 Task: Look for space in Roanne, France from 6th September, 2023 to 15th September, 2023 for 6 adults in price range Rs.8000 to Rs.12000. Place can be entire place or private room with 6 bedrooms having 6 beds and 6 bathrooms. Property type can be house, flat, guest house. Amenities needed are: wifi, TV, free parkinig on premises, gym, breakfast. Booking option can be shelf check-in. Required host language is English.
Action: Mouse pressed left at (400, 168)
Screenshot: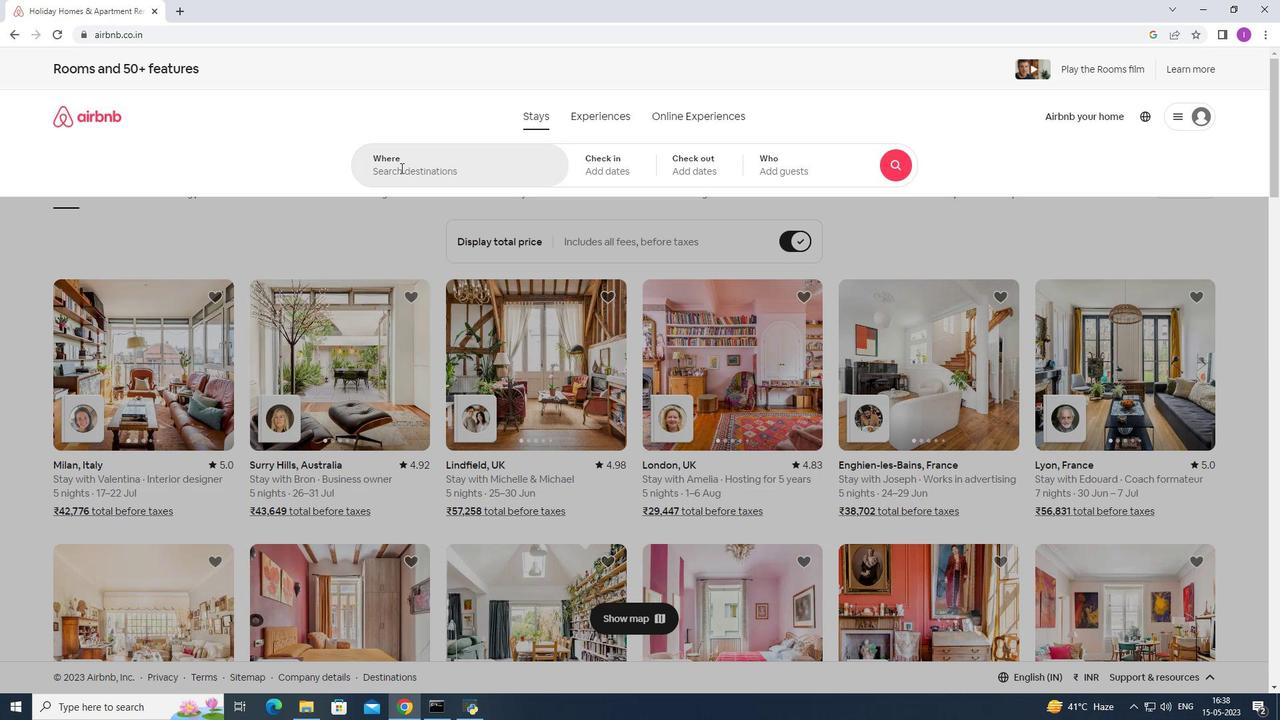 
Action: Mouse moved to (402, 168)
Screenshot: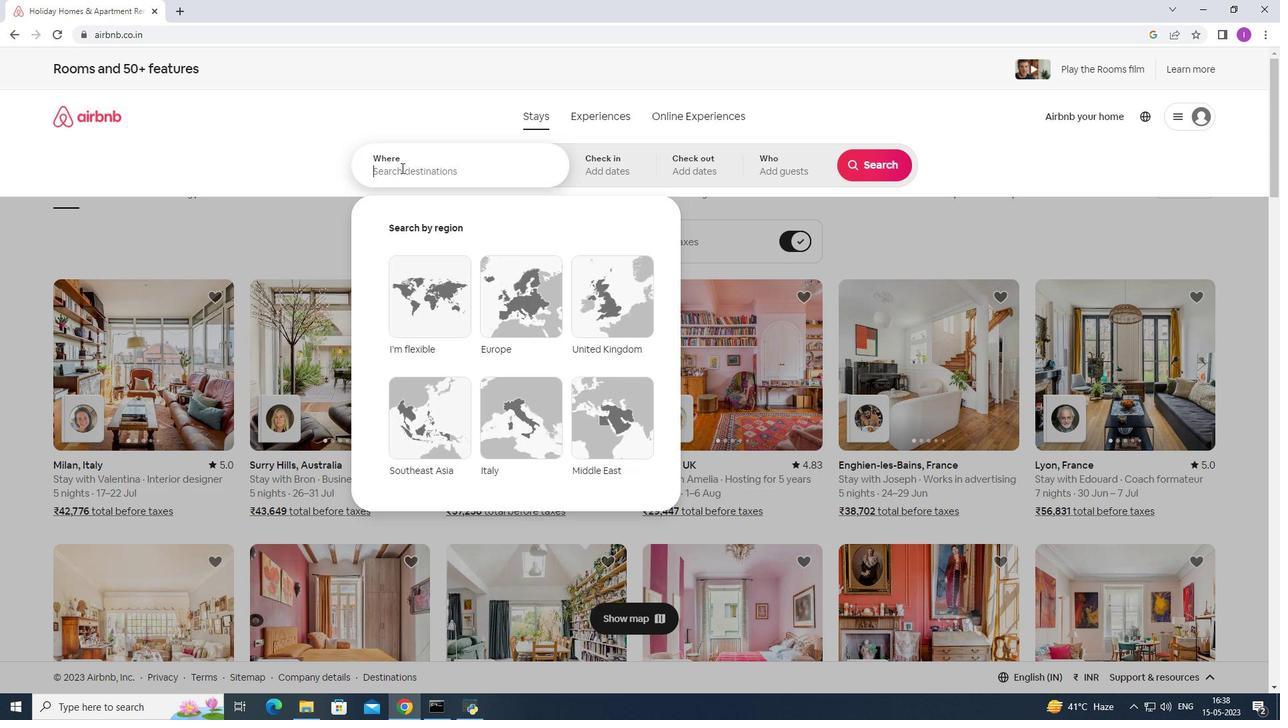 
Action: Key pressed <Key.shift><Key.shift><Key.shift><Key.shift>Roanne,<Key.shift><Key.shift>france
Screenshot: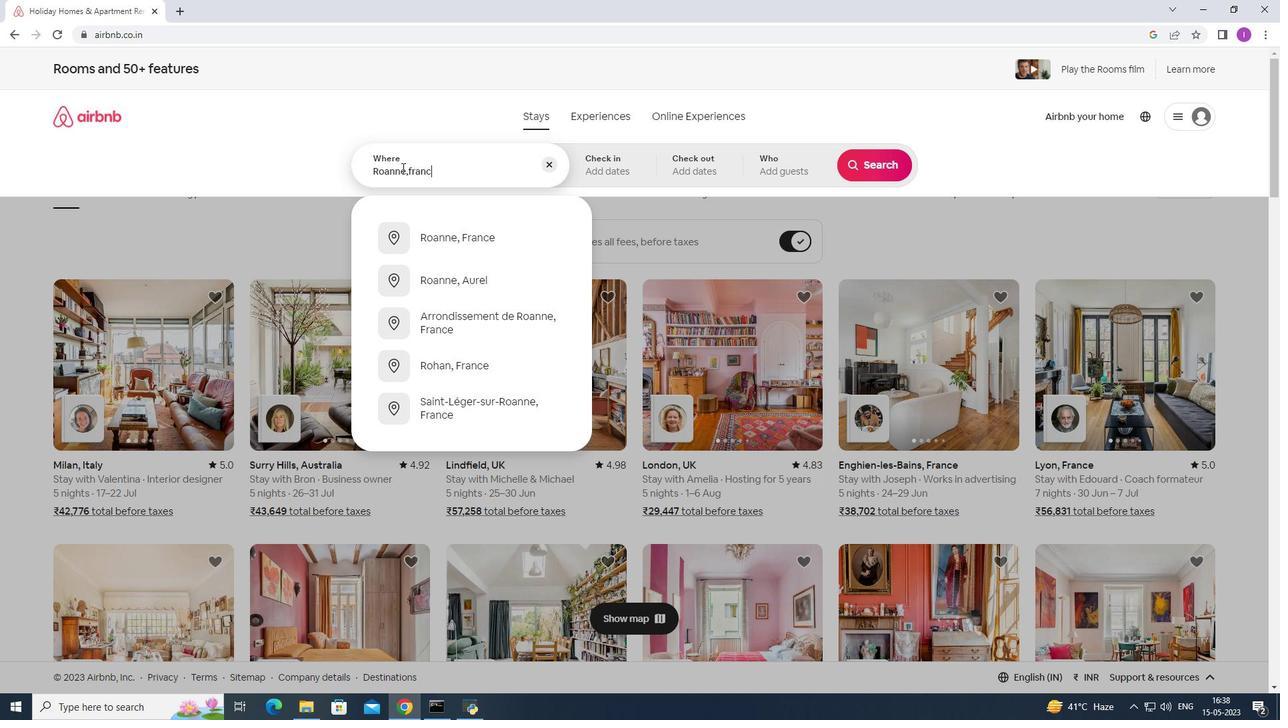 
Action: Mouse moved to (440, 236)
Screenshot: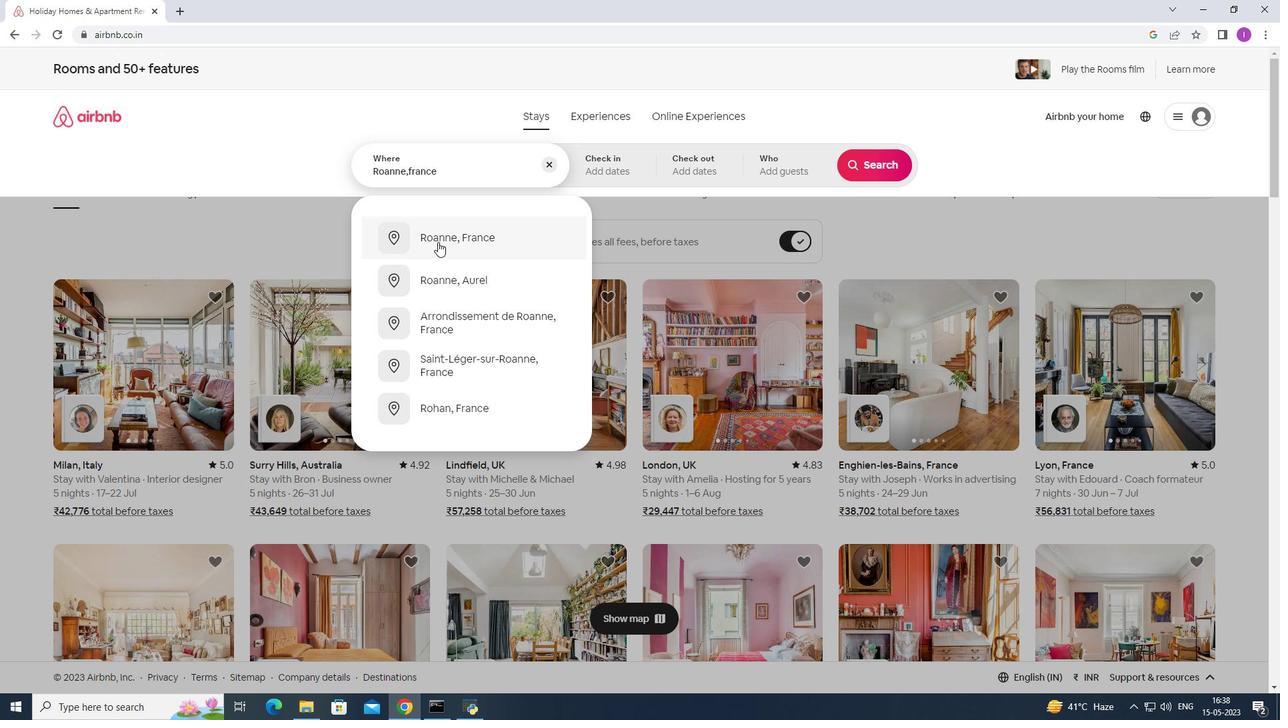 
Action: Mouse pressed left at (440, 236)
Screenshot: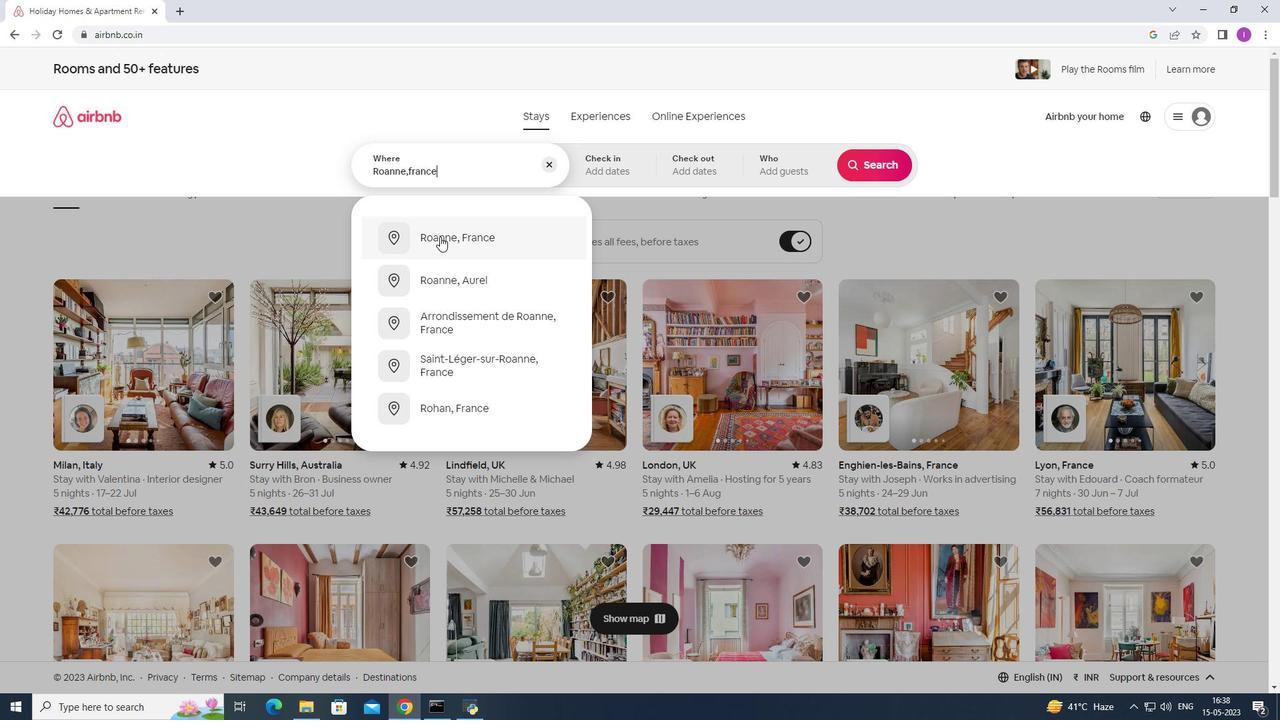 
Action: Mouse moved to (876, 274)
Screenshot: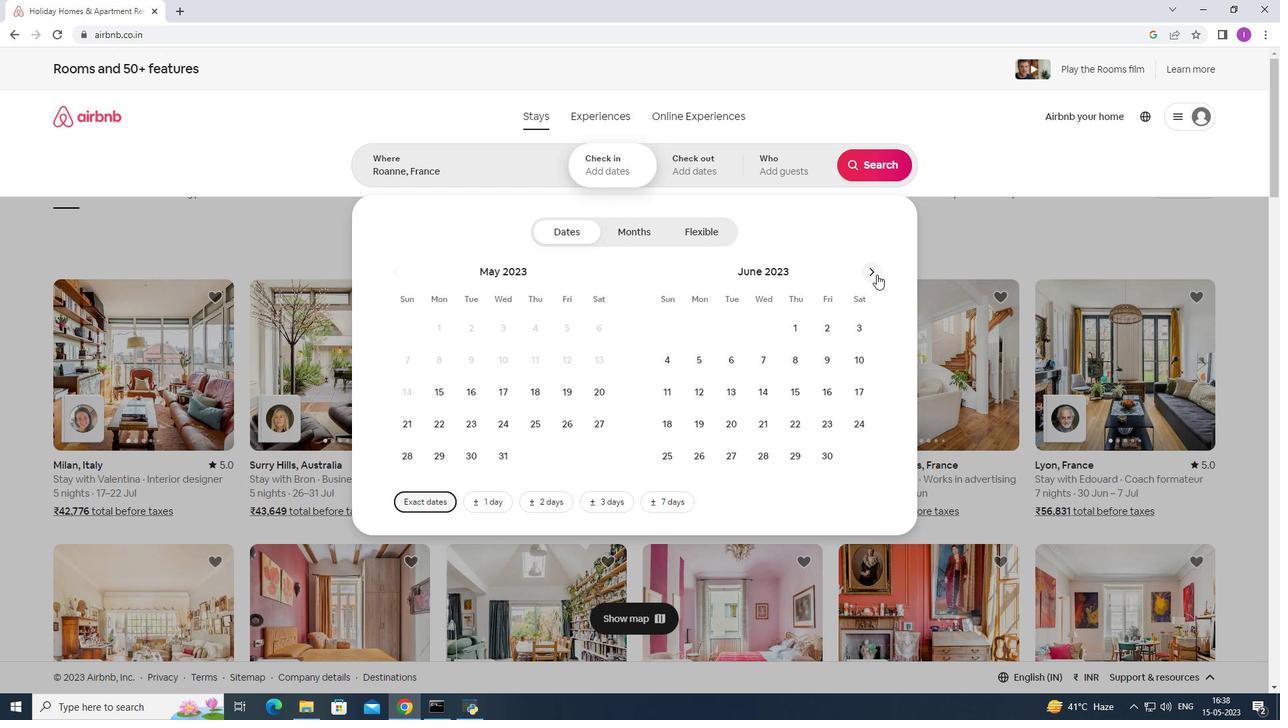 
Action: Mouse pressed left at (876, 274)
Screenshot: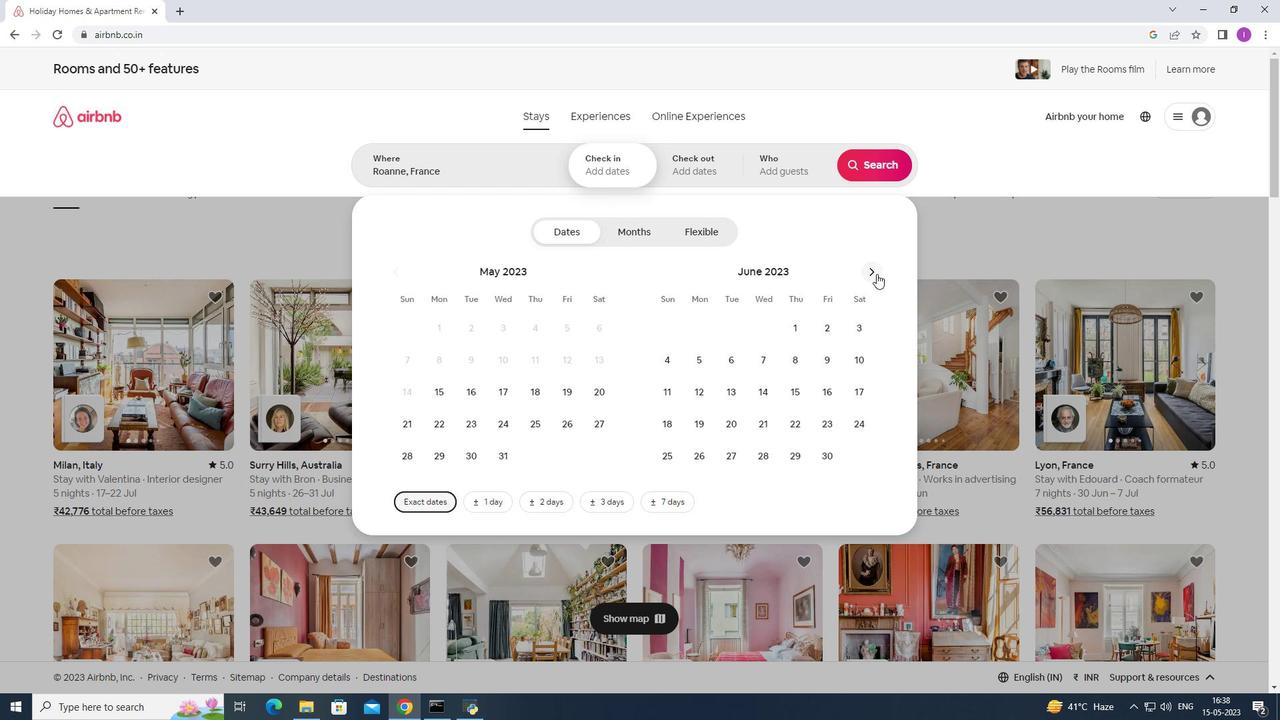 
Action: Mouse moved to (872, 272)
Screenshot: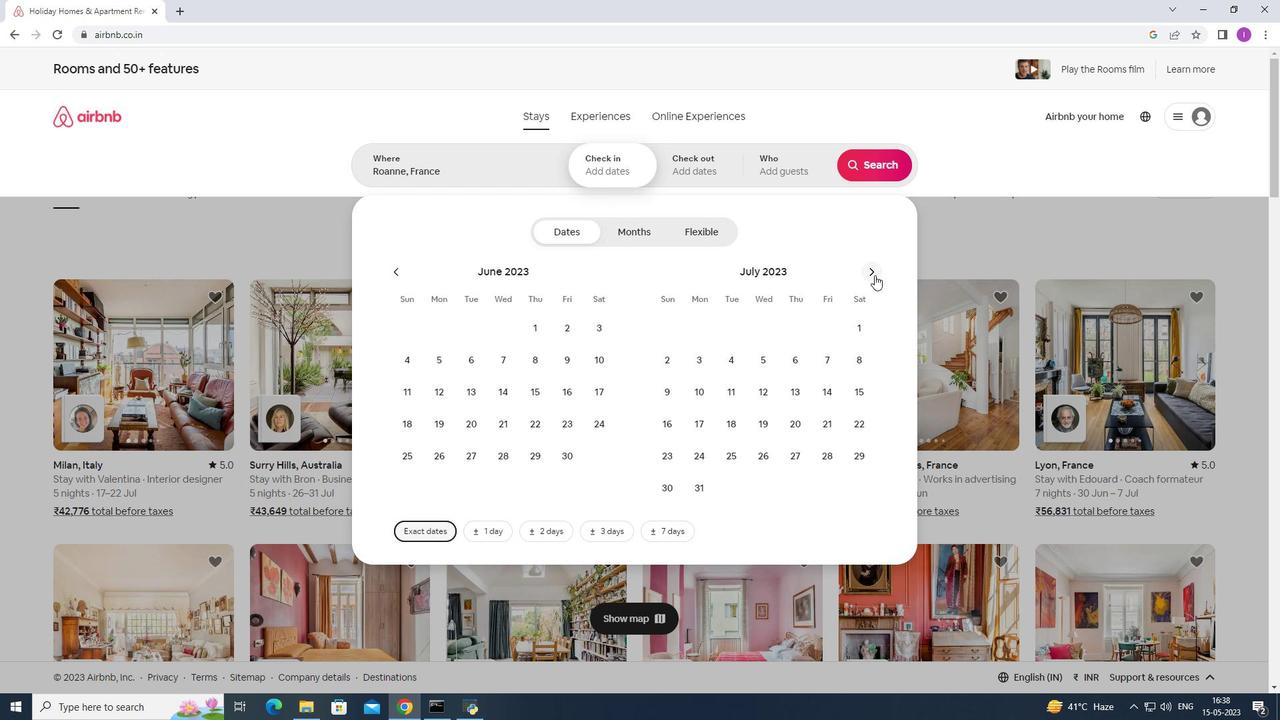 
Action: Mouse pressed left at (872, 272)
Screenshot: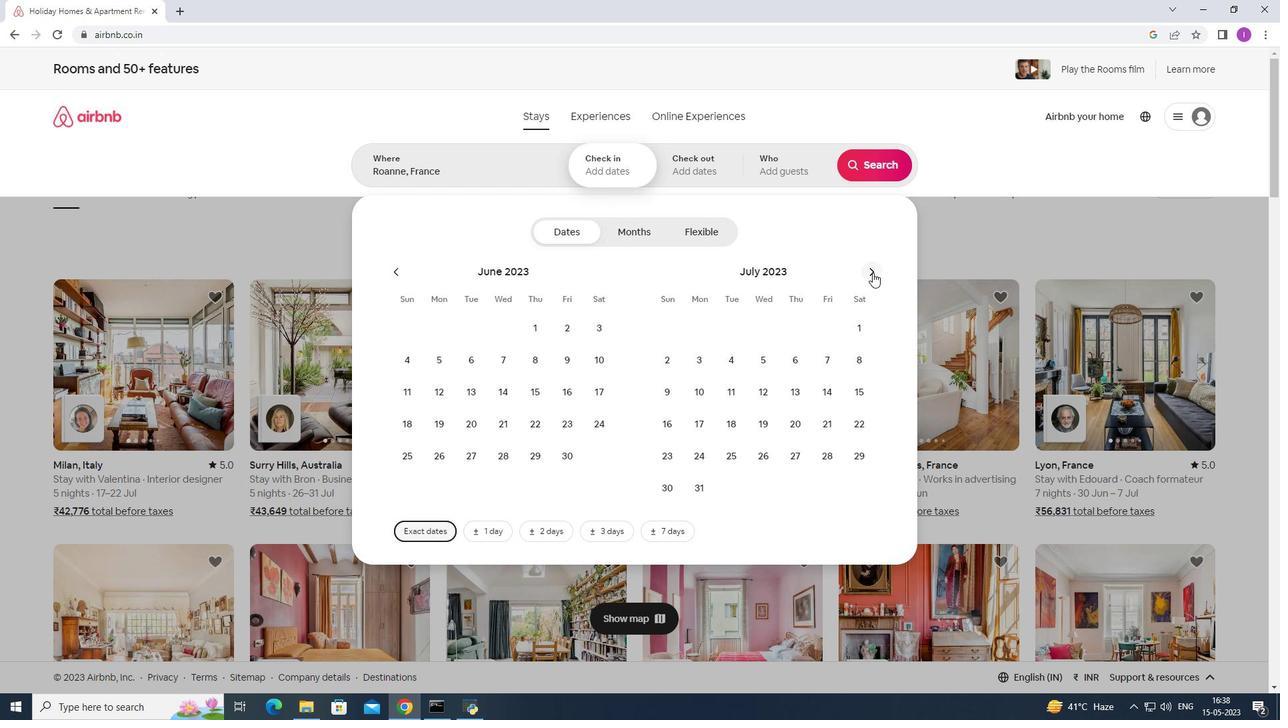 
Action: Mouse pressed left at (872, 272)
Screenshot: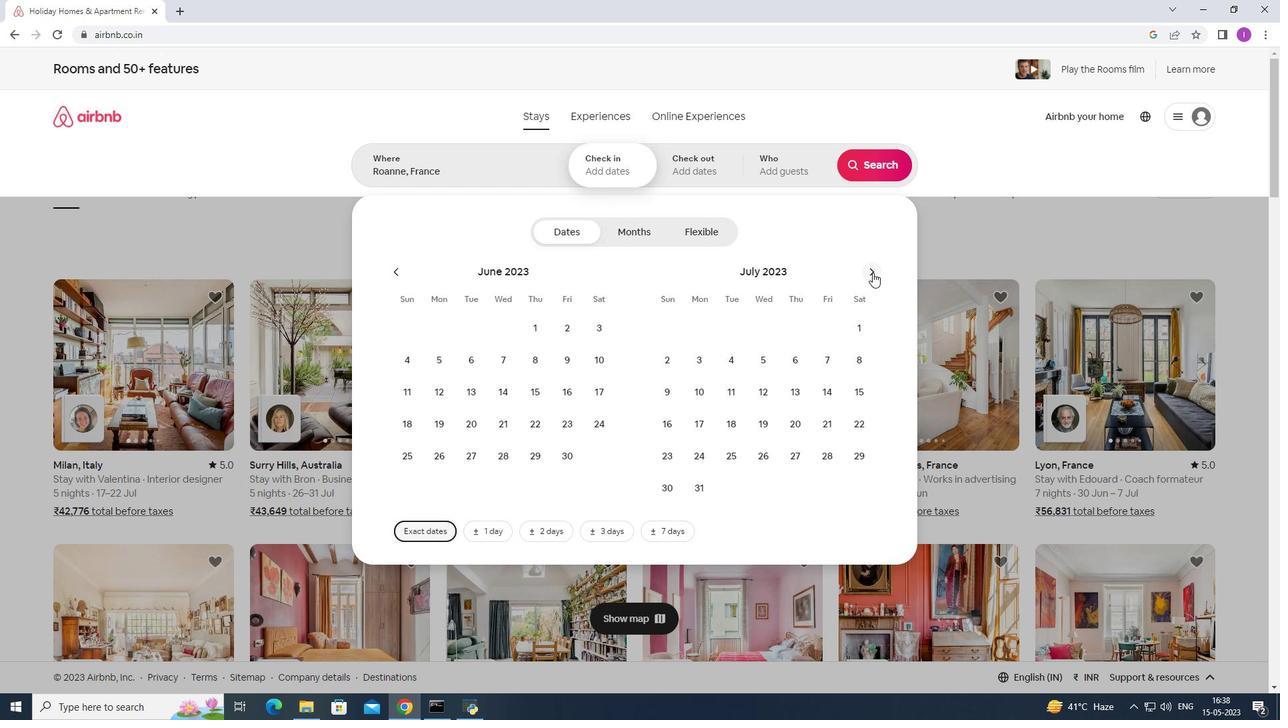 
Action: Mouse moved to (766, 358)
Screenshot: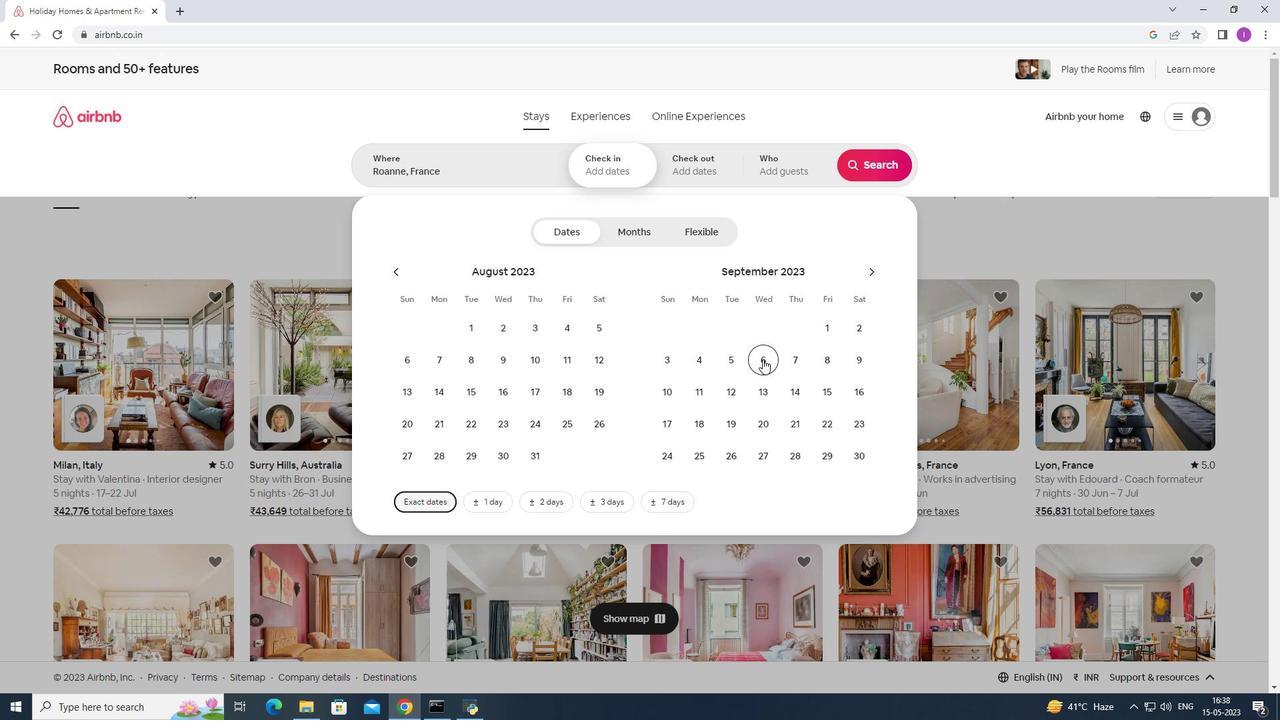 
Action: Mouse pressed left at (766, 358)
Screenshot: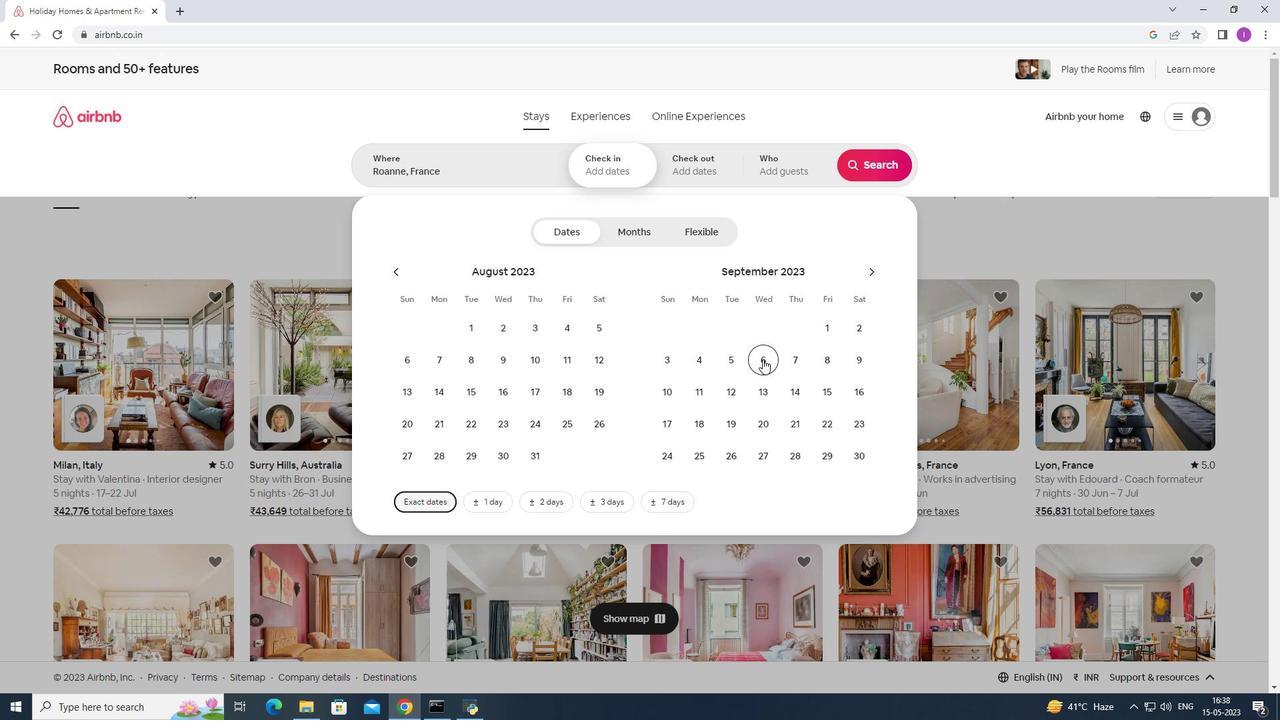 
Action: Mouse moved to (827, 386)
Screenshot: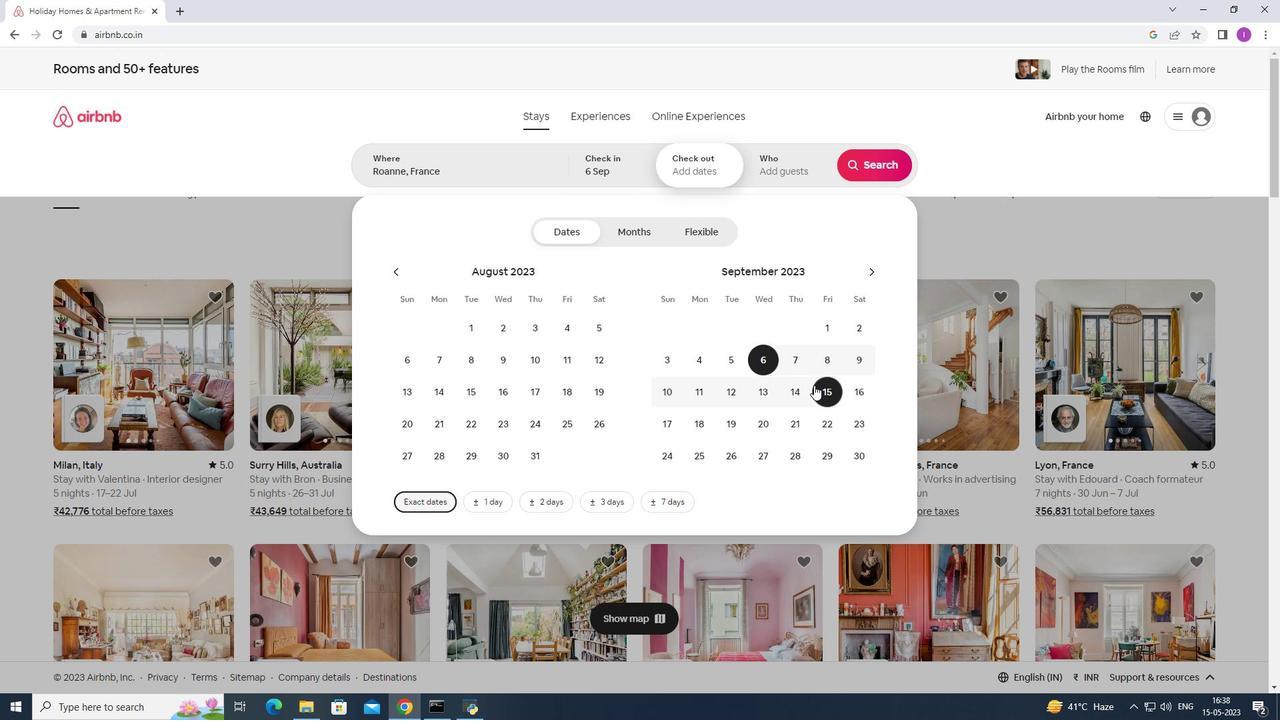 
Action: Mouse pressed left at (827, 386)
Screenshot: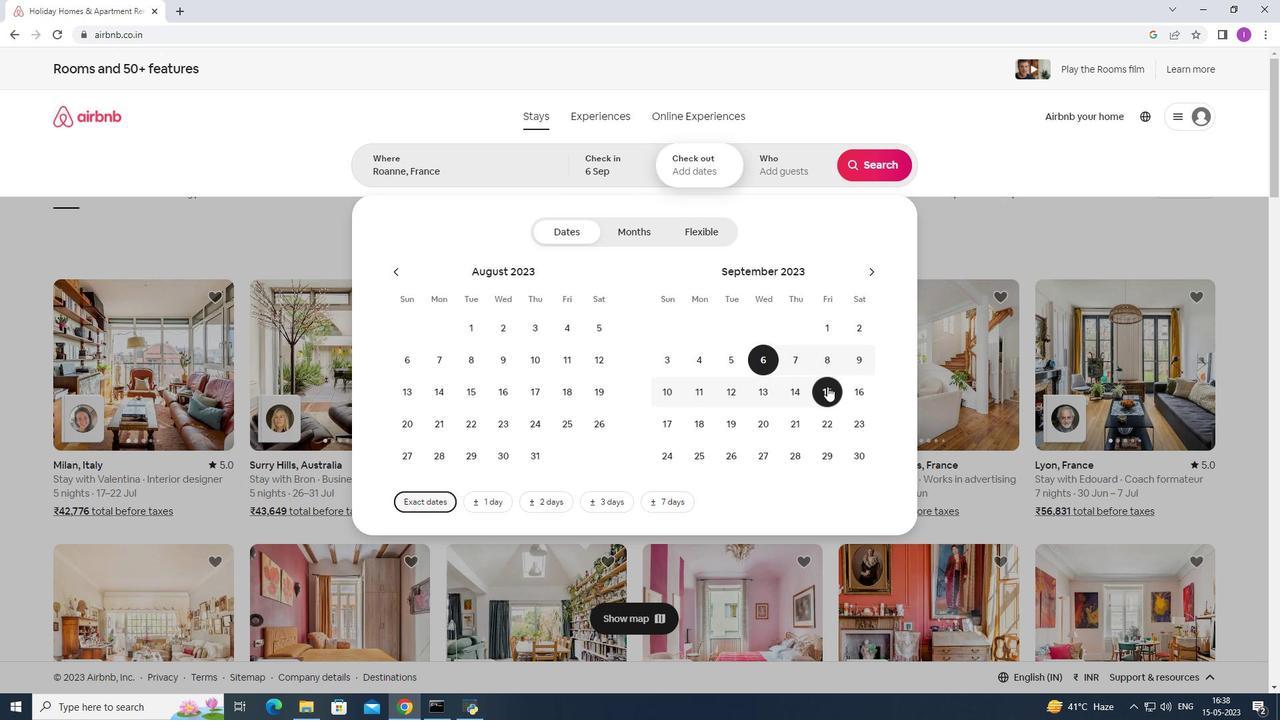 
Action: Mouse moved to (797, 174)
Screenshot: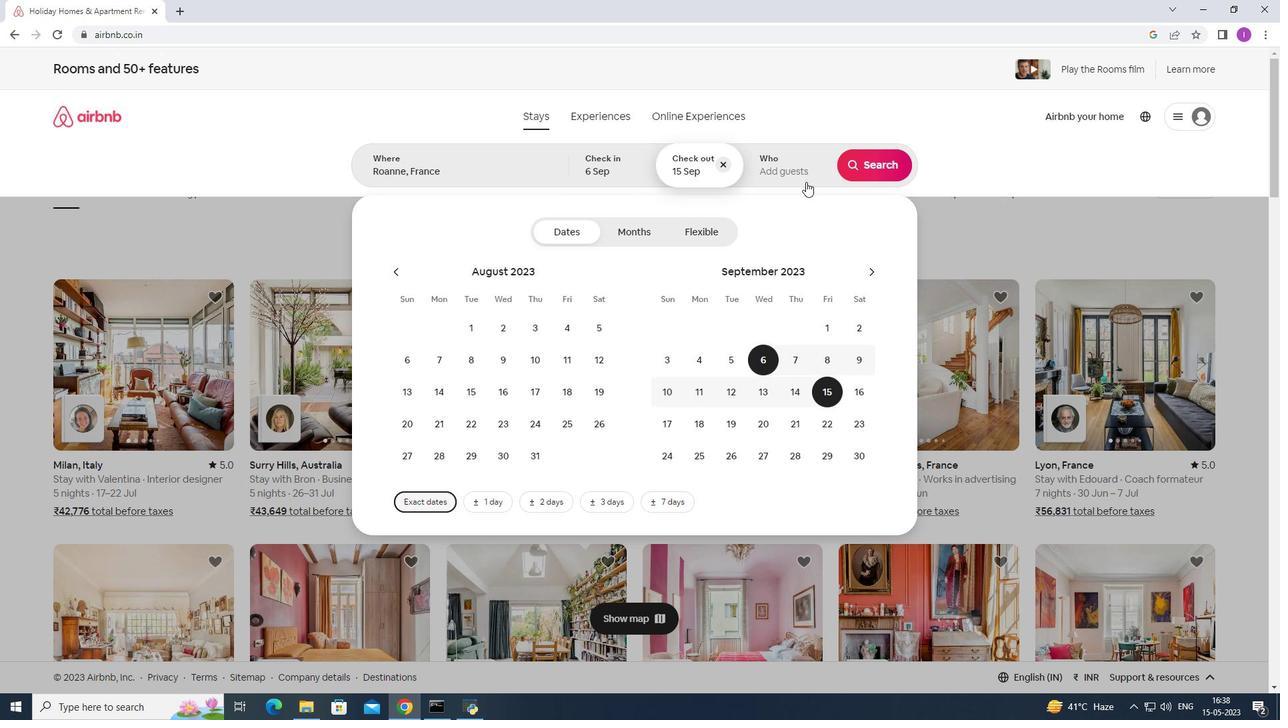 
Action: Mouse pressed left at (797, 174)
Screenshot: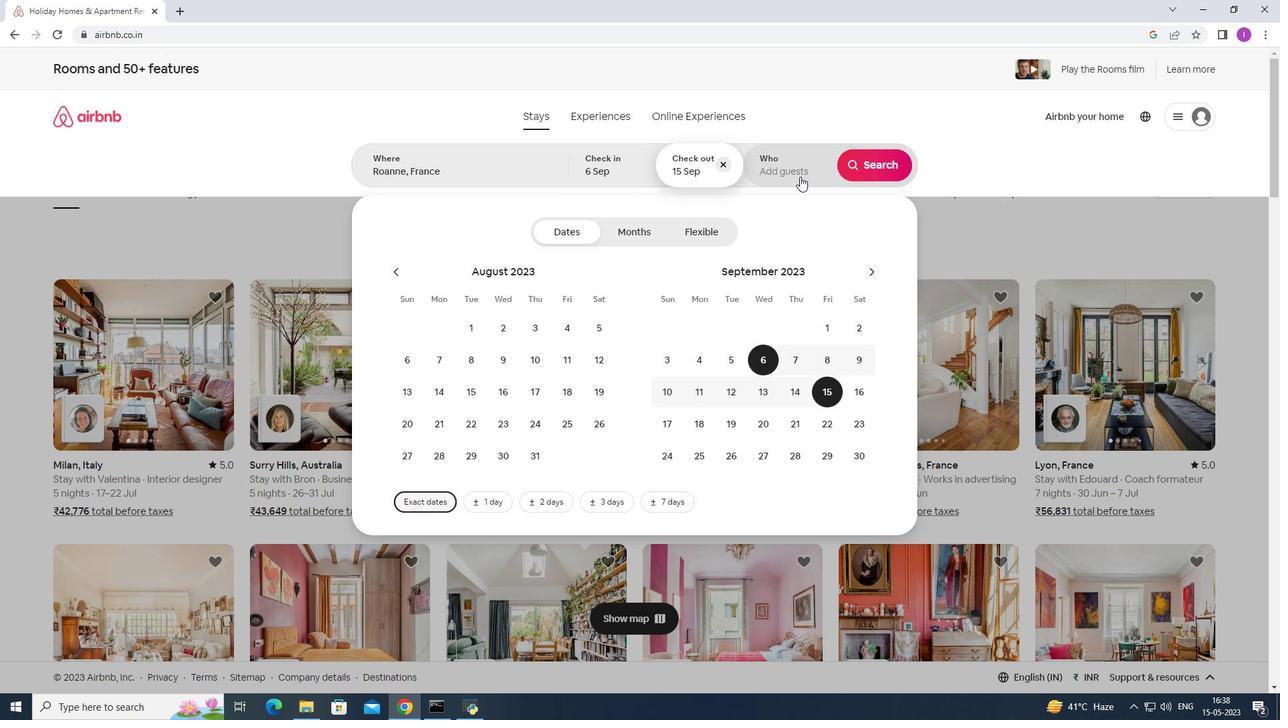 
Action: Mouse moved to (882, 236)
Screenshot: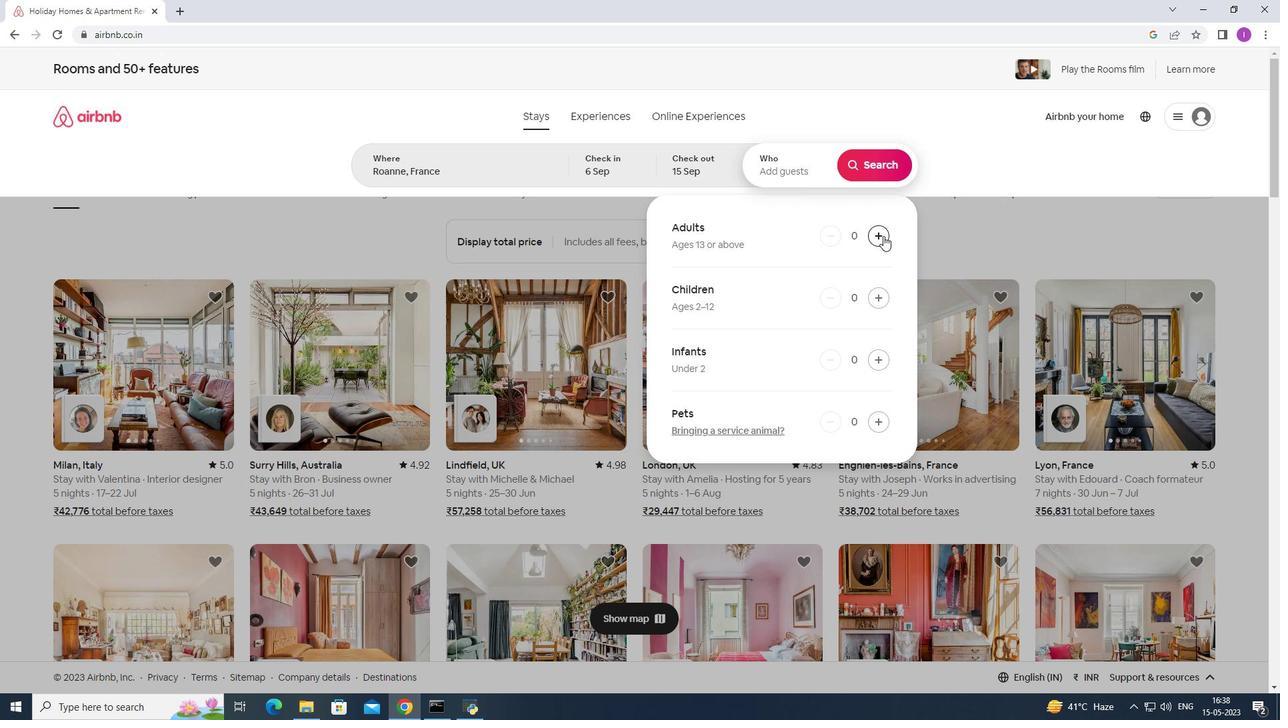 
Action: Mouse pressed left at (882, 236)
Screenshot: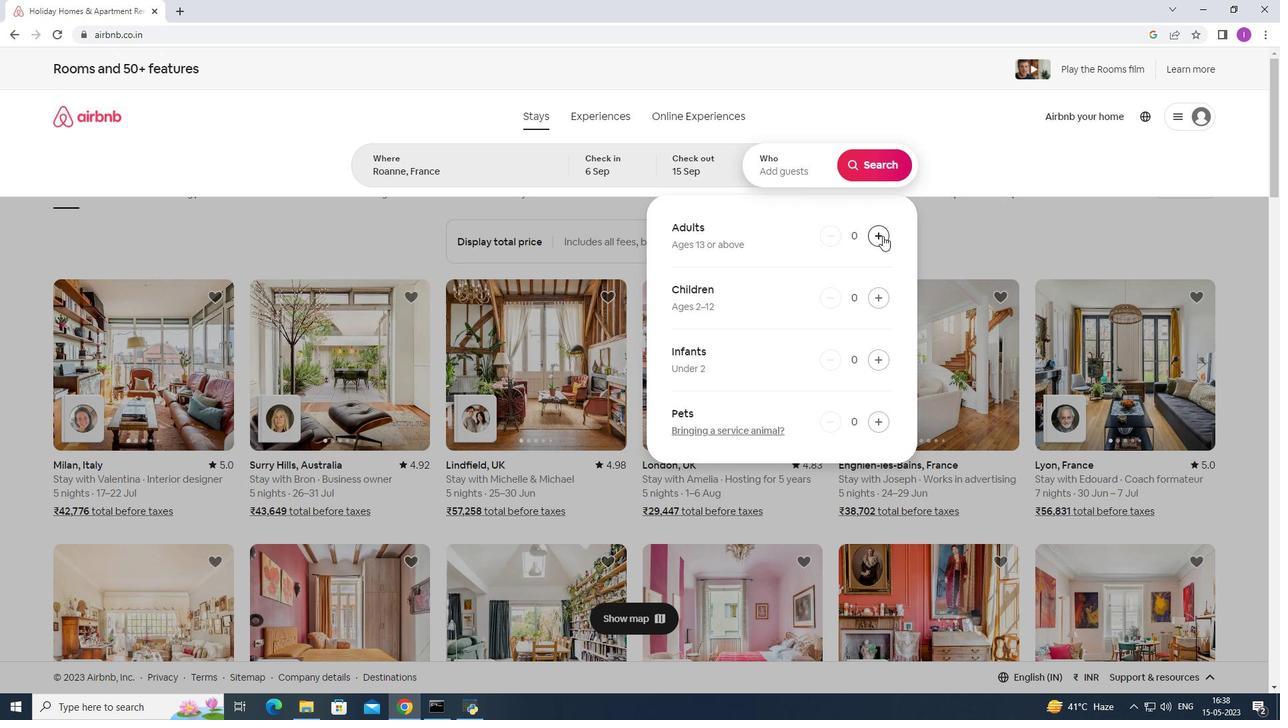 
Action: Mouse pressed left at (882, 236)
Screenshot: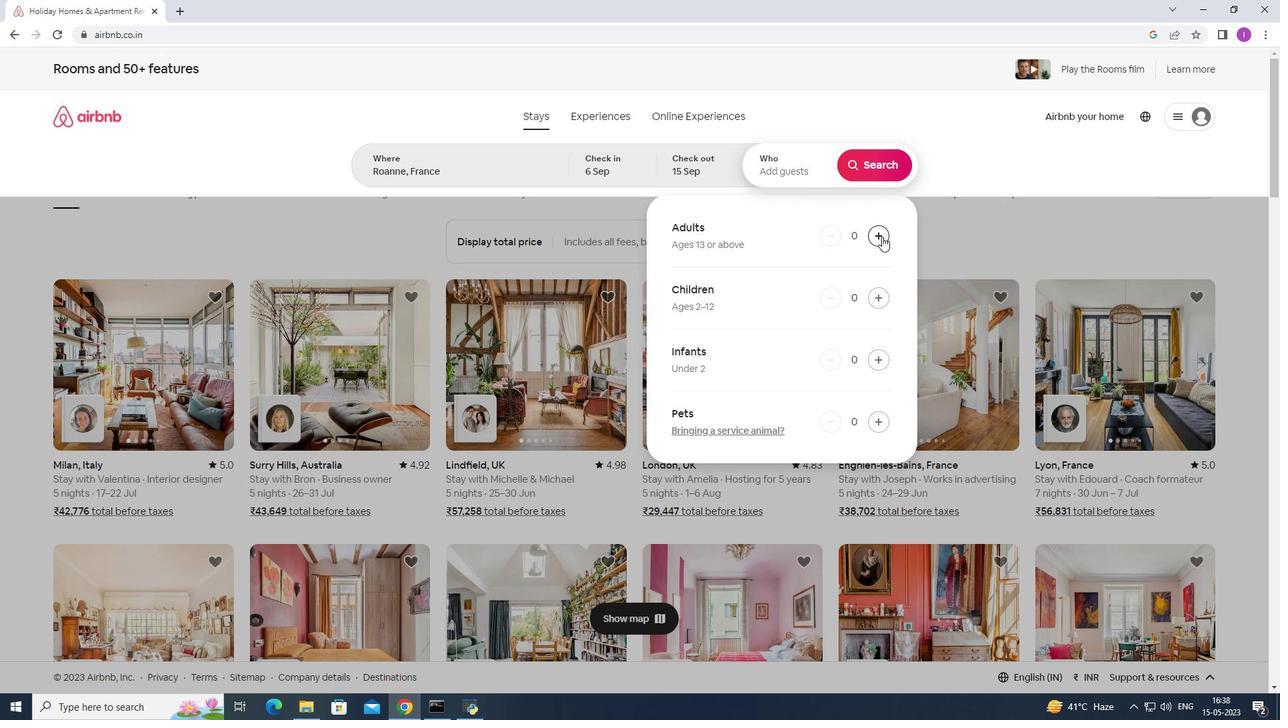 
Action: Mouse pressed left at (882, 236)
Screenshot: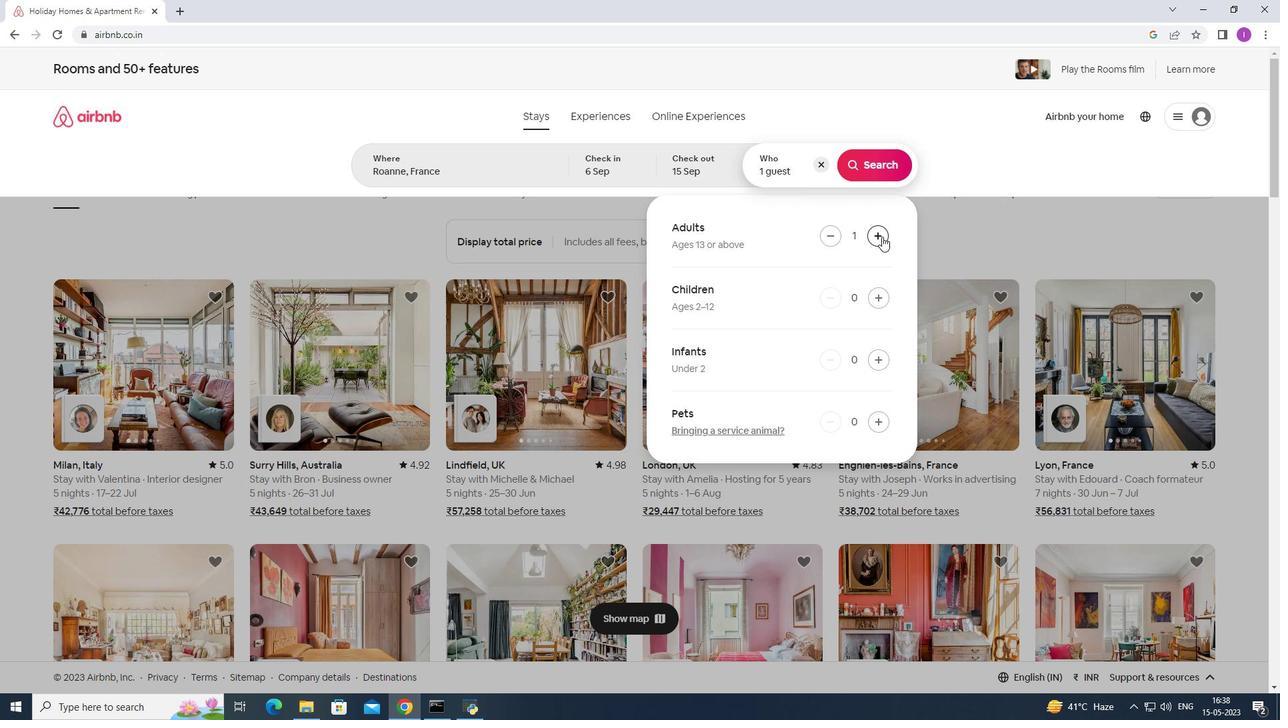 
Action: Mouse moved to (882, 238)
Screenshot: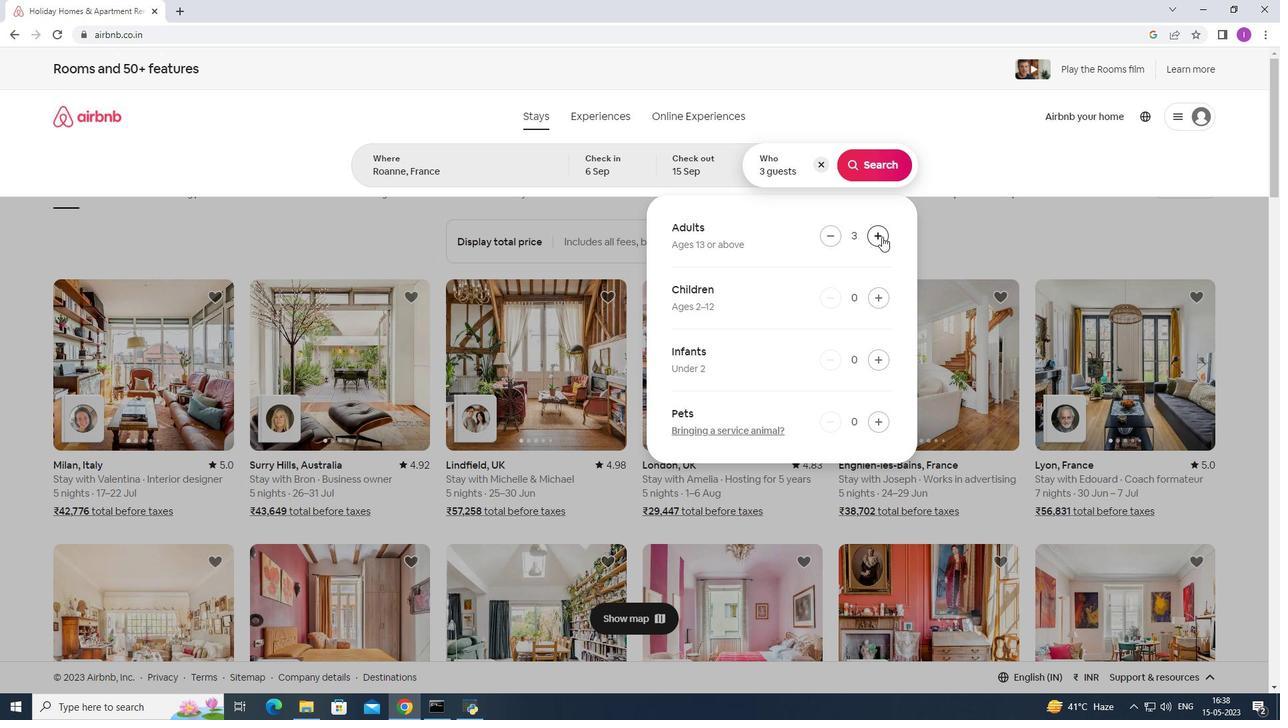 
Action: Mouse pressed left at (882, 238)
Screenshot: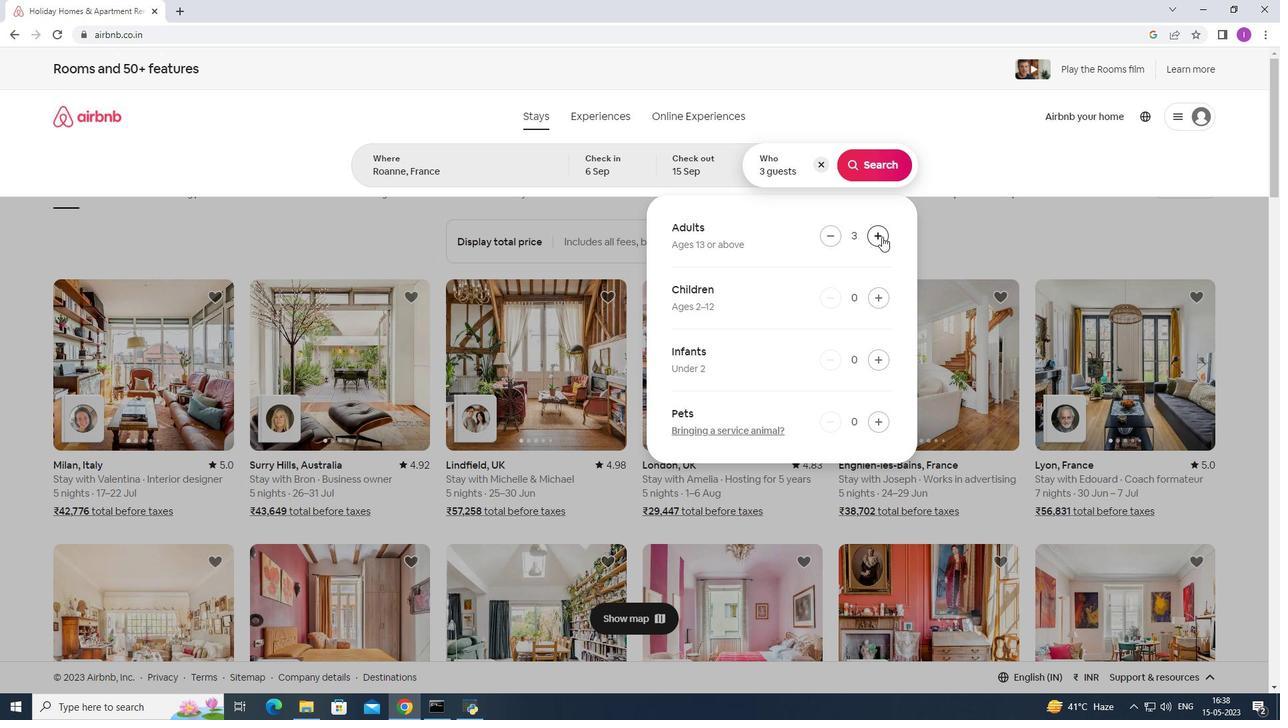 
Action: Mouse moved to (882, 240)
Screenshot: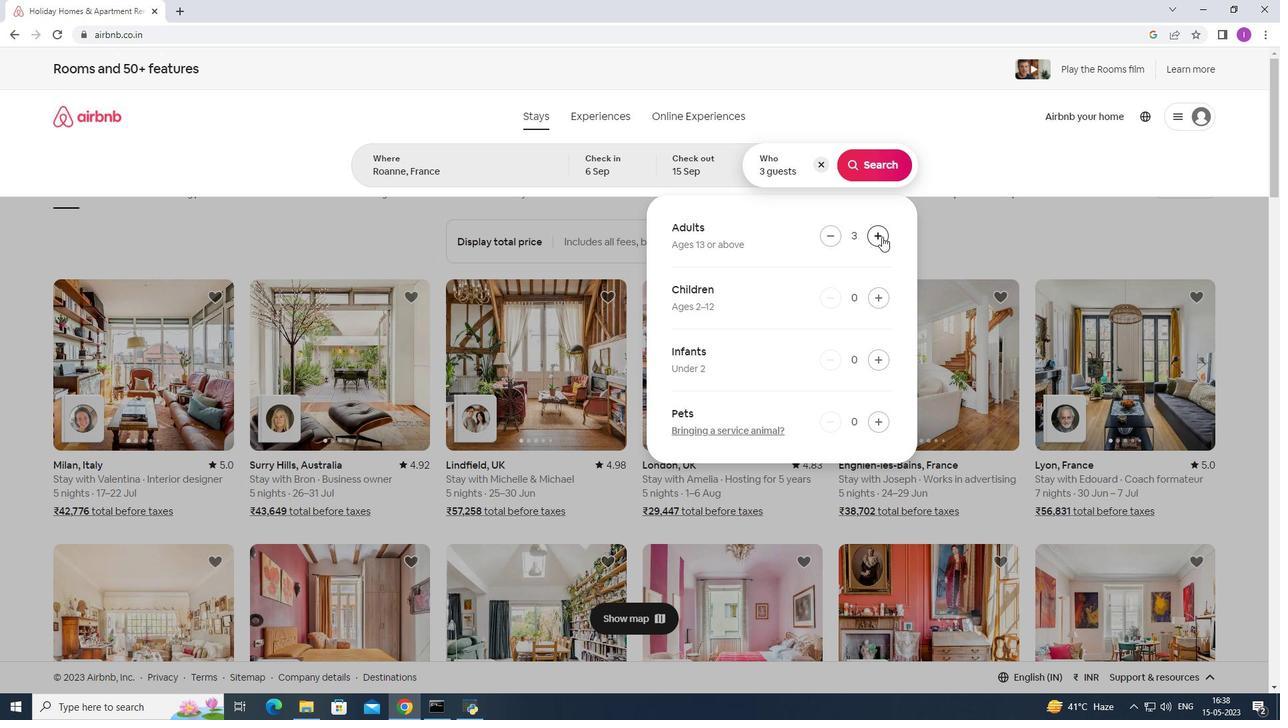
Action: Mouse pressed left at (882, 240)
Screenshot: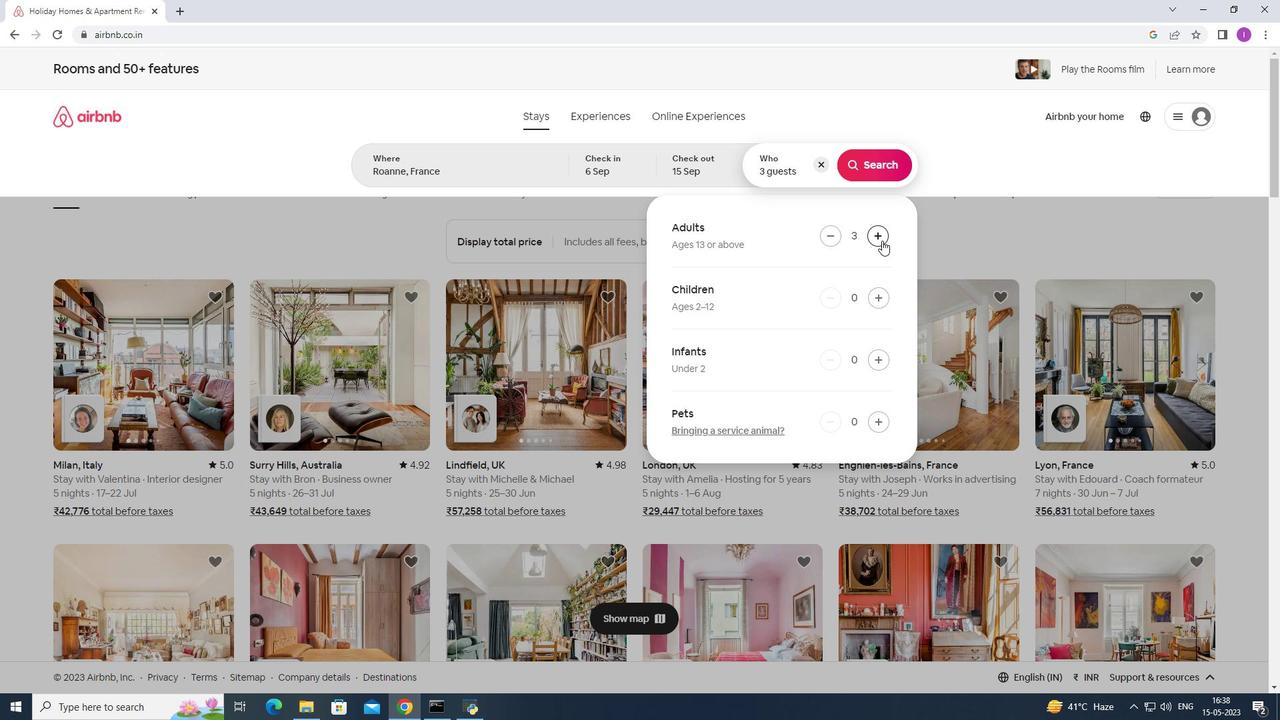 
Action: Mouse pressed left at (882, 240)
Screenshot: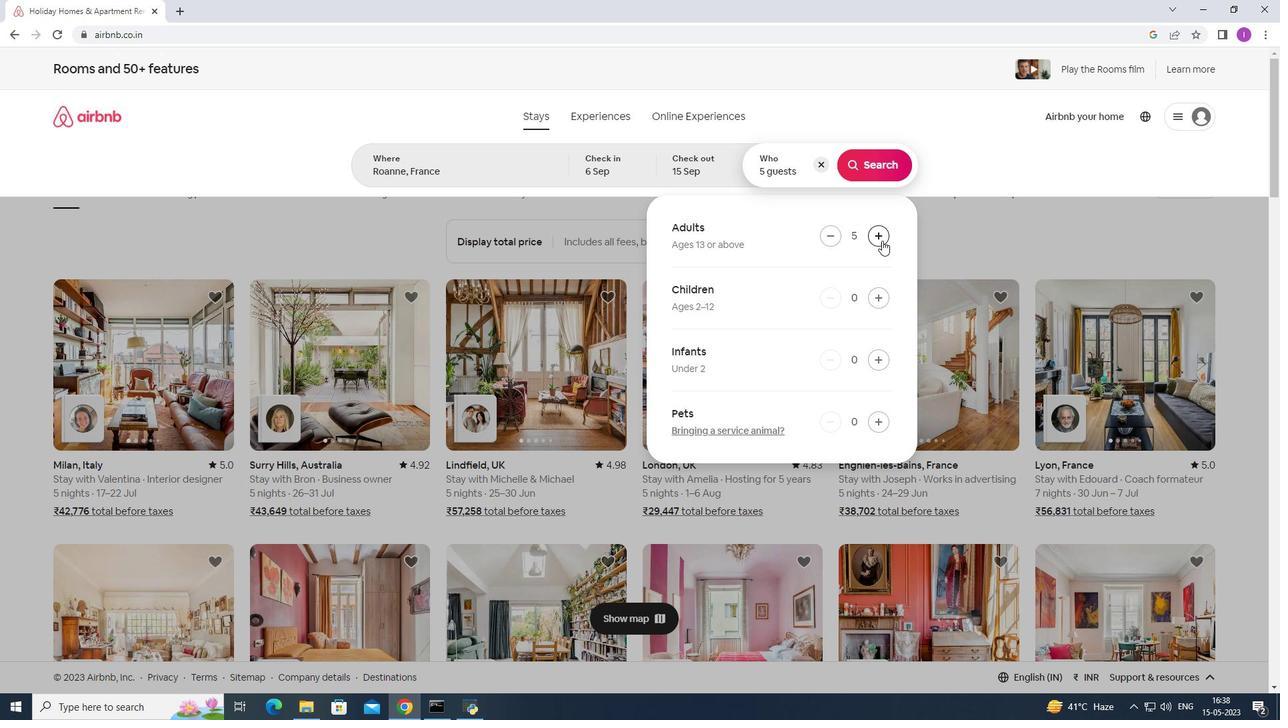 
Action: Mouse moved to (854, 176)
Screenshot: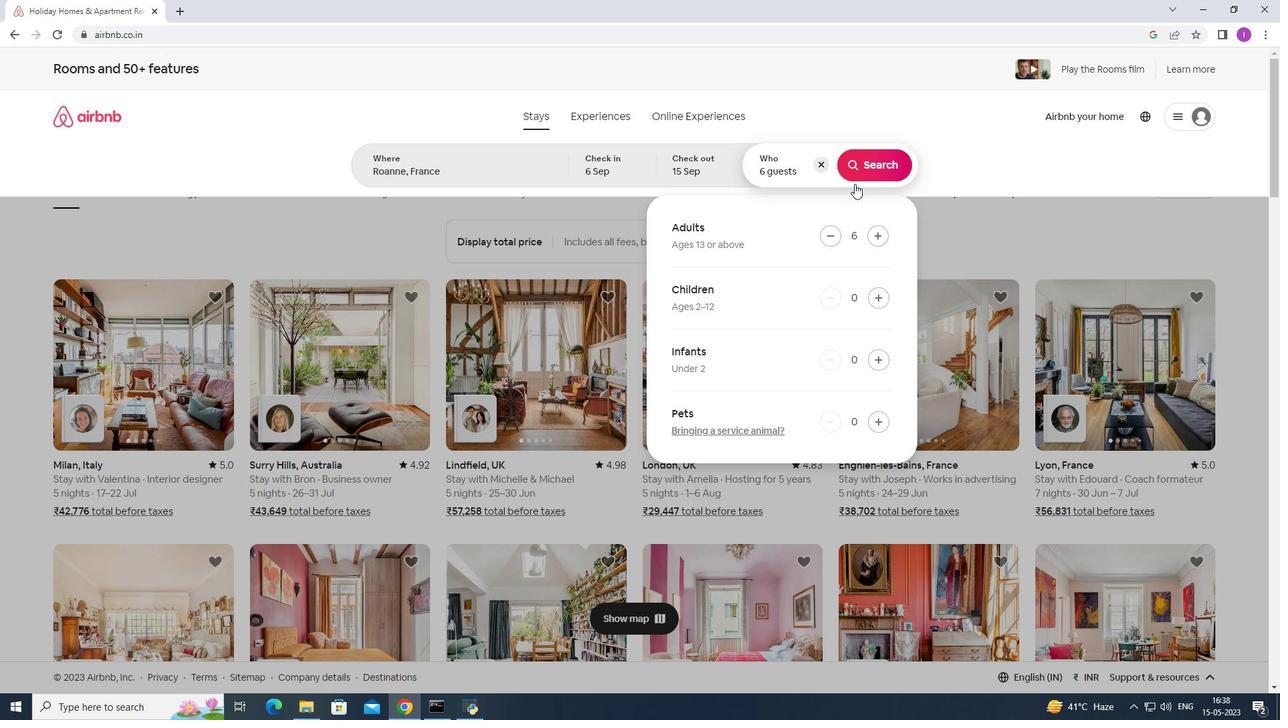 
Action: Mouse pressed left at (854, 176)
Screenshot: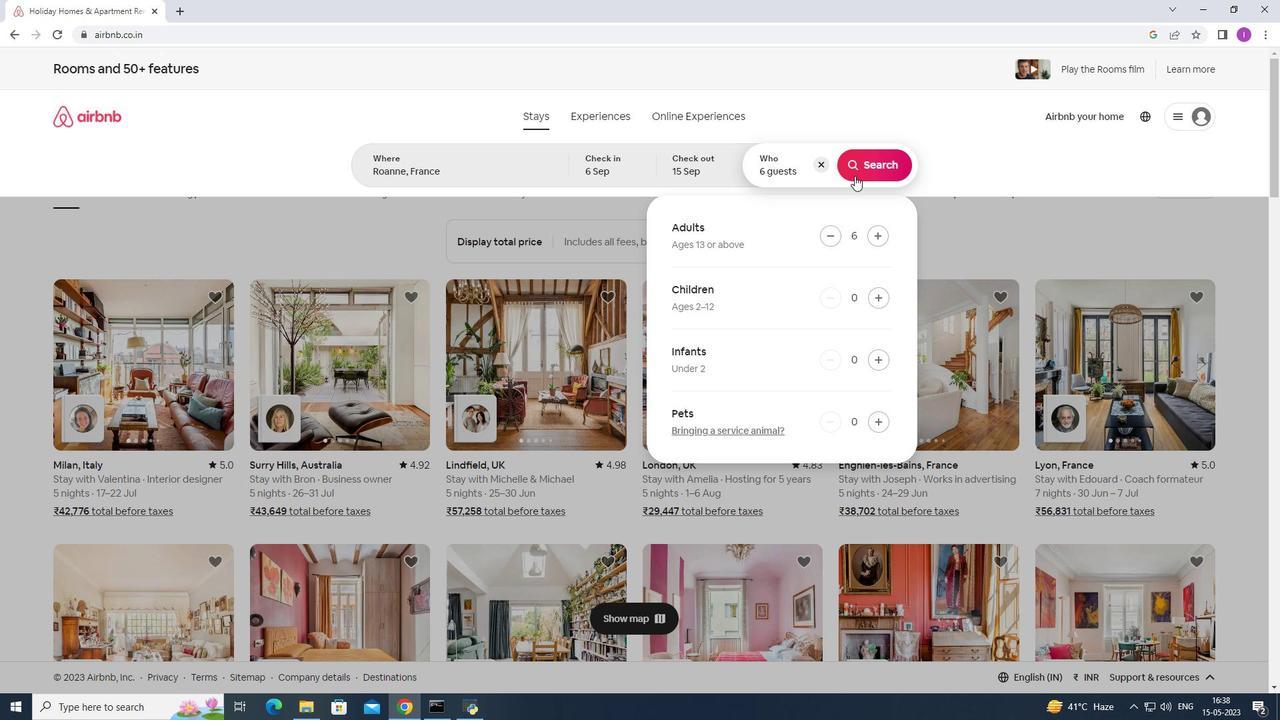 
Action: Mouse moved to (1221, 131)
Screenshot: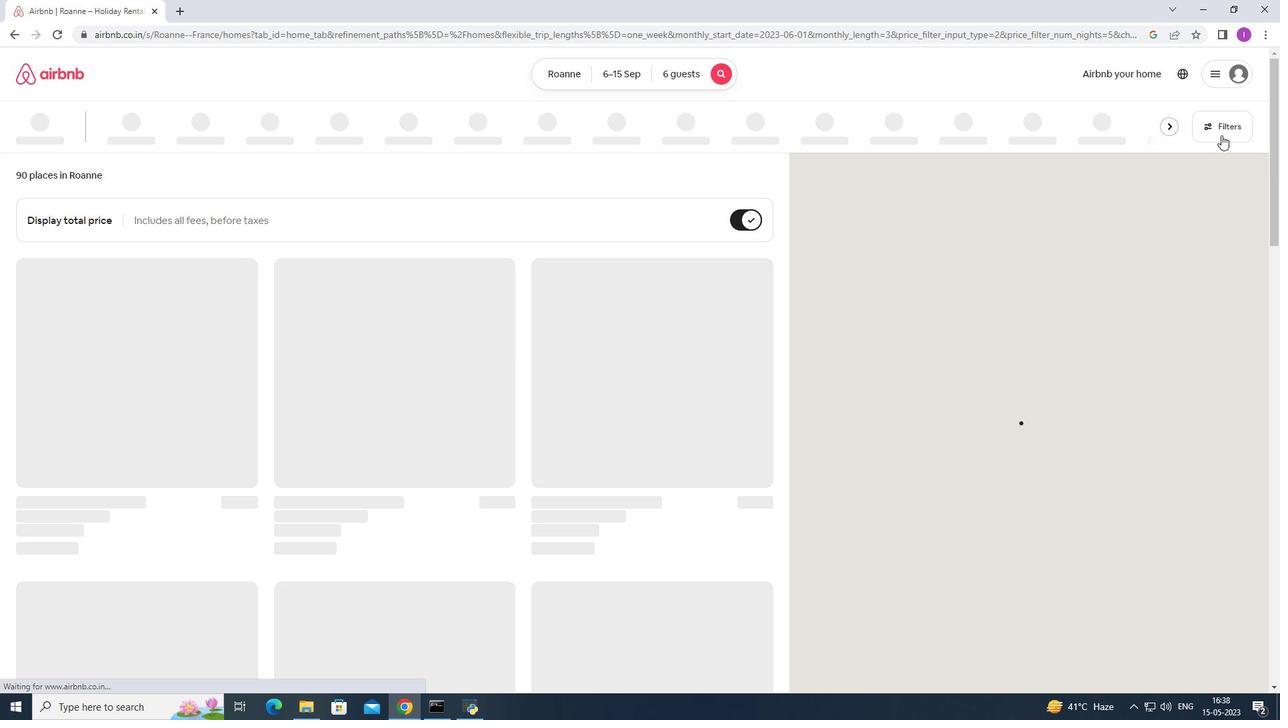 
Action: Mouse pressed left at (1221, 131)
Screenshot: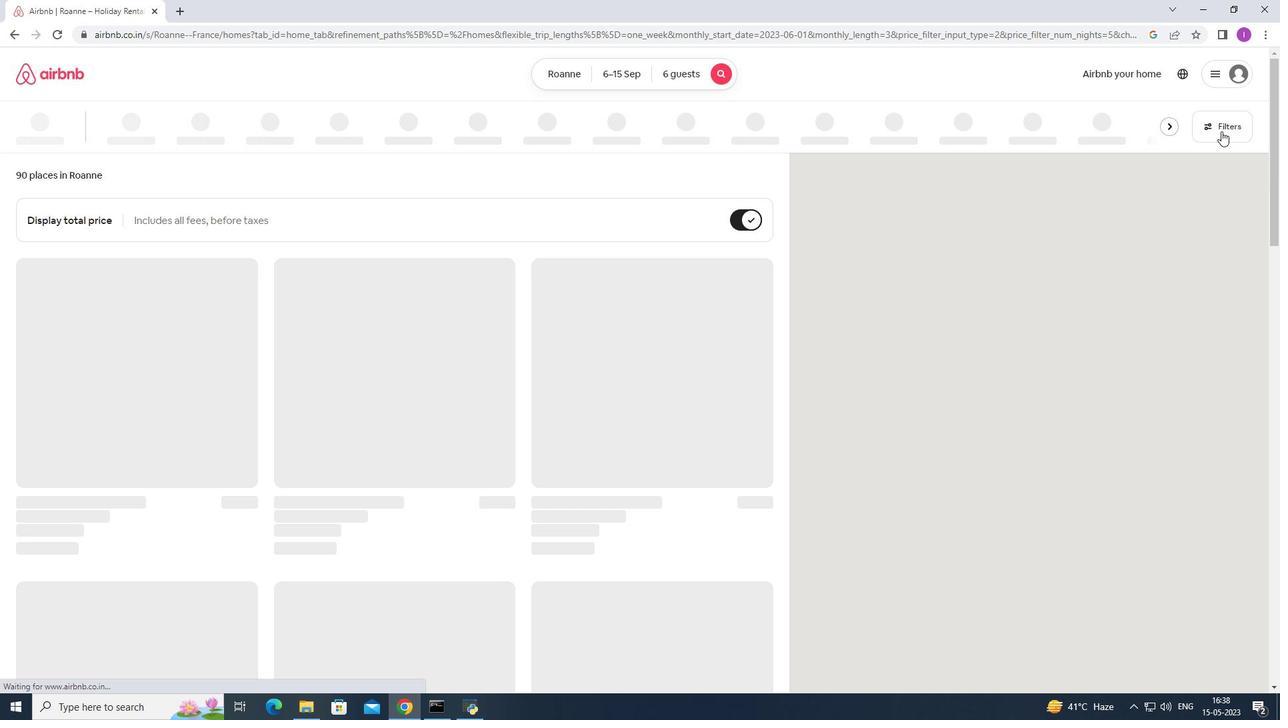 
Action: Mouse moved to (742, 454)
Screenshot: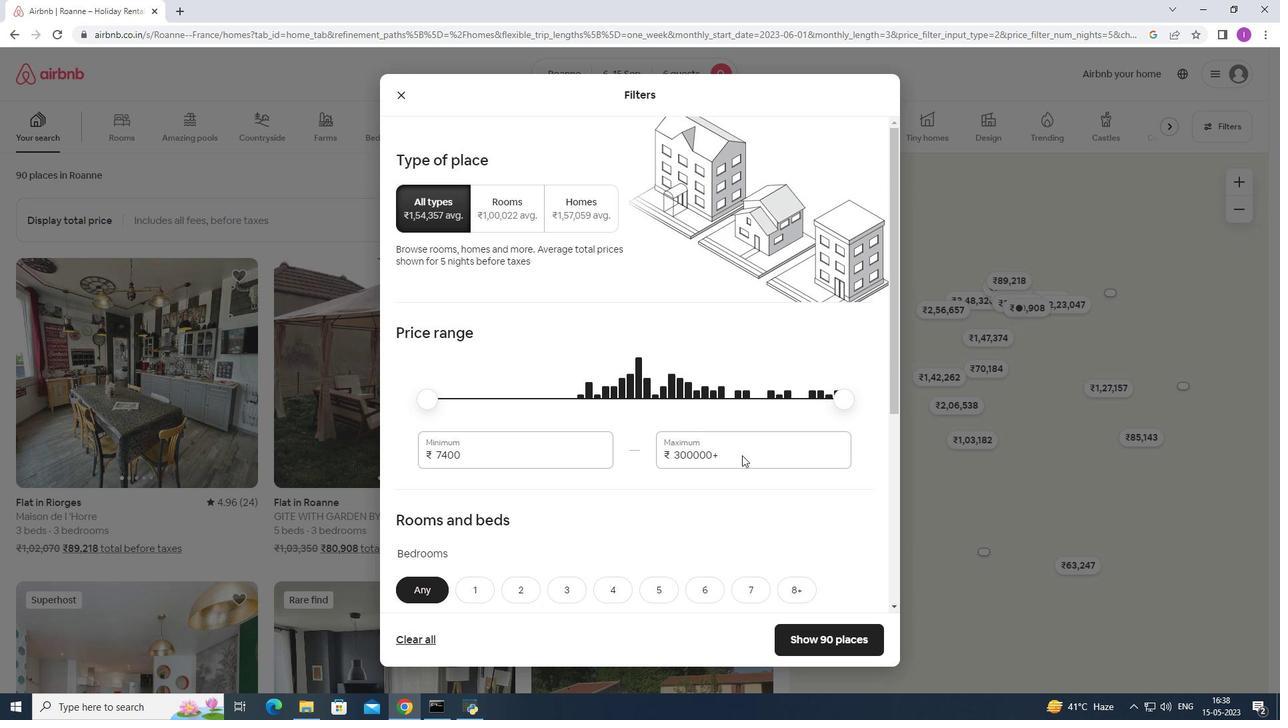 
Action: Mouse pressed left at (742, 454)
Screenshot: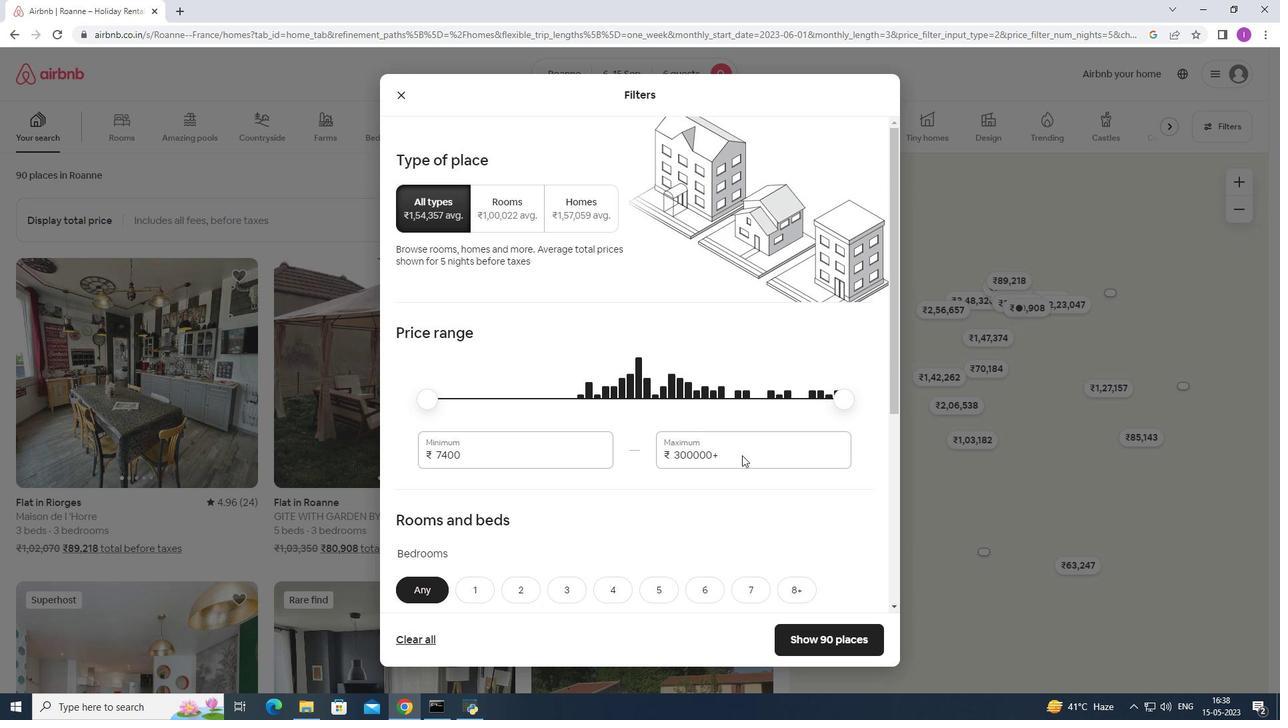
Action: Mouse moved to (732, 450)
Screenshot: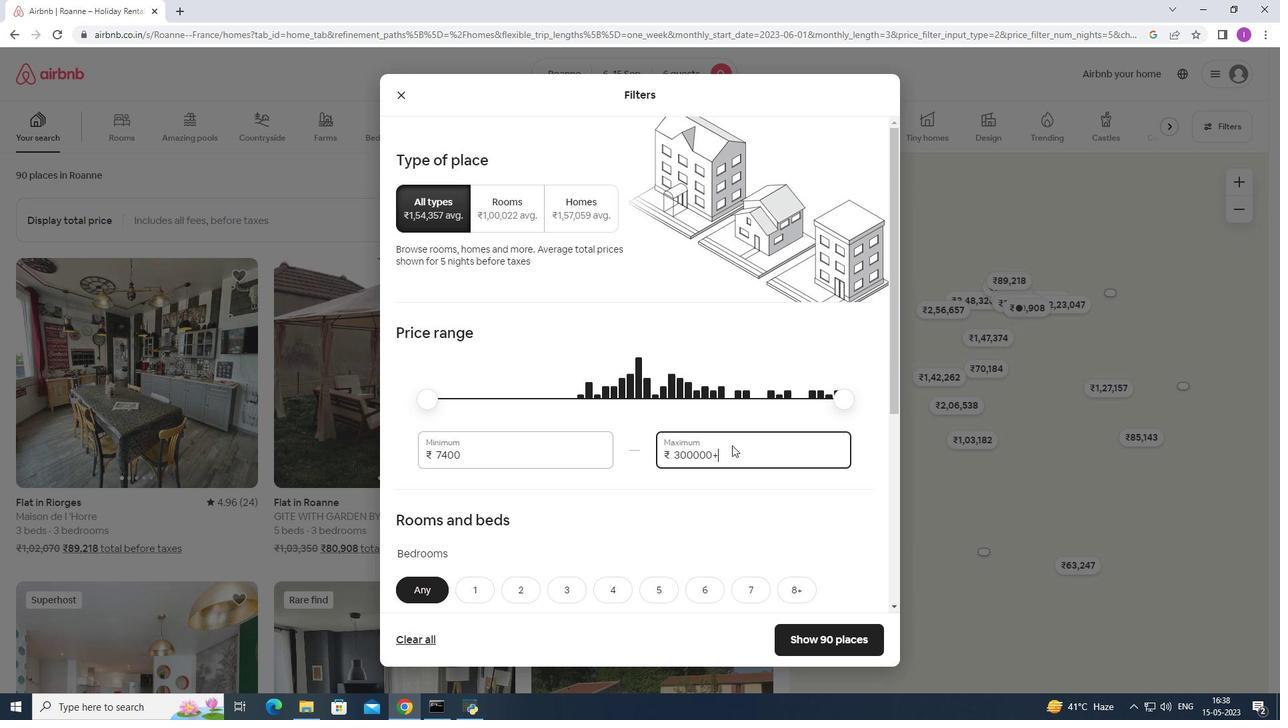 
Action: Mouse pressed left at (732, 450)
Screenshot: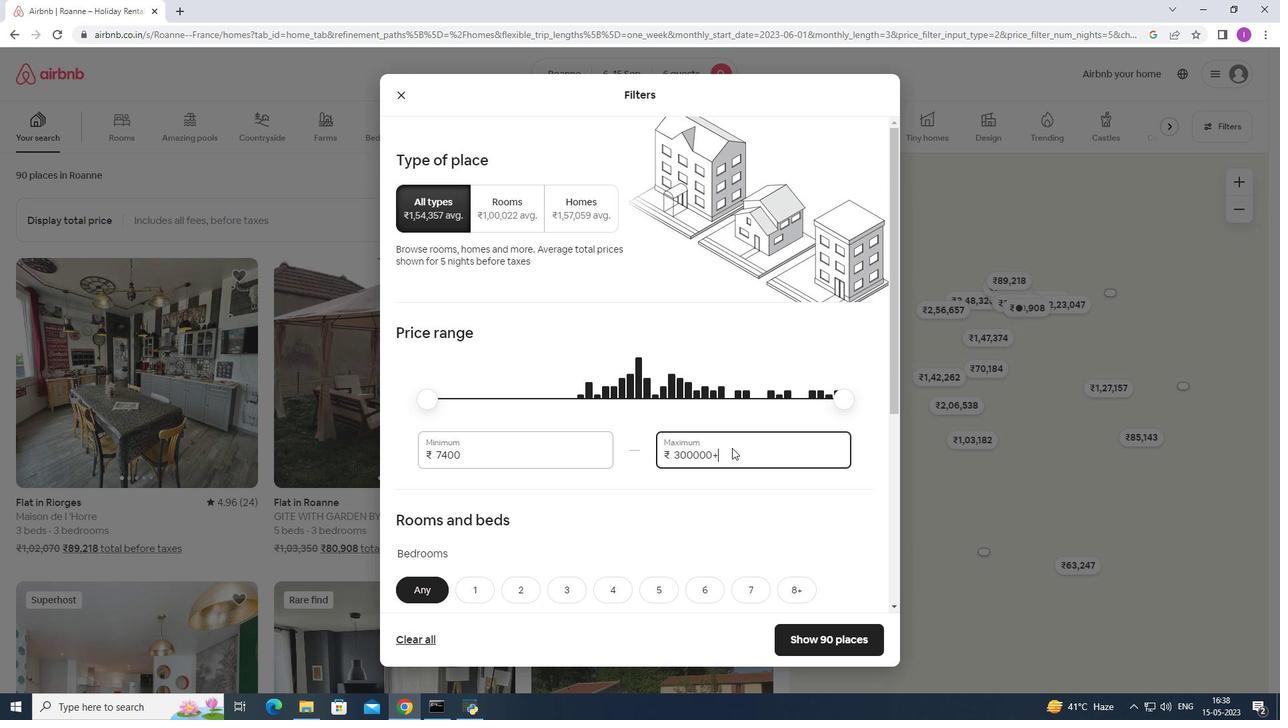
Action: Mouse moved to (669, 447)
Screenshot: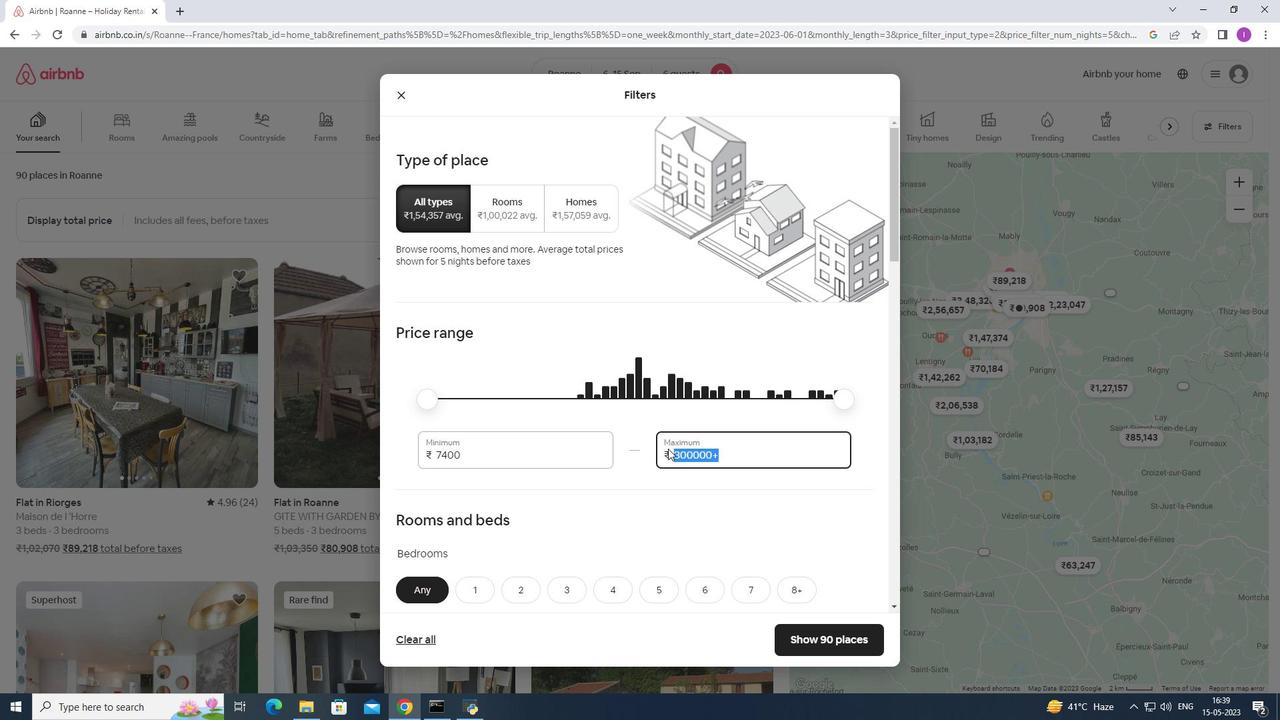 
Action: Key pressed 1
Screenshot: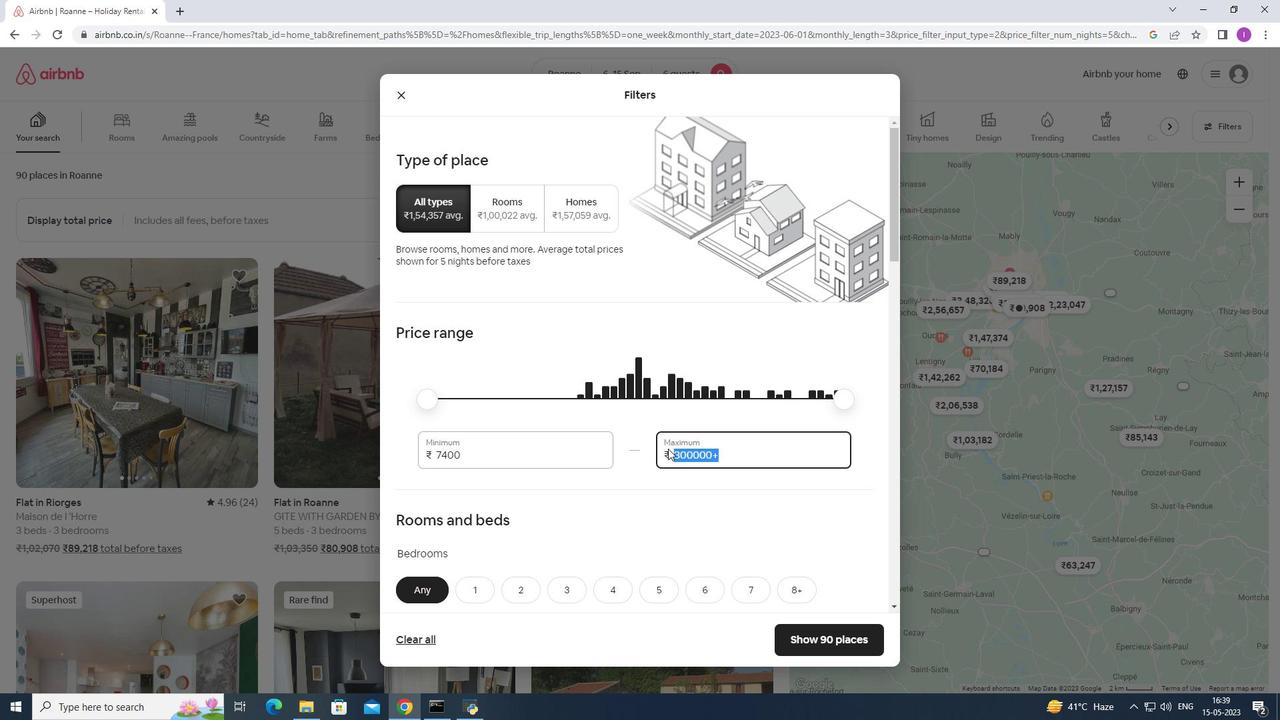 
Action: Mouse moved to (670, 446)
Screenshot: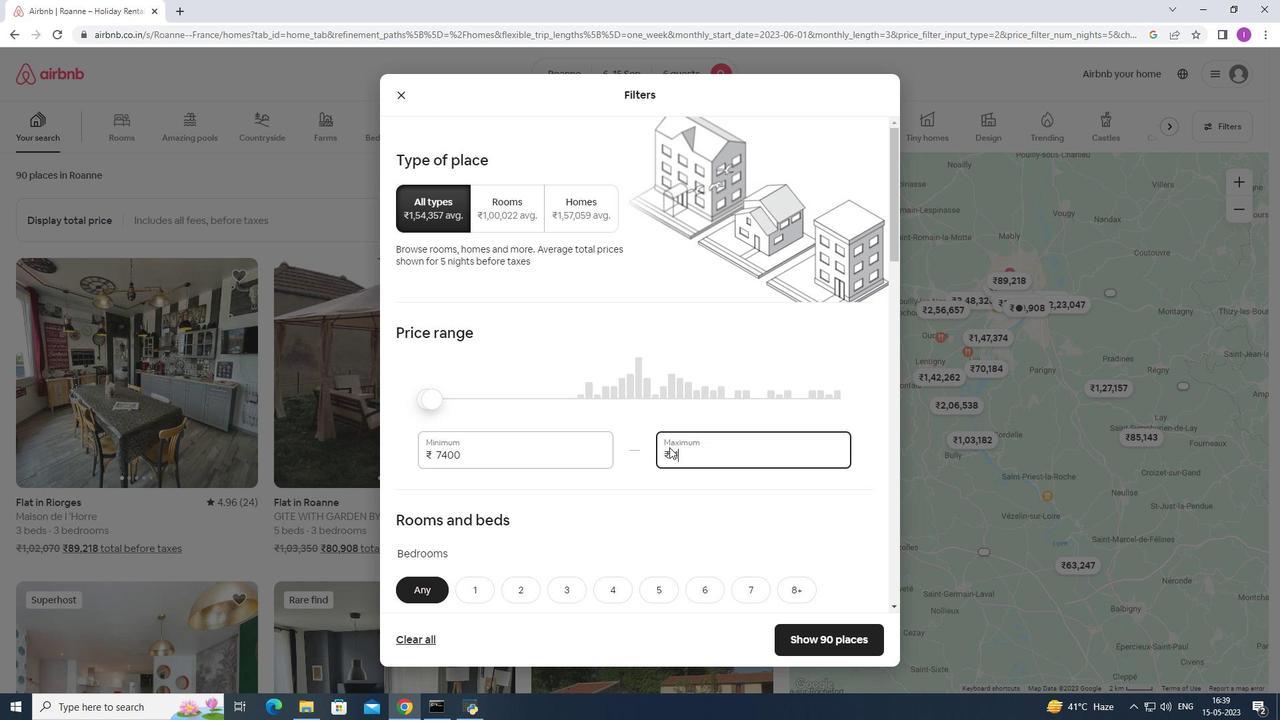 
Action: Key pressed 2
Screenshot: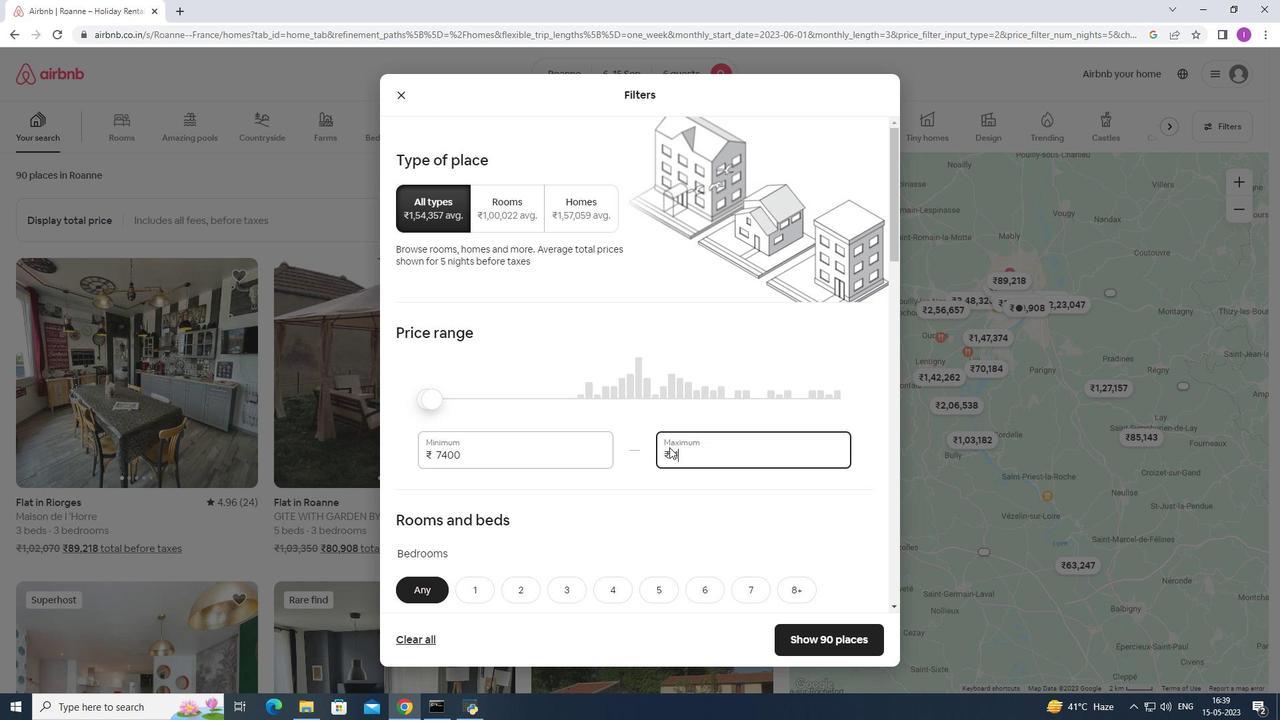 
Action: Mouse moved to (671, 446)
Screenshot: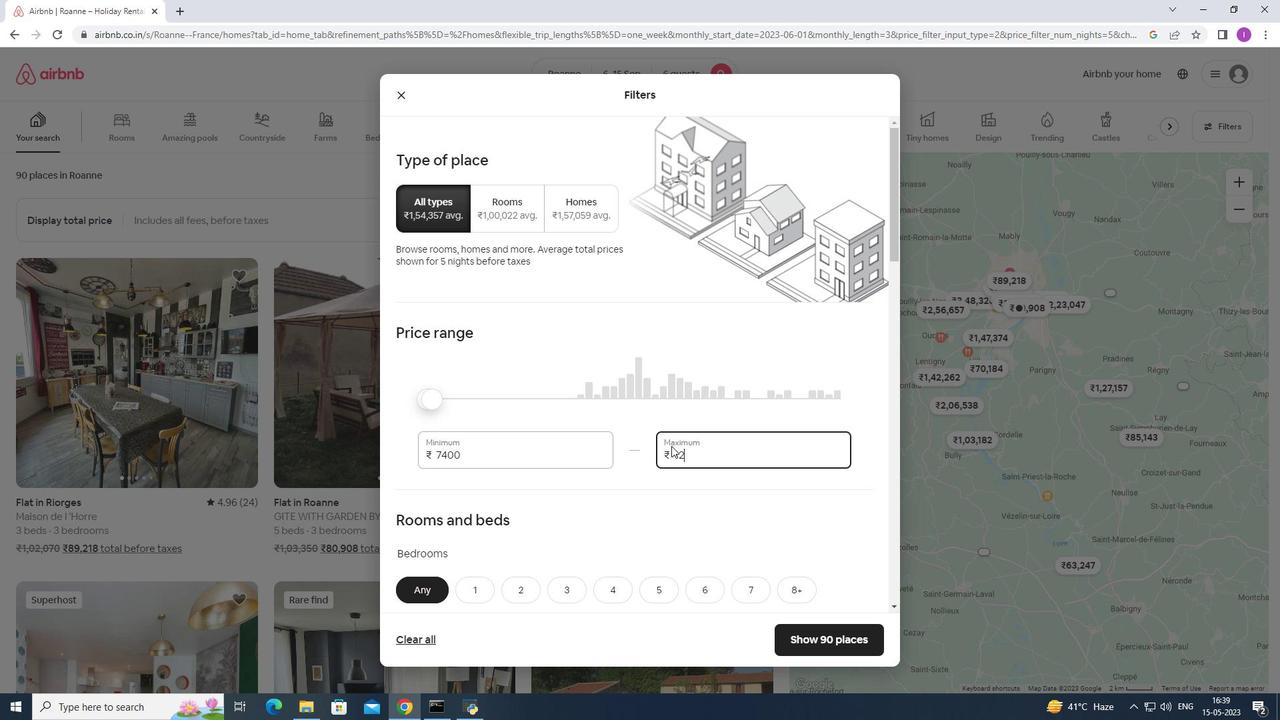 
Action: Key pressed 000
Screenshot: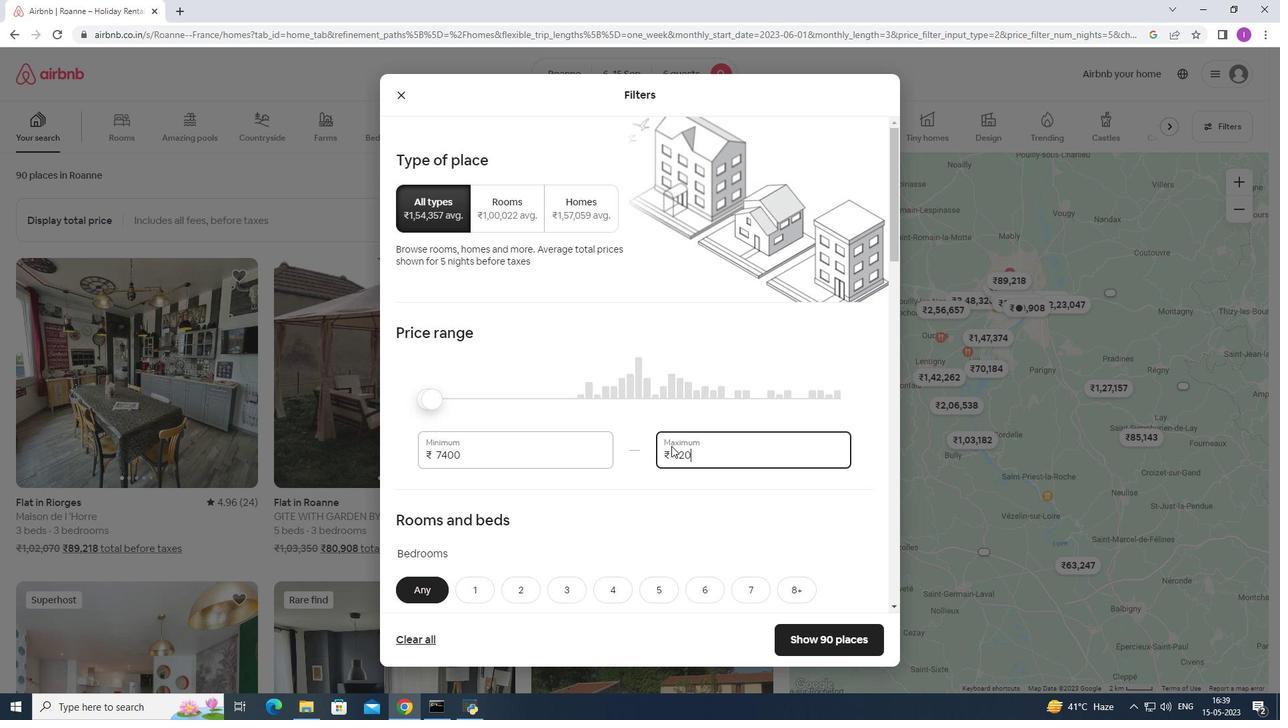 
Action: Mouse moved to (474, 458)
Screenshot: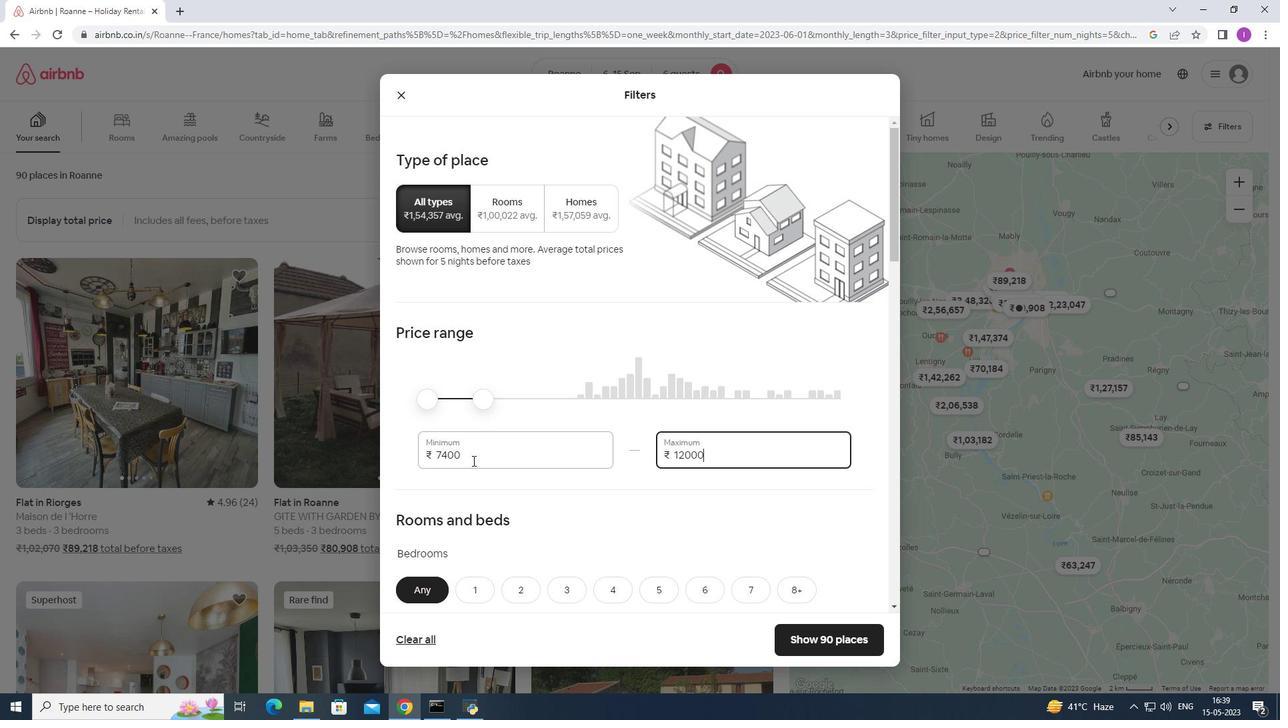 
Action: Mouse pressed left at (474, 458)
Screenshot: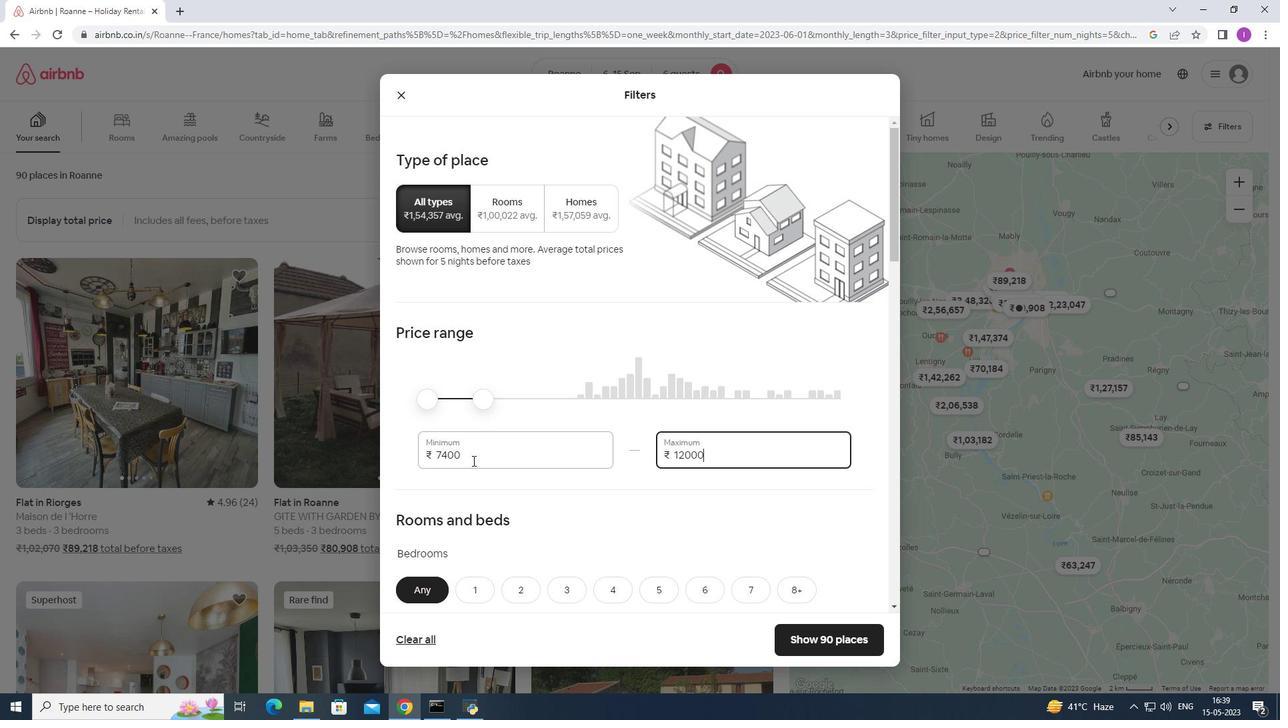 
Action: Mouse moved to (454, 452)
Screenshot: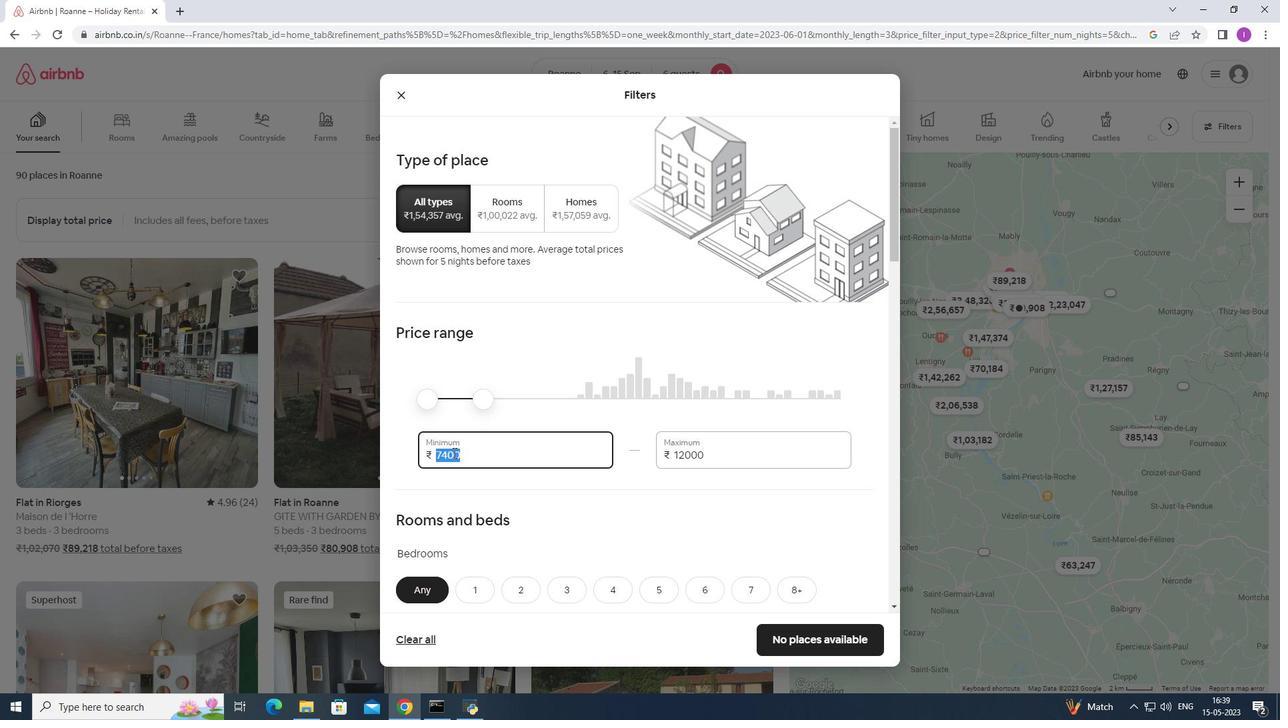 
Action: Key pressed 8
Screenshot: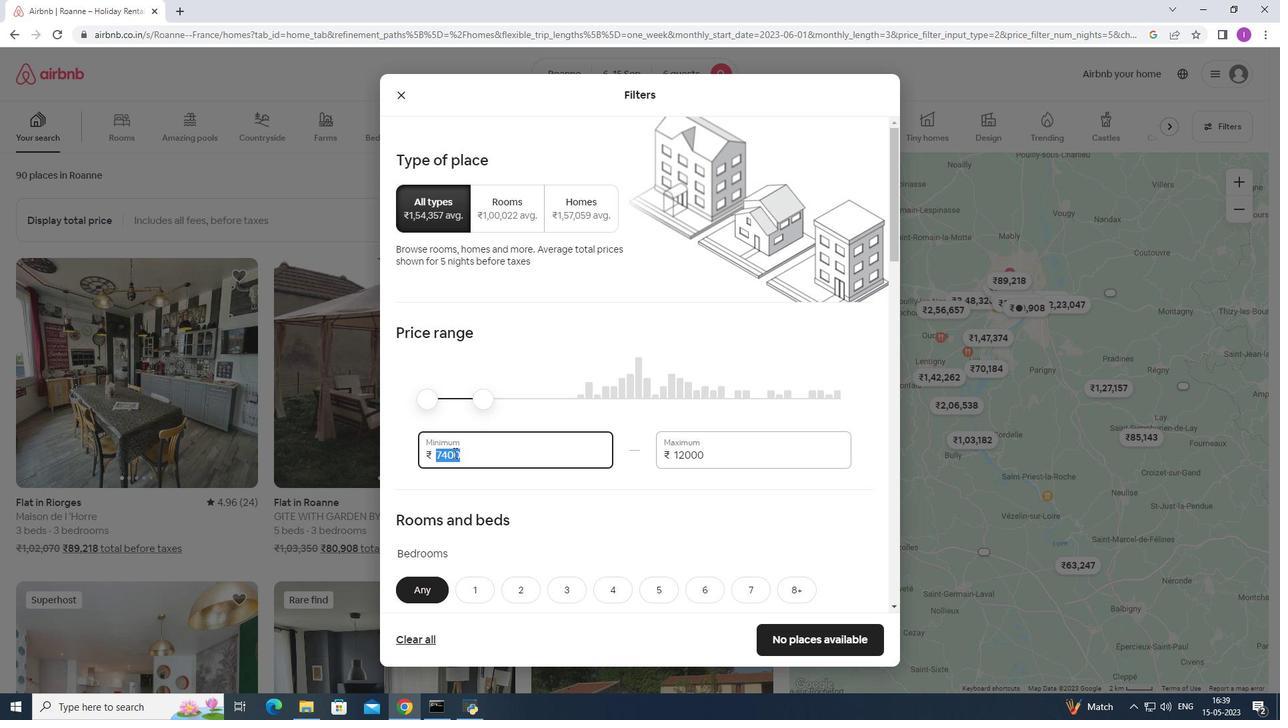 
Action: Mouse moved to (456, 450)
Screenshot: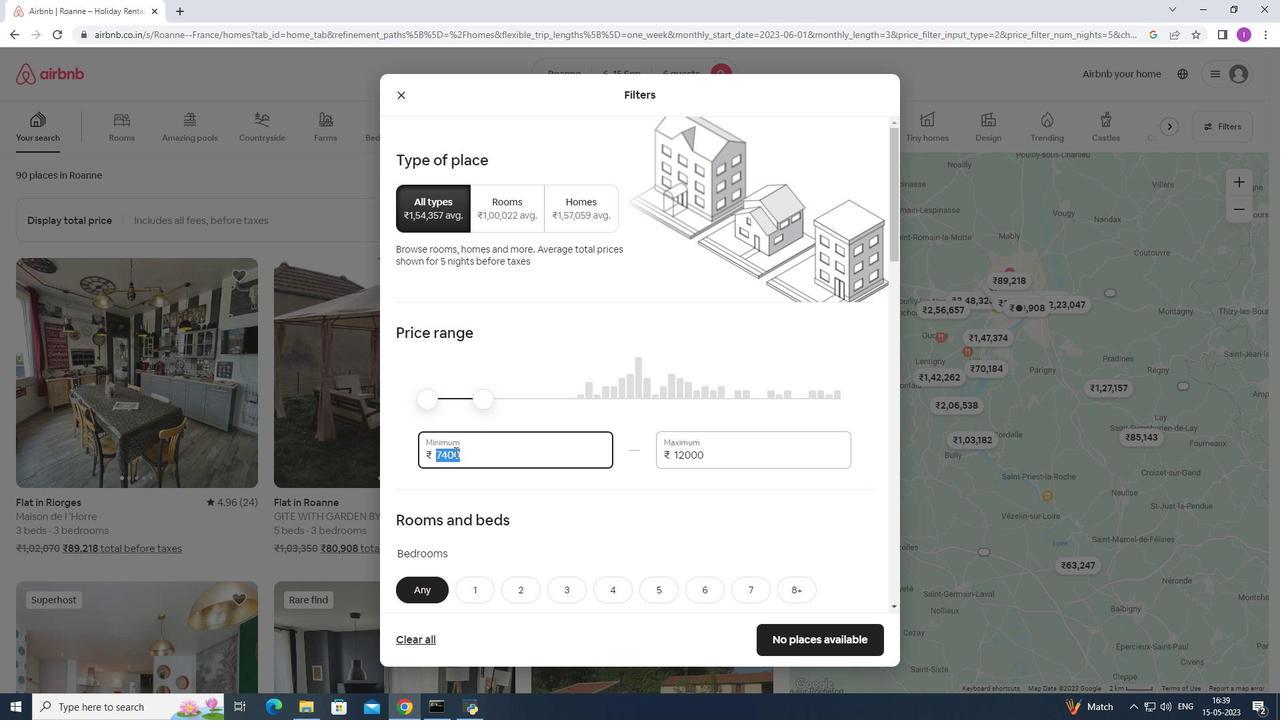 
Action: Key pressed 000
Screenshot: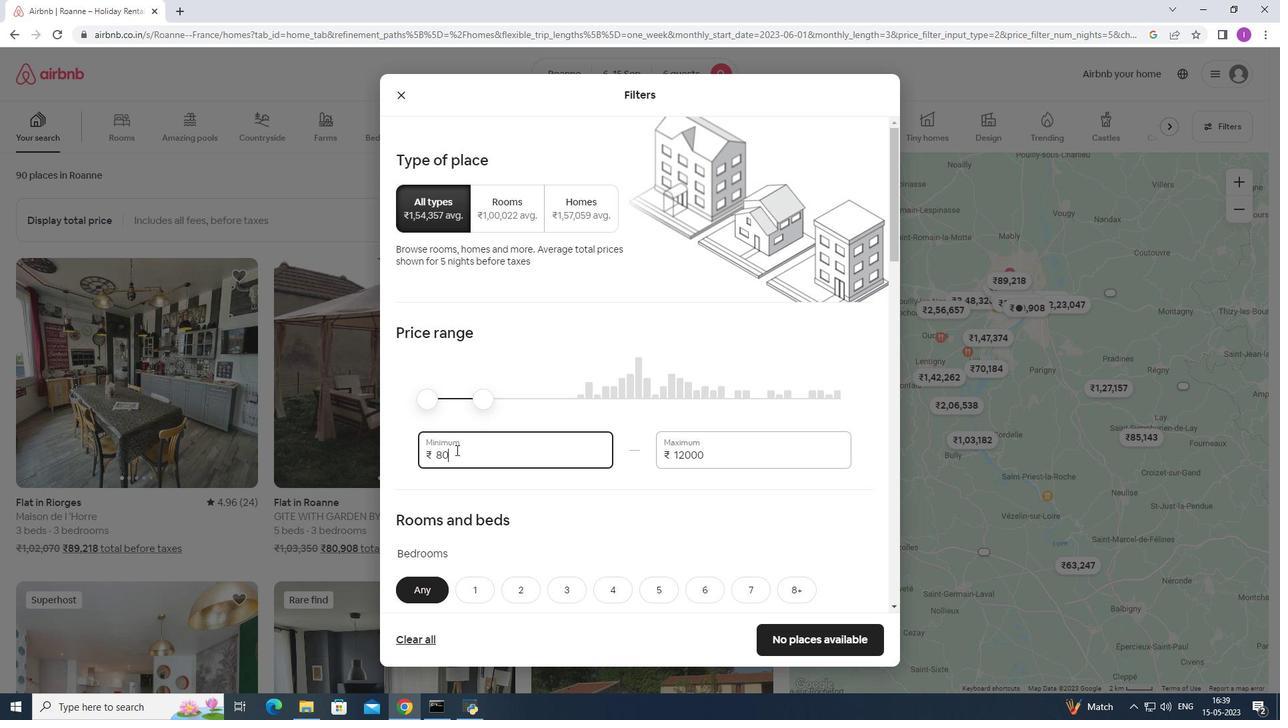 
Action: Mouse moved to (526, 477)
Screenshot: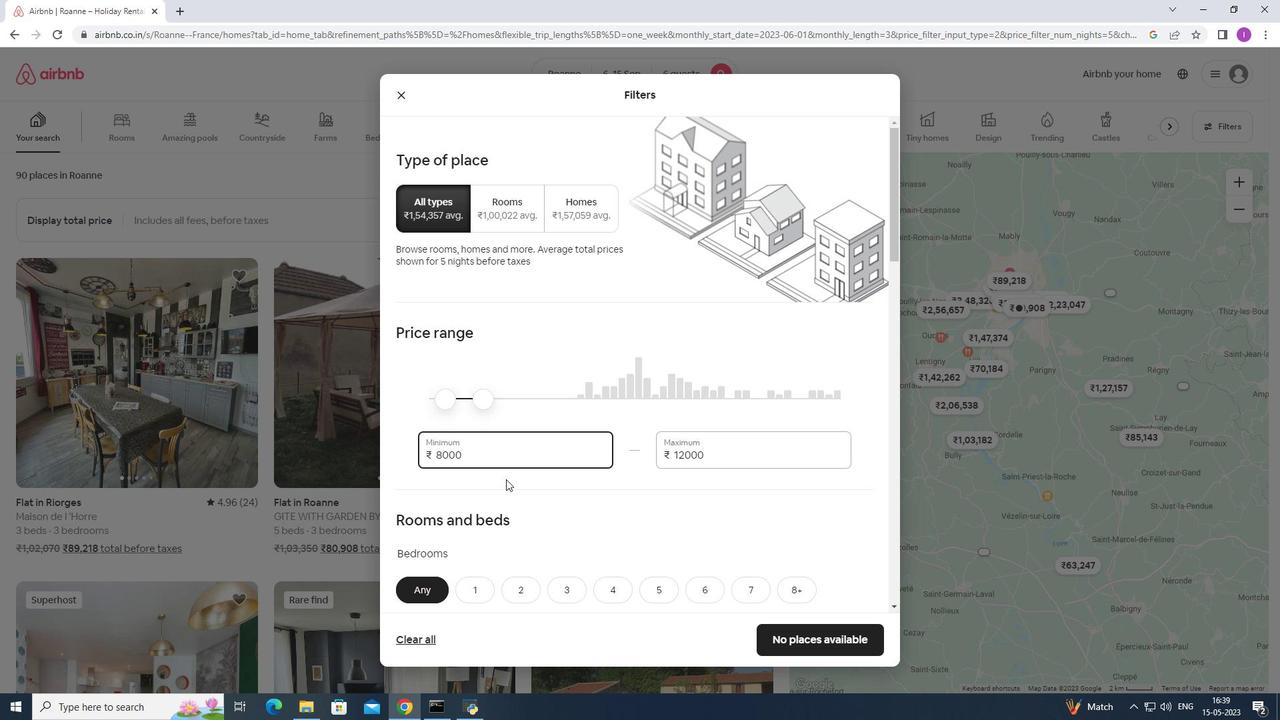 
Action: Mouse scrolled (526, 476) with delta (0, 0)
Screenshot: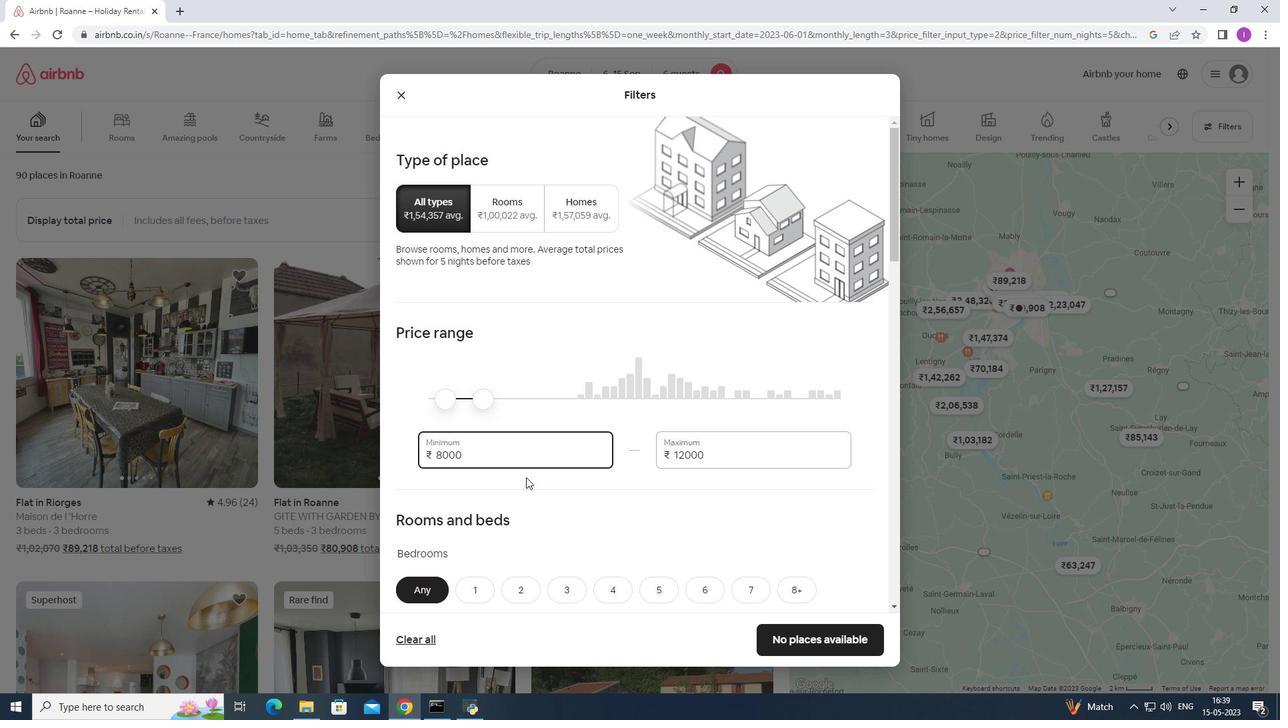 
Action: Mouse moved to (527, 477)
Screenshot: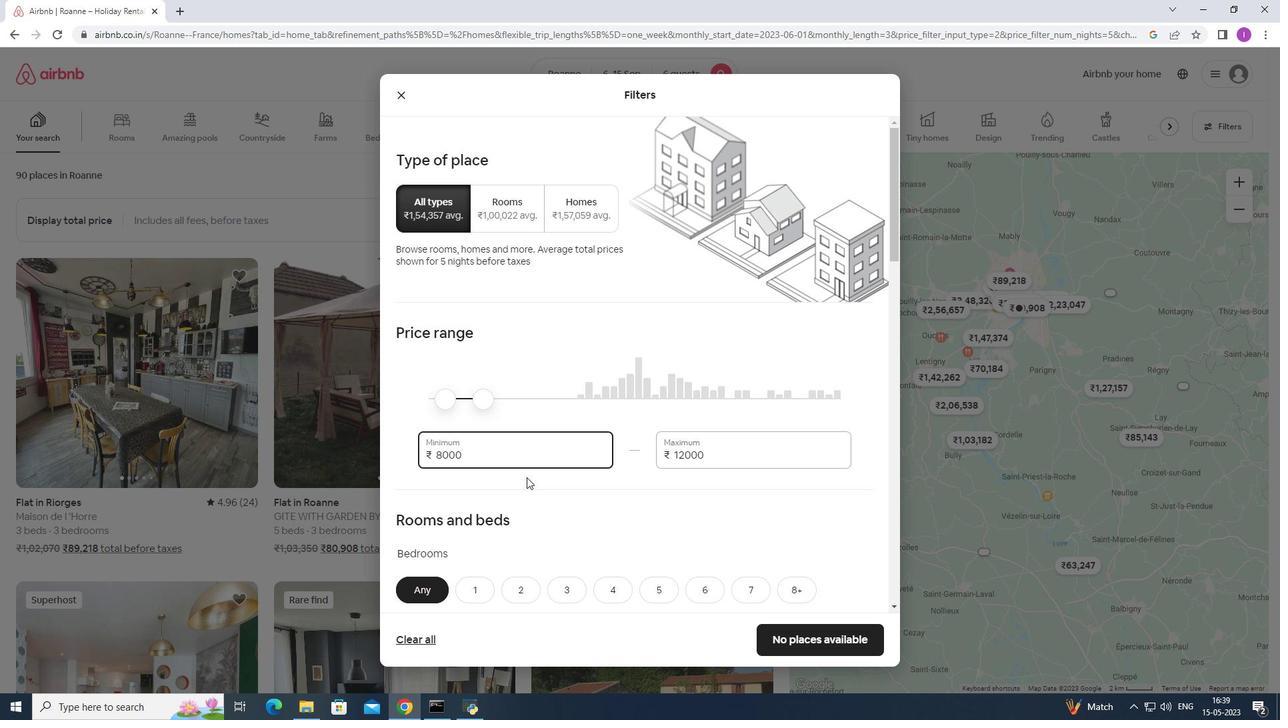 
Action: Mouse scrolled (527, 476) with delta (0, 0)
Screenshot: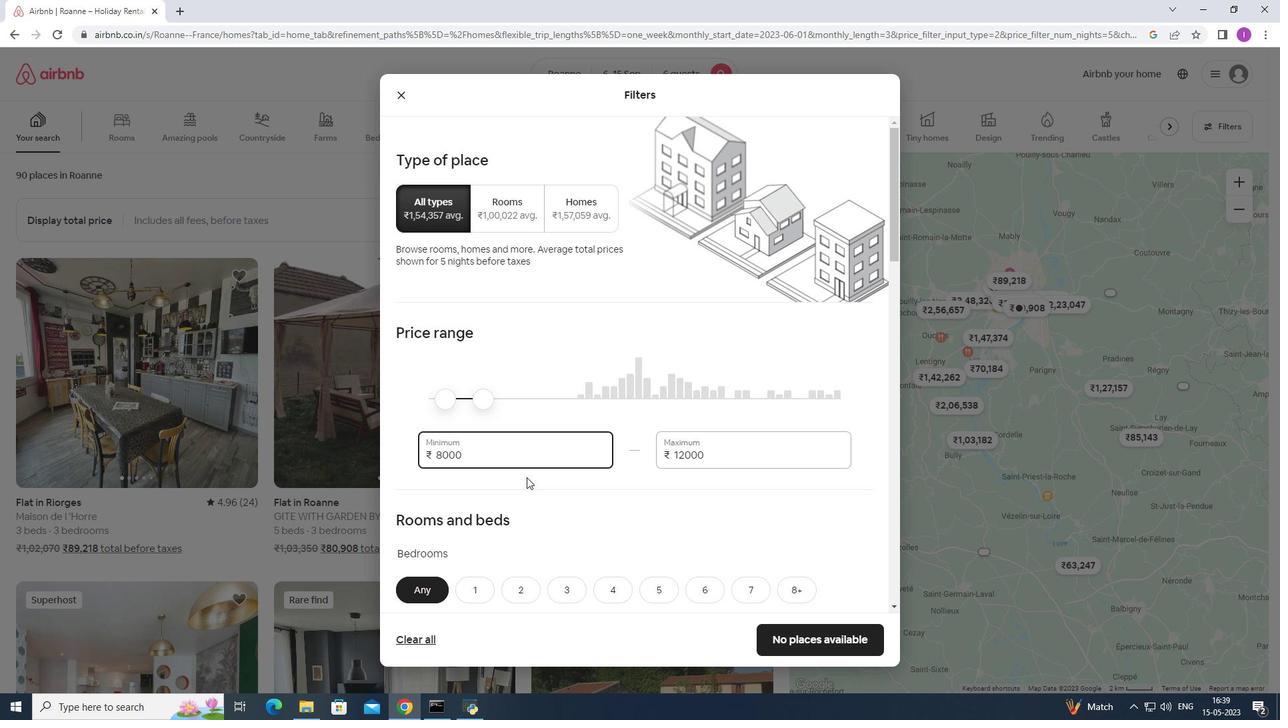 
Action: Mouse moved to (708, 456)
Screenshot: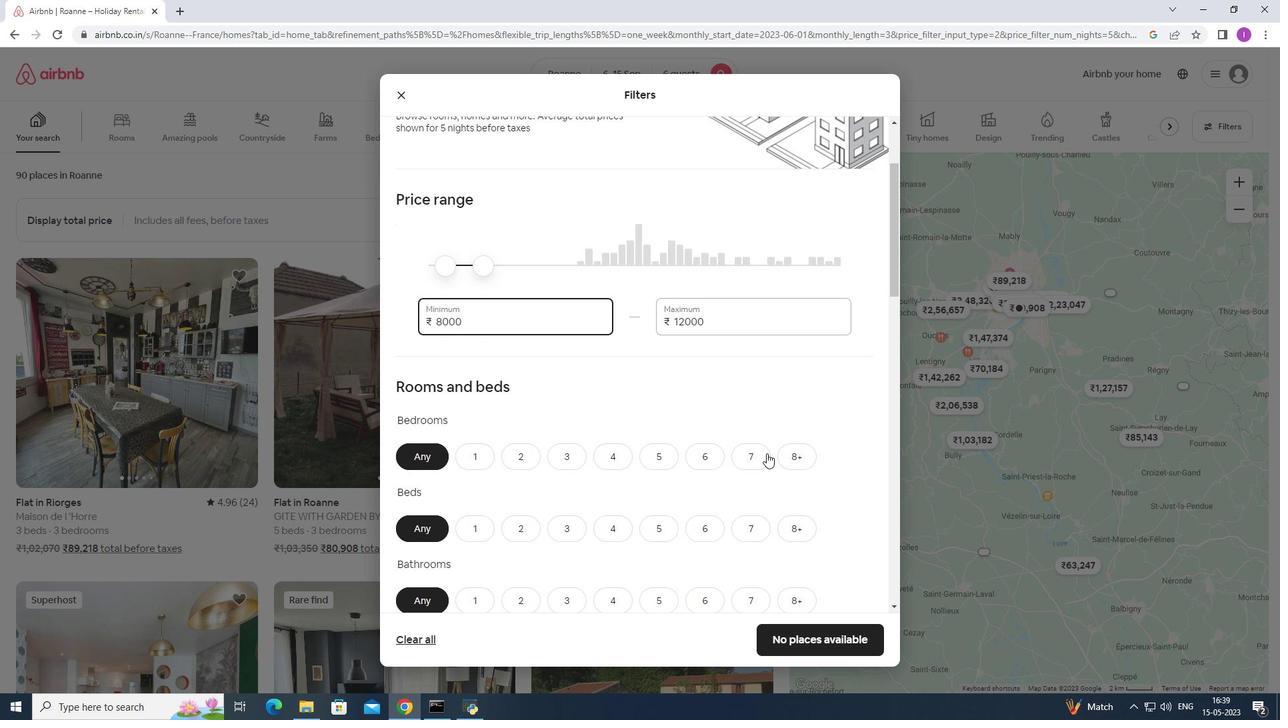 
Action: Mouse pressed left at (708, 456)
Screenshot: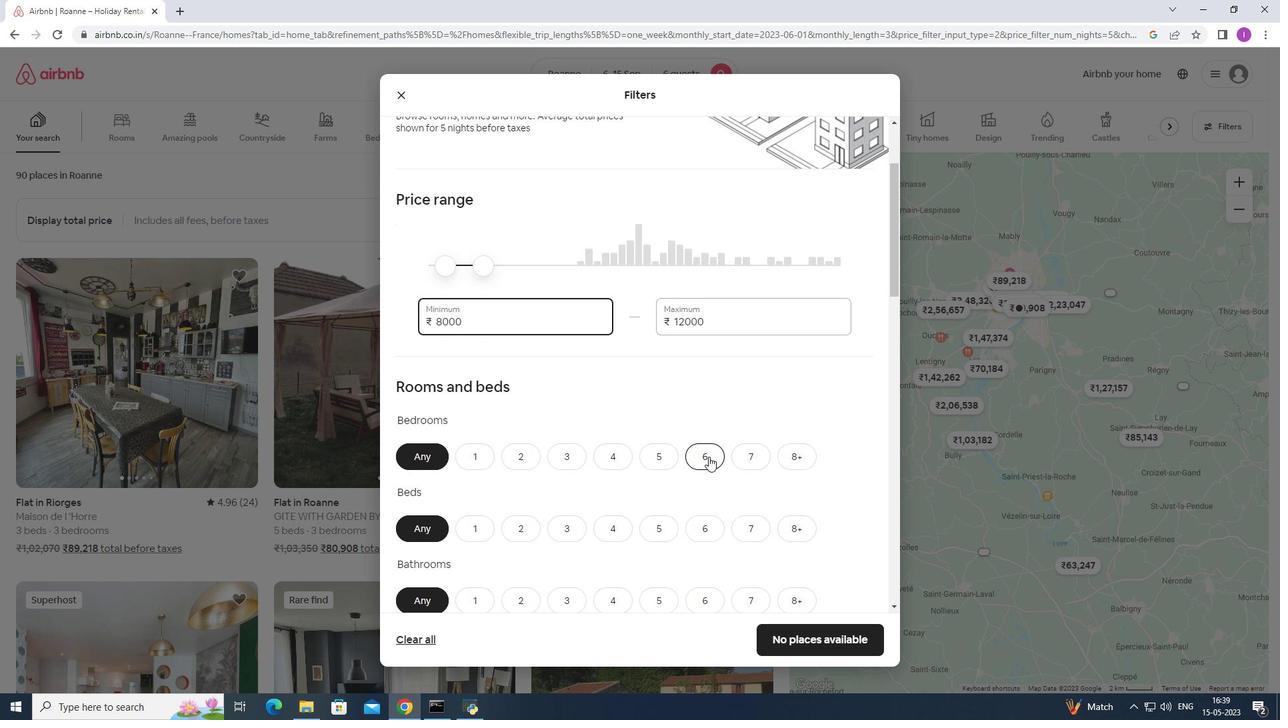 
Action: Mouse moved to (707, 520)
Screenshot: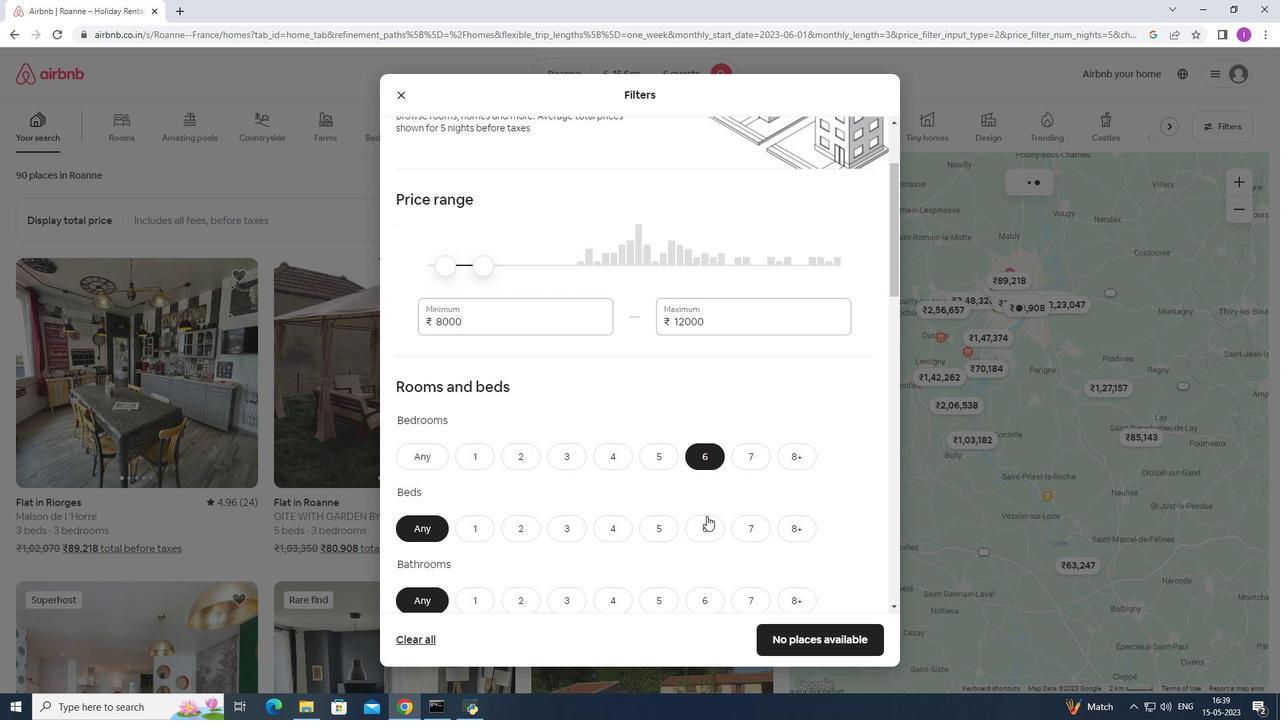 
Action: Mouse pressed left at (707, 520)
Screenshot: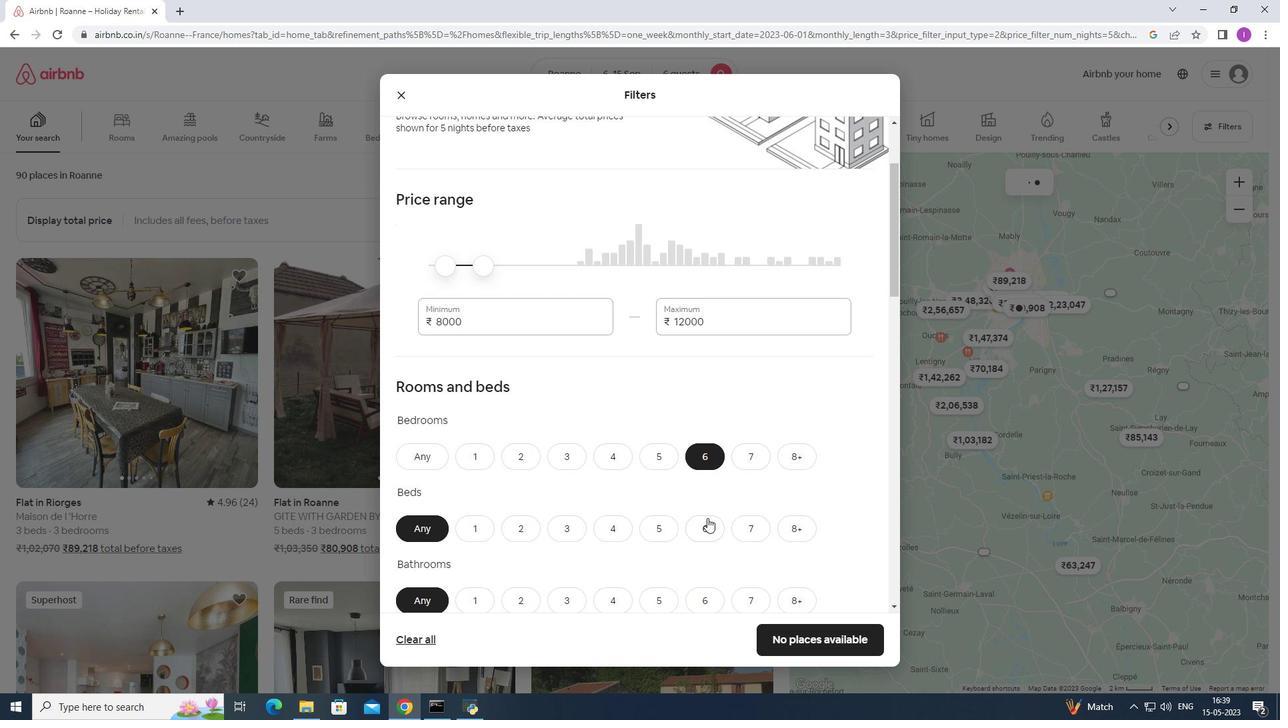
Action: Mouse moved to (703, 598)
Screenshot: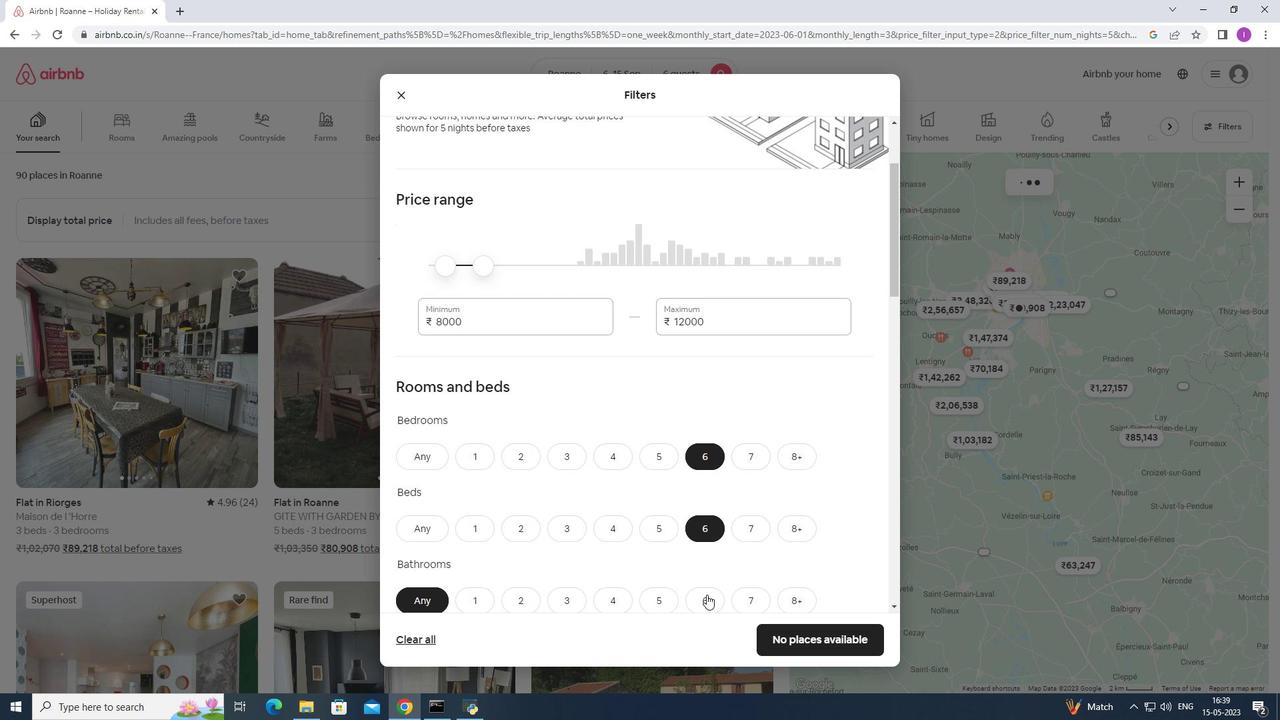 
Action: Mouse pressed left at (703, 598)
Screenshot: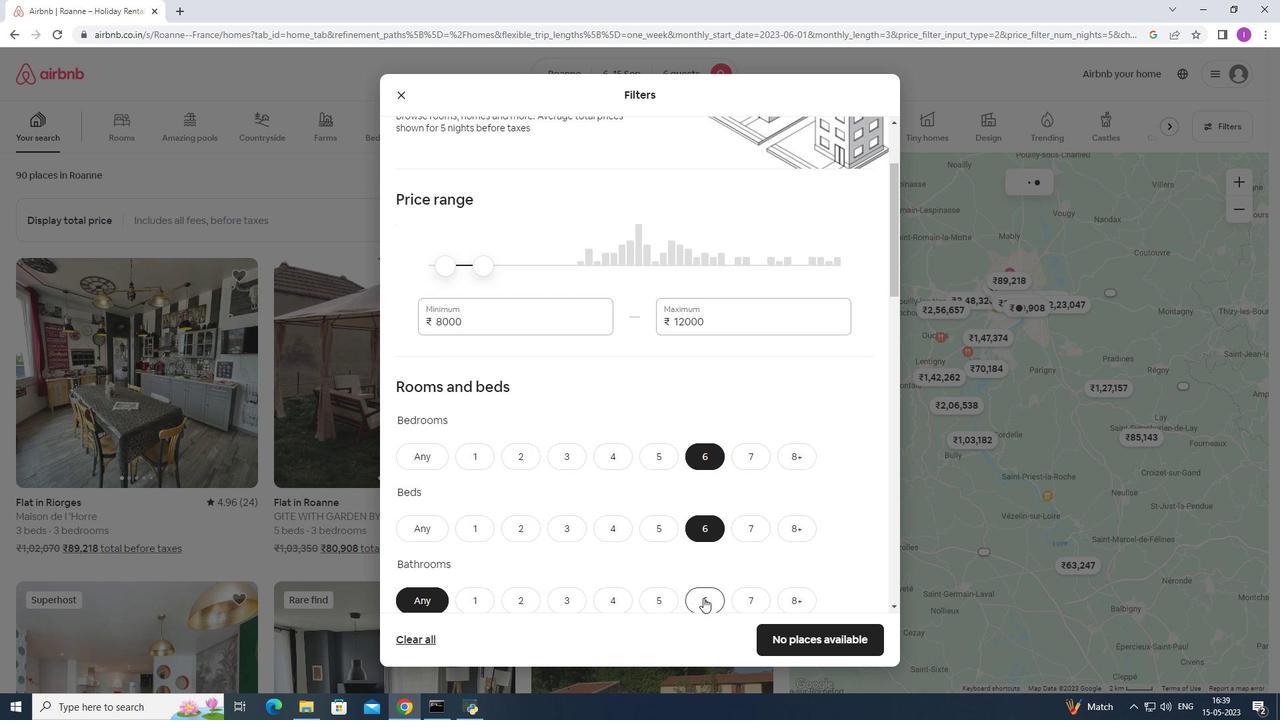 
Action: Mouse moved to (618, 478)
Screenshot: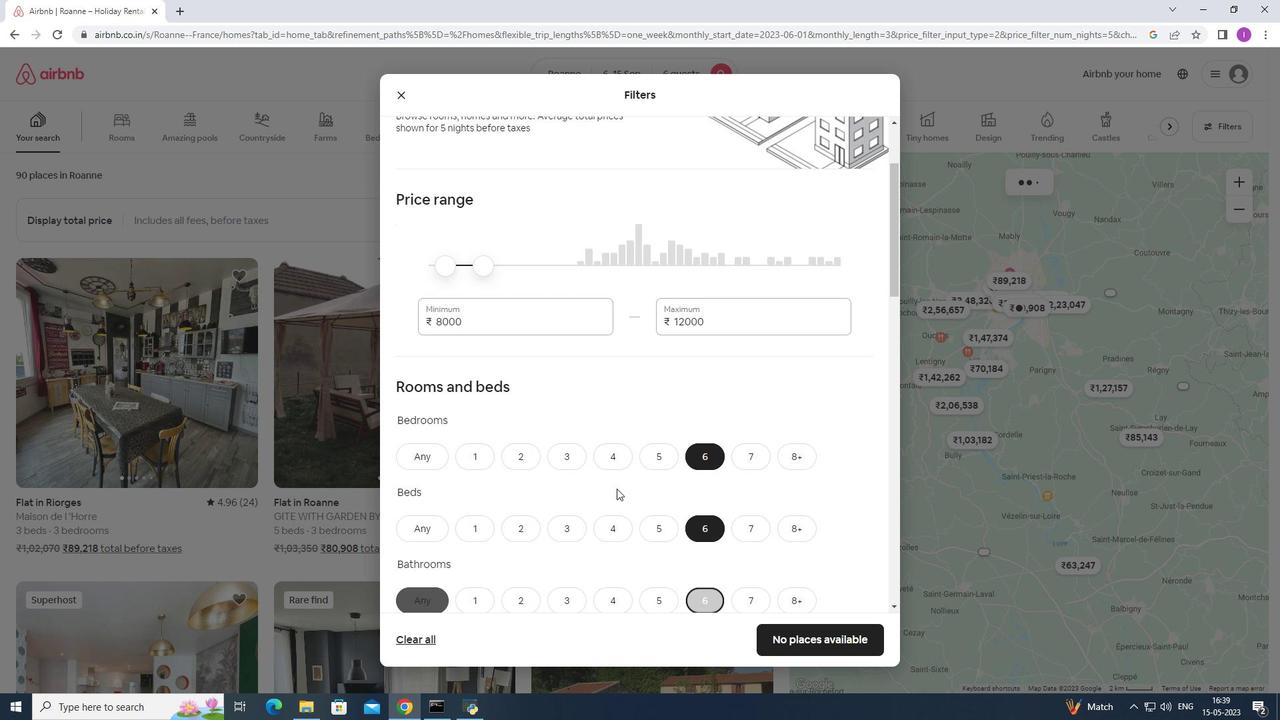 
Action: Mouse scrolled (618, 478) with delta (0, 0)
Screenshot: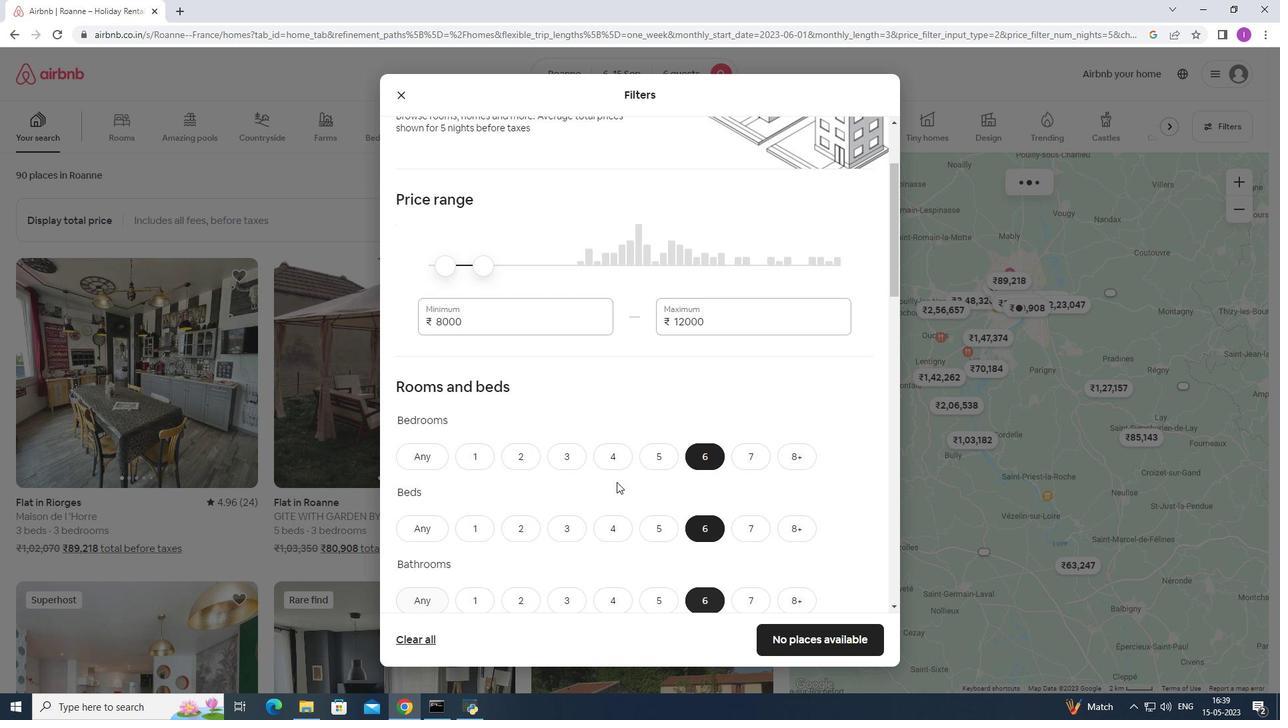 
Action: Mouse scrolled (618, 478) with delta (0, 0)
Screenshot: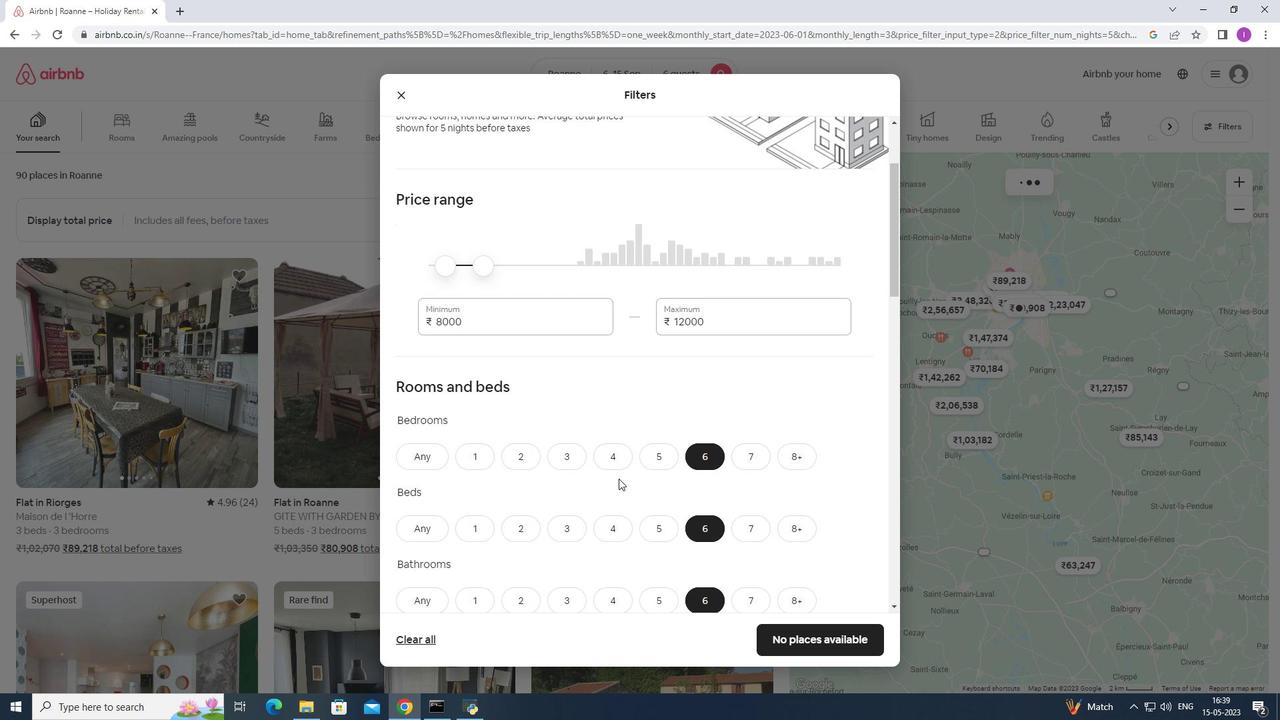 
Action: Mouse scrolled (618, 478) with delta (0, 0)
Screenshot: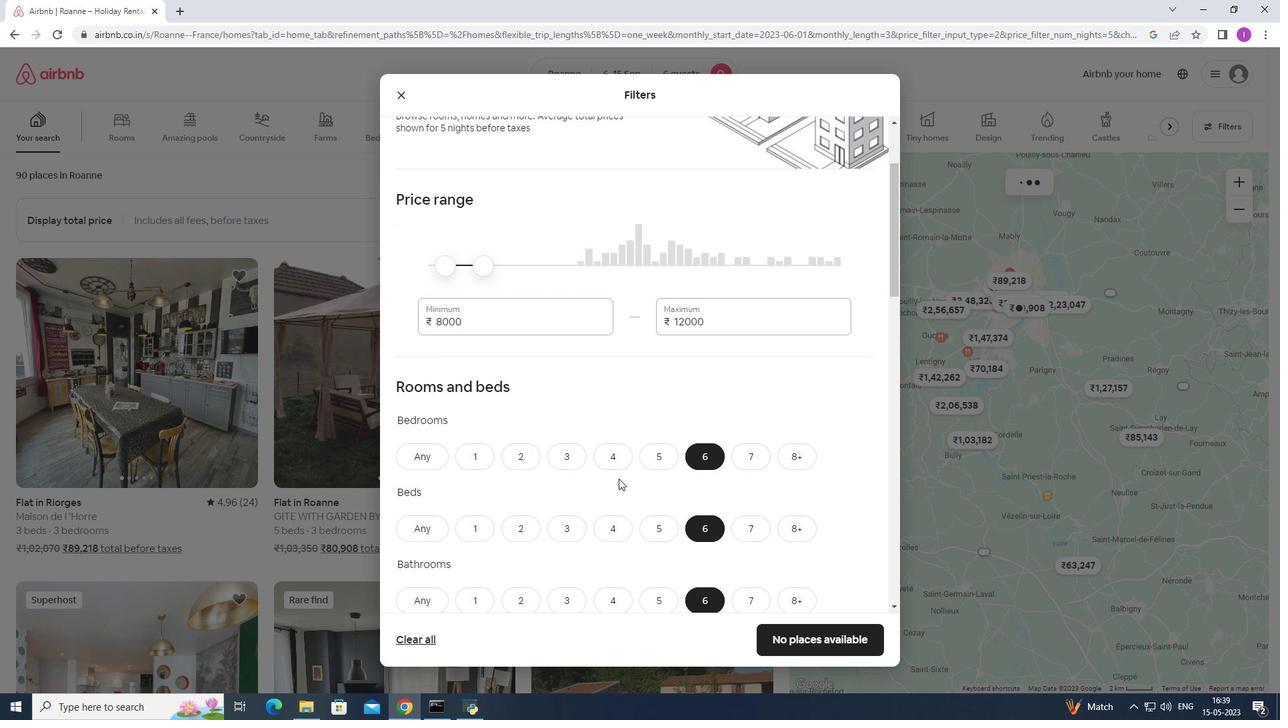 
Action: Mouse moved to (469, 541)
Screenshot: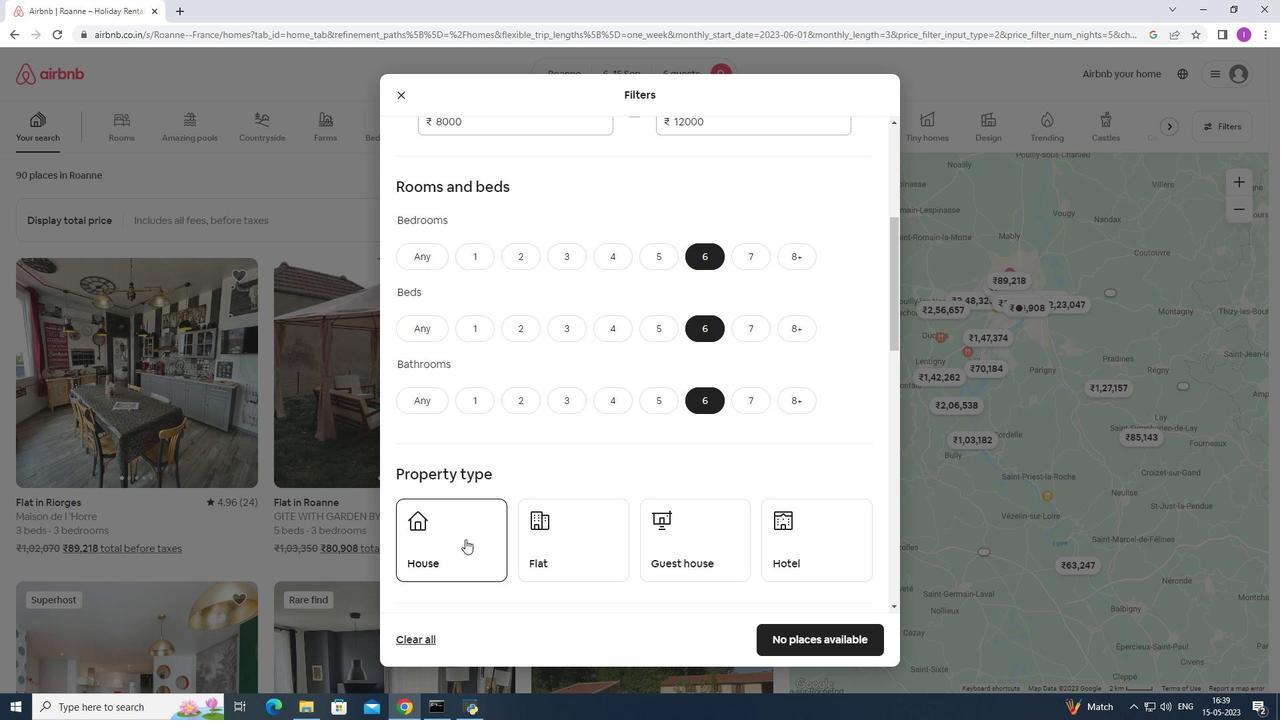 
Action: Mouse pressed left at (469, 541)
Screenshot: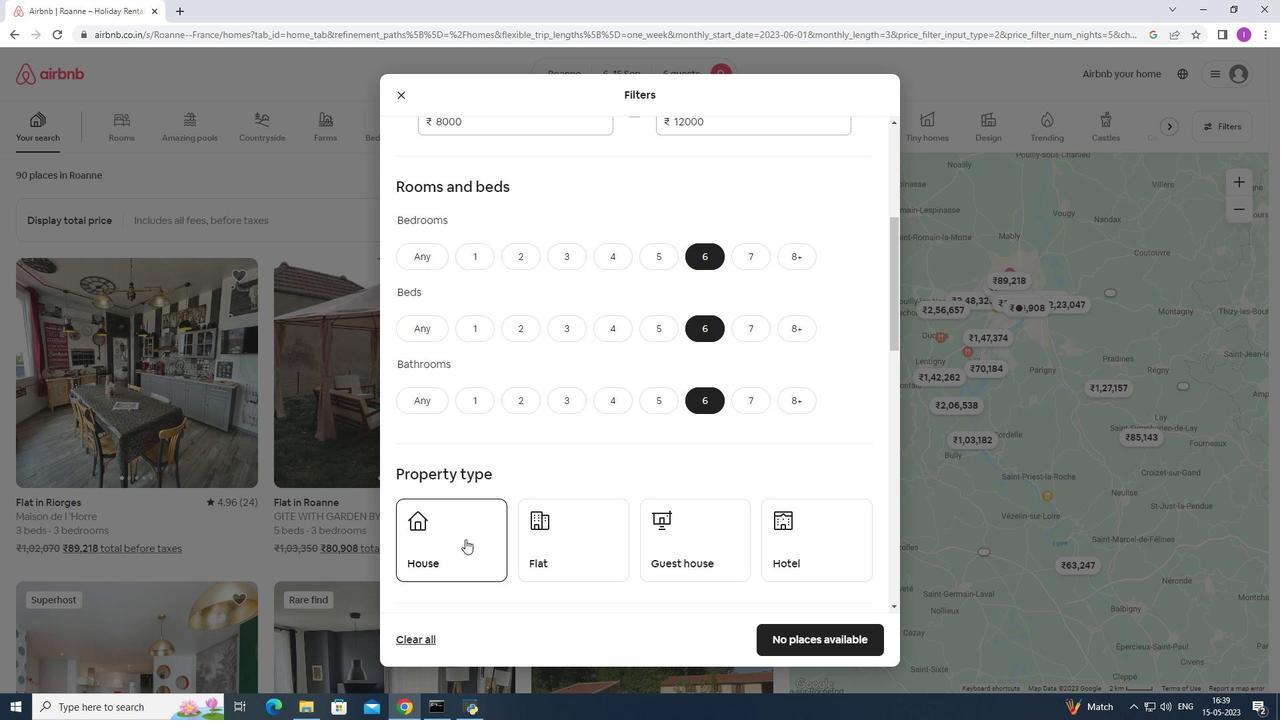 
Action: Mouse moved to (551, 535)
Screenshot: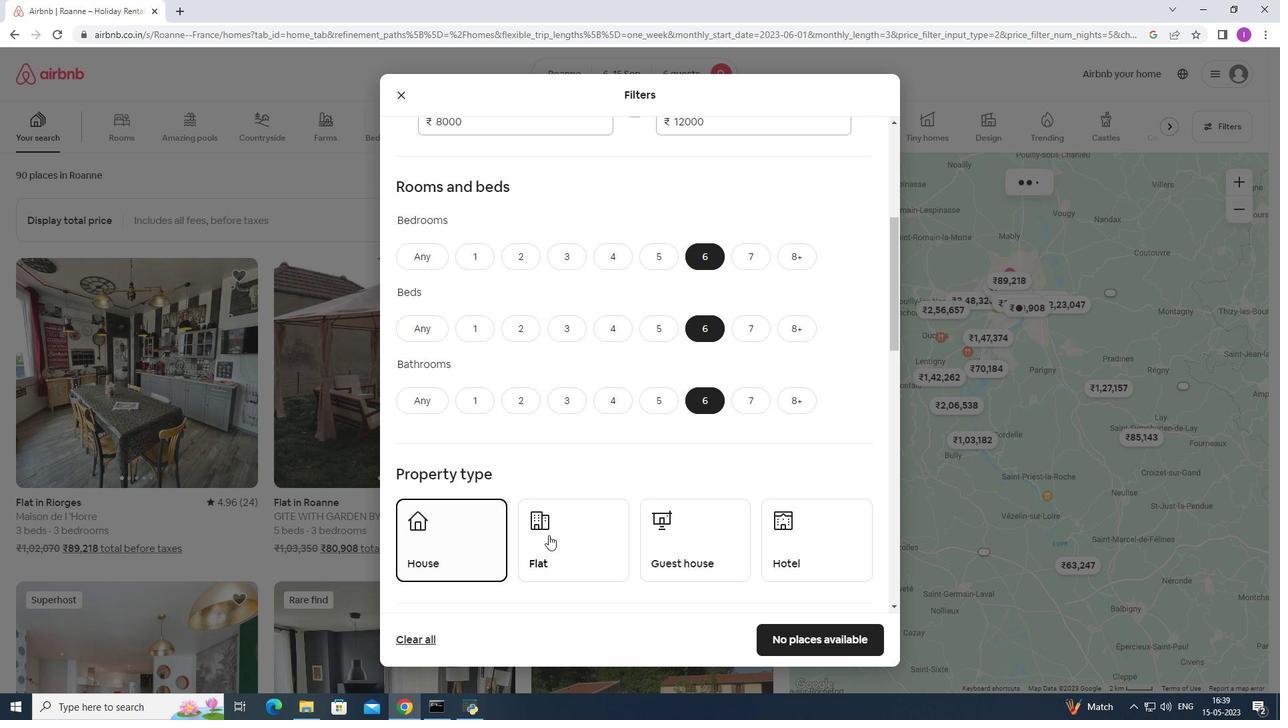 
Action: Mouse pressed left at (551, 535)
Screenshot: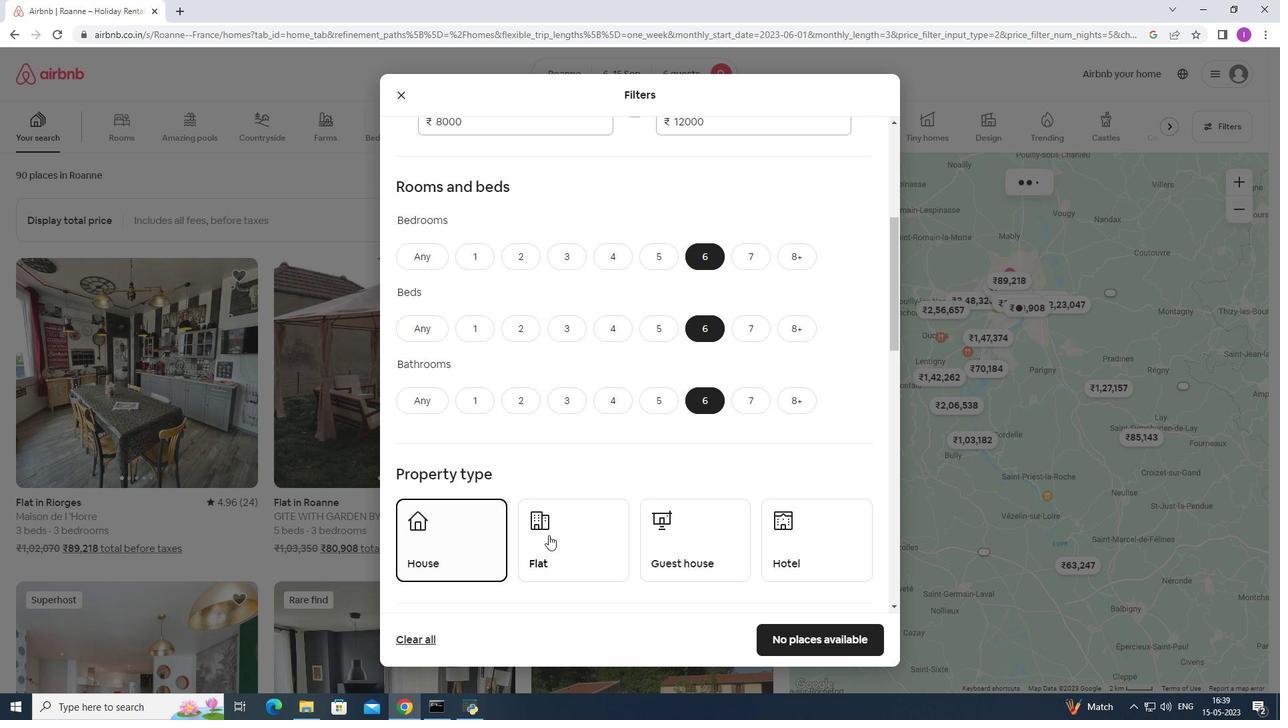 
Action: Mouse moved to (666, 548)
Screenshot: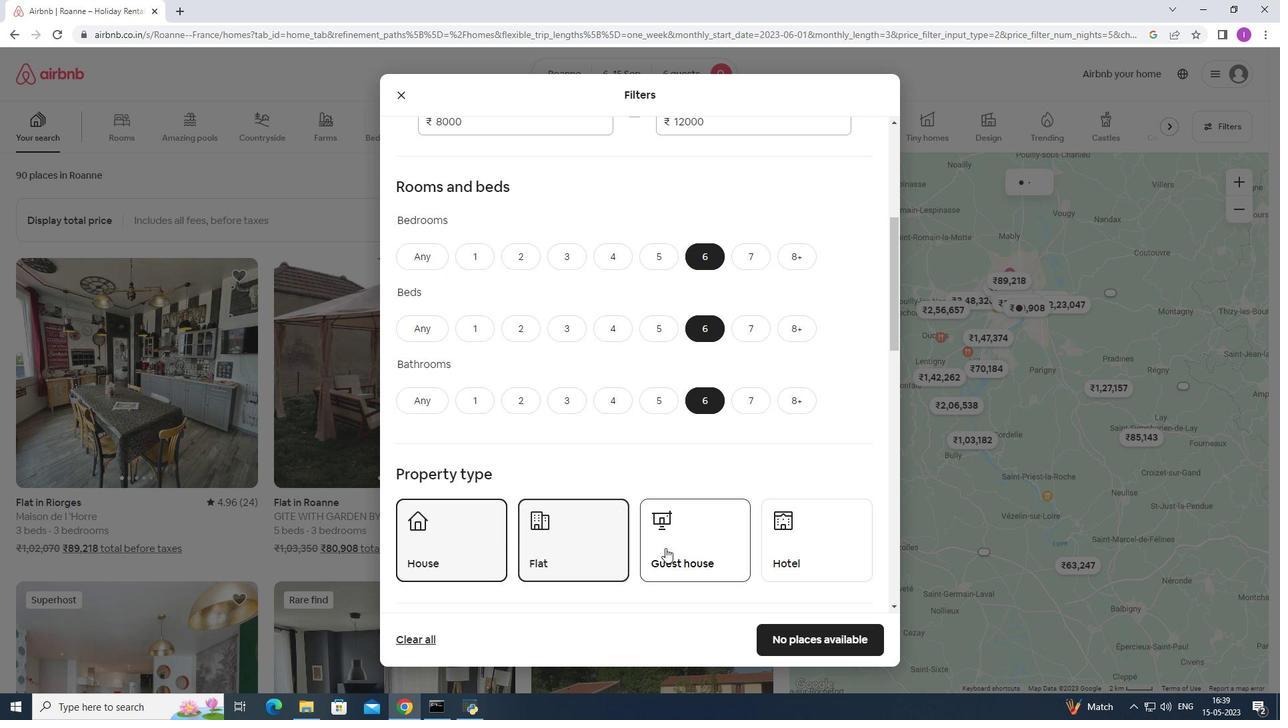 
Action: Mouse pressed left at (666, 548)
Screenshot: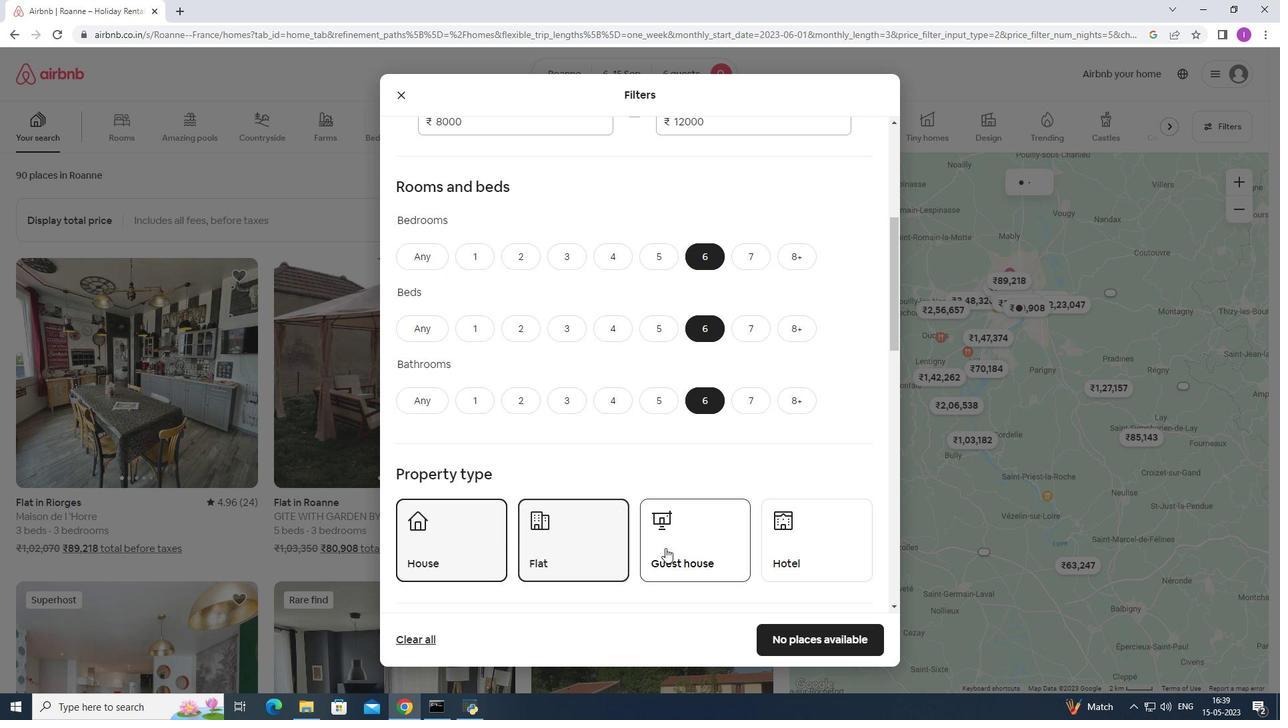 
Action: Mouse moved to (677, 528)
Screenshot: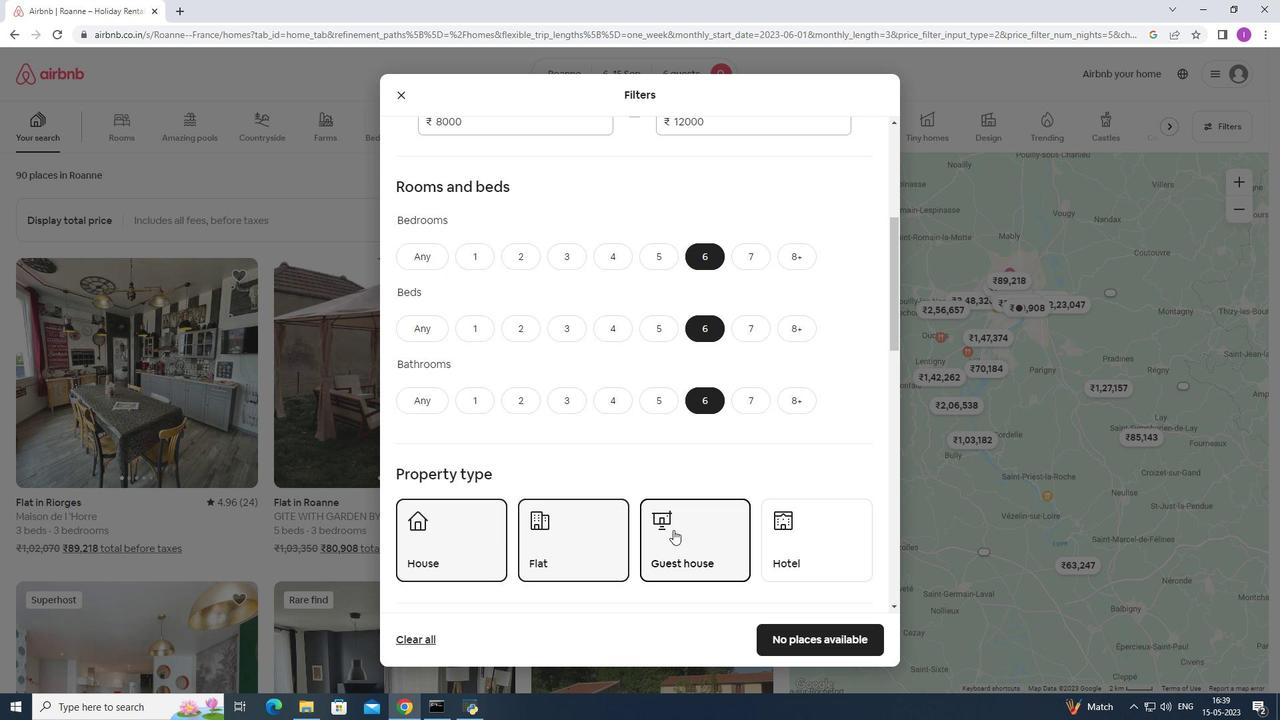 
Action: Mouse scrolled (677, 527) with delta (0, 0)
Screenshot: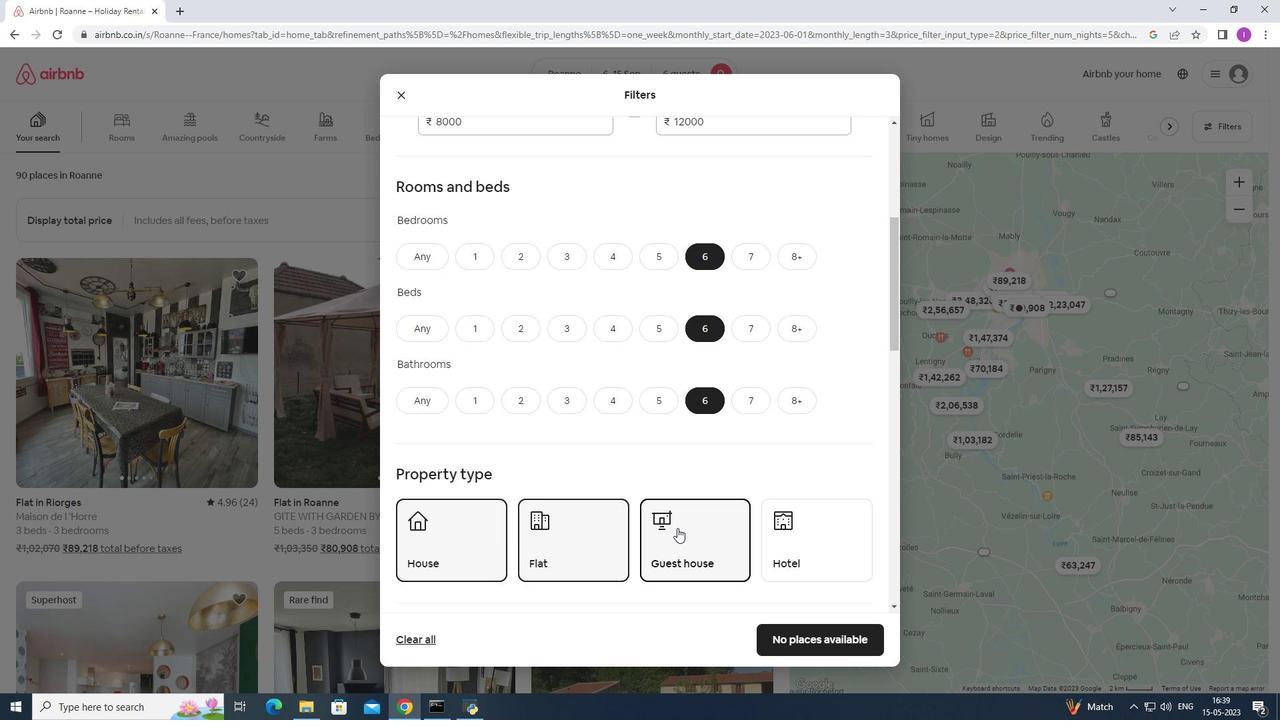 
Action: Mouse scrolled (677, 527) with delta (0, 0)
Screenshot: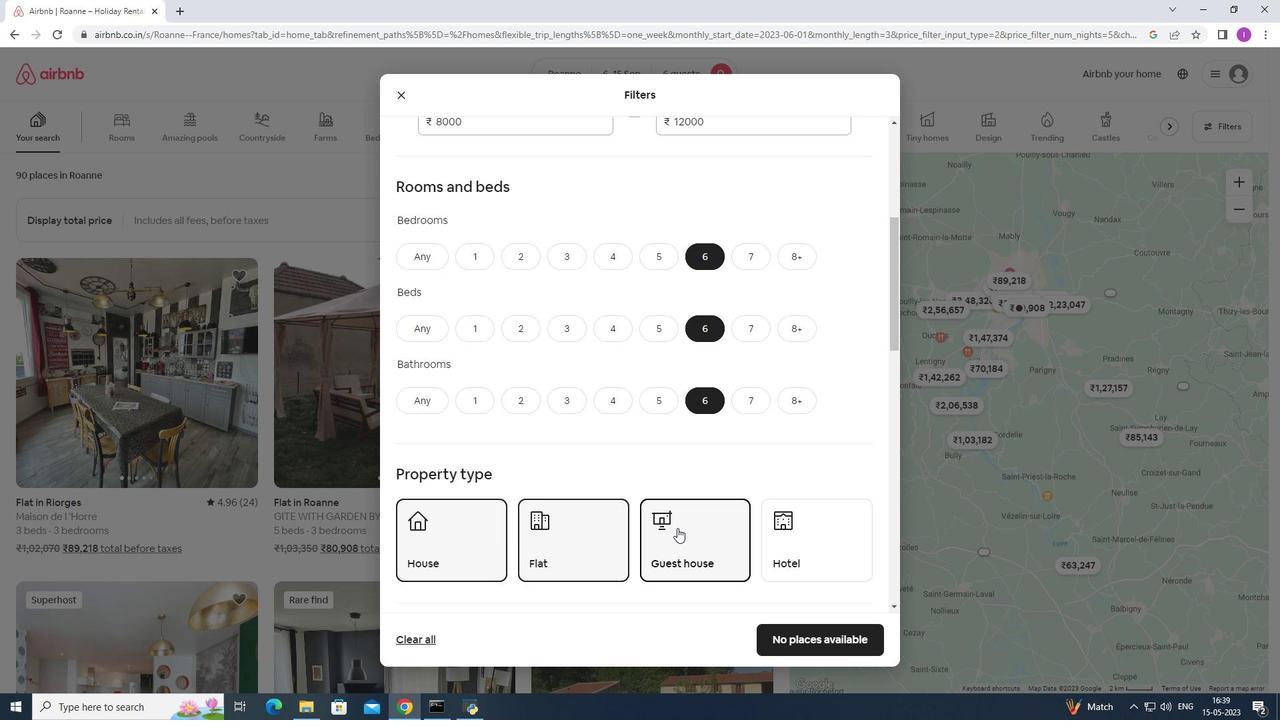 
Action: Mouse scrolled (677, 527) with delta (0, 0)
Screenshot: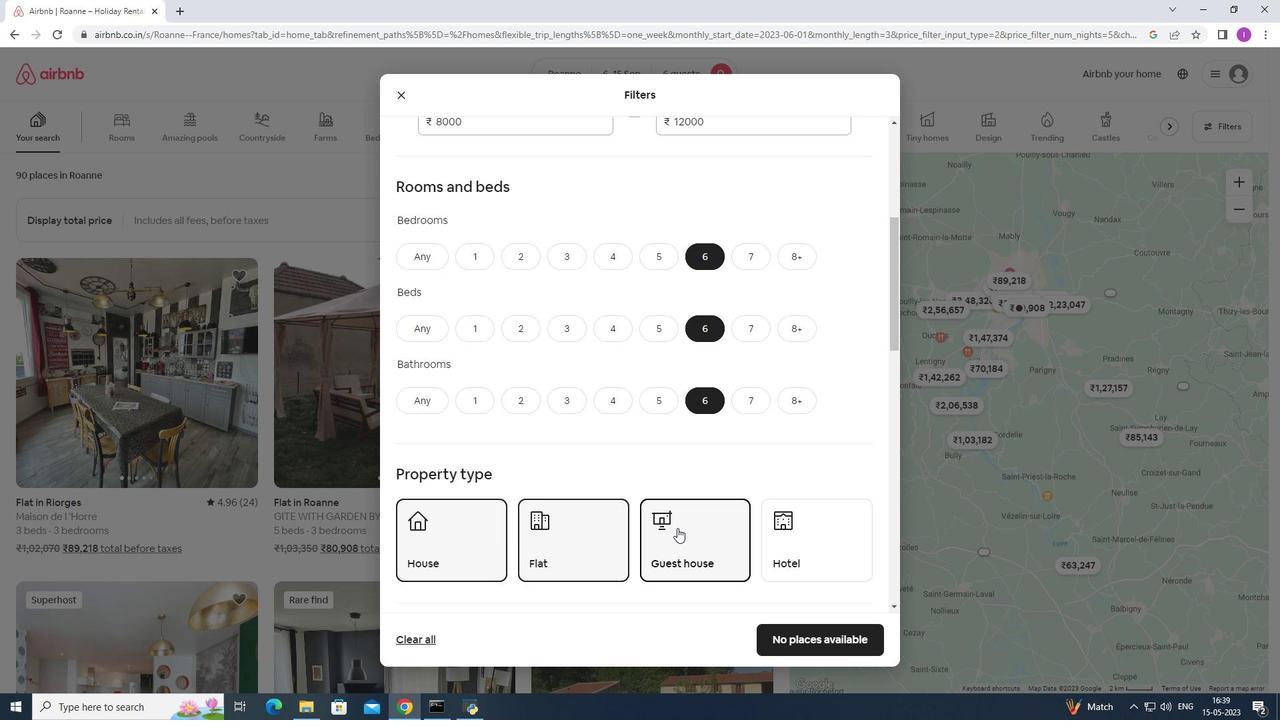 
Action: Mouse moved to (676, 527)
Screenshot: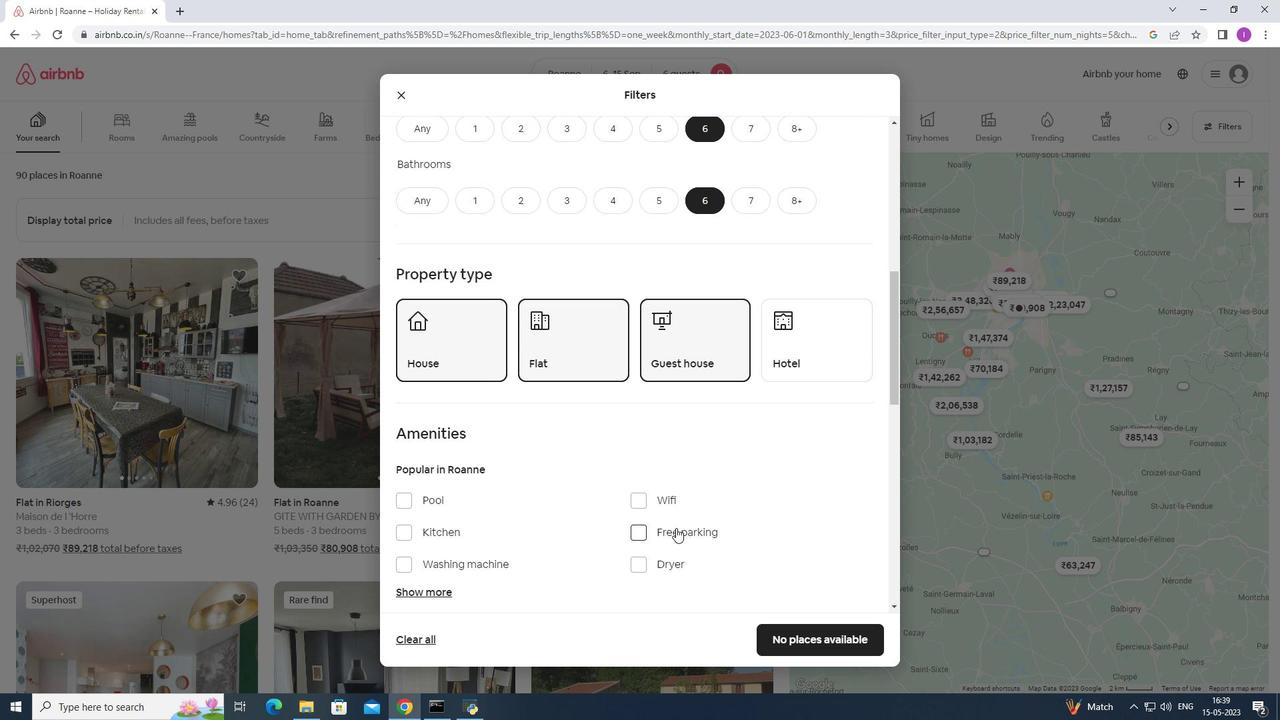 
Action: Mouse scrolled (676, 526) with delta (0, 0)
Screenshot: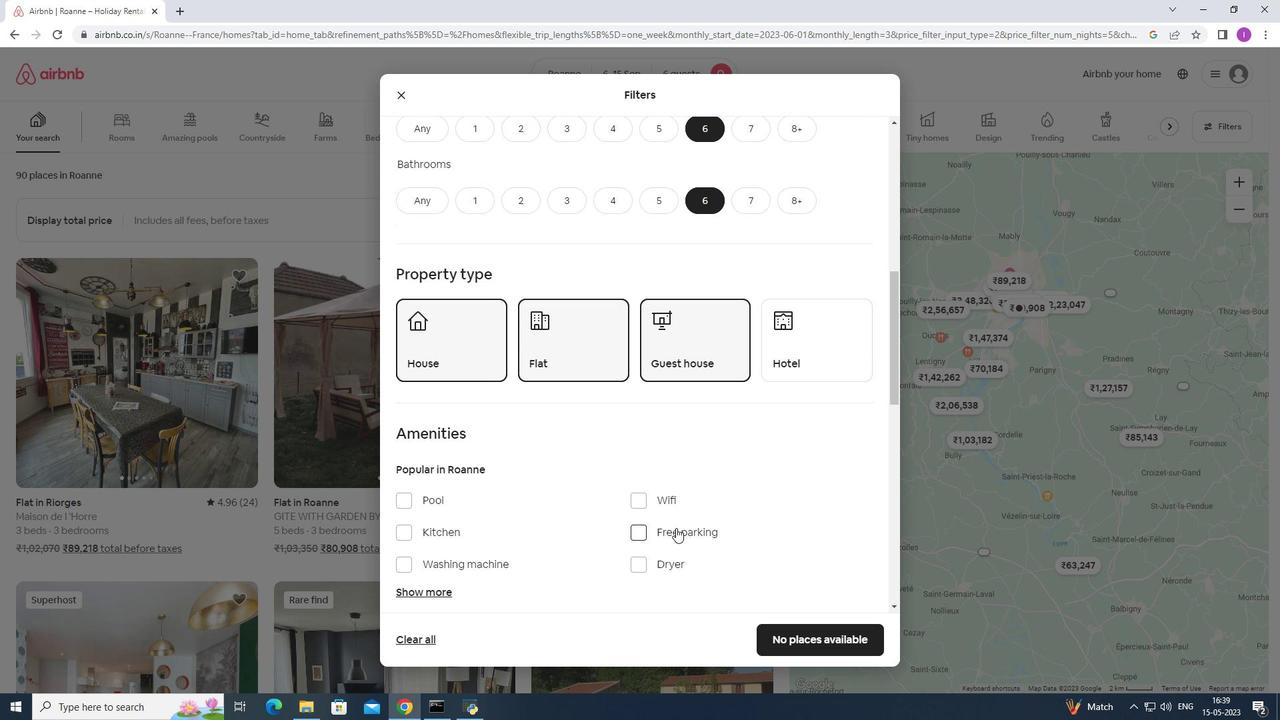 
Action: Mouse moved to (641, 436)
Screenshot: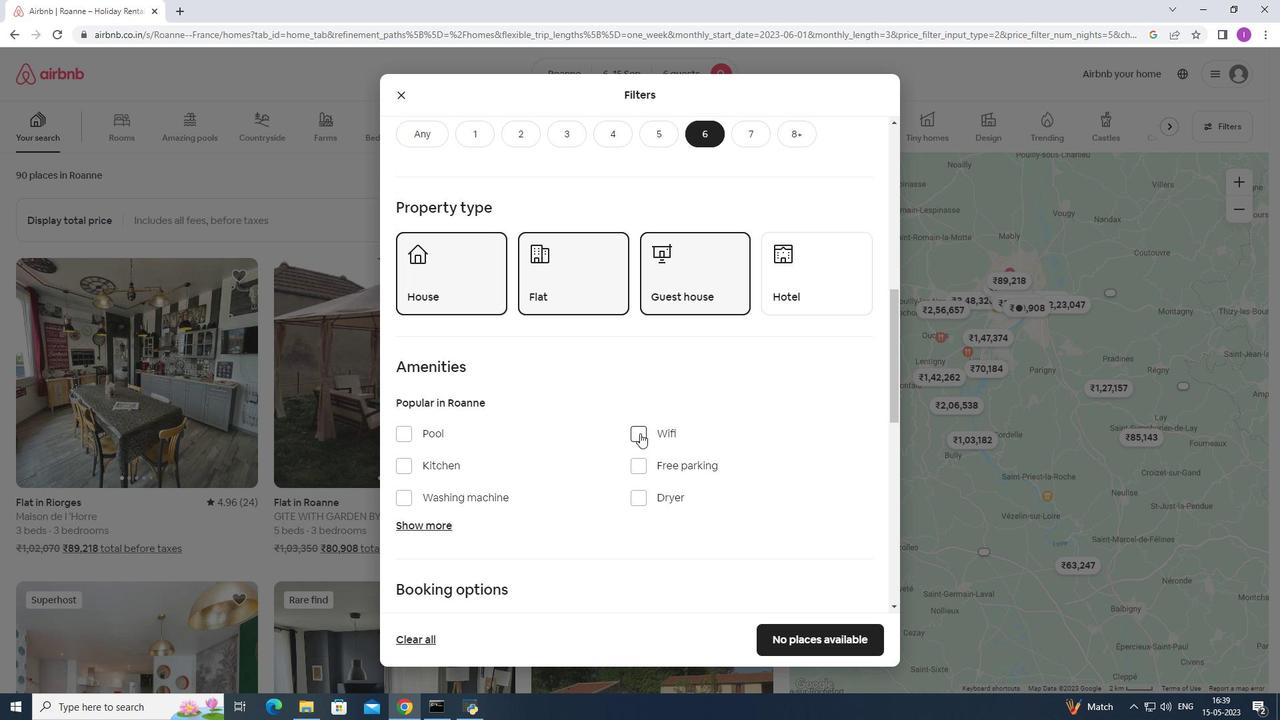 
Action: Mouse pressed left at (640, 434)
Screenshot: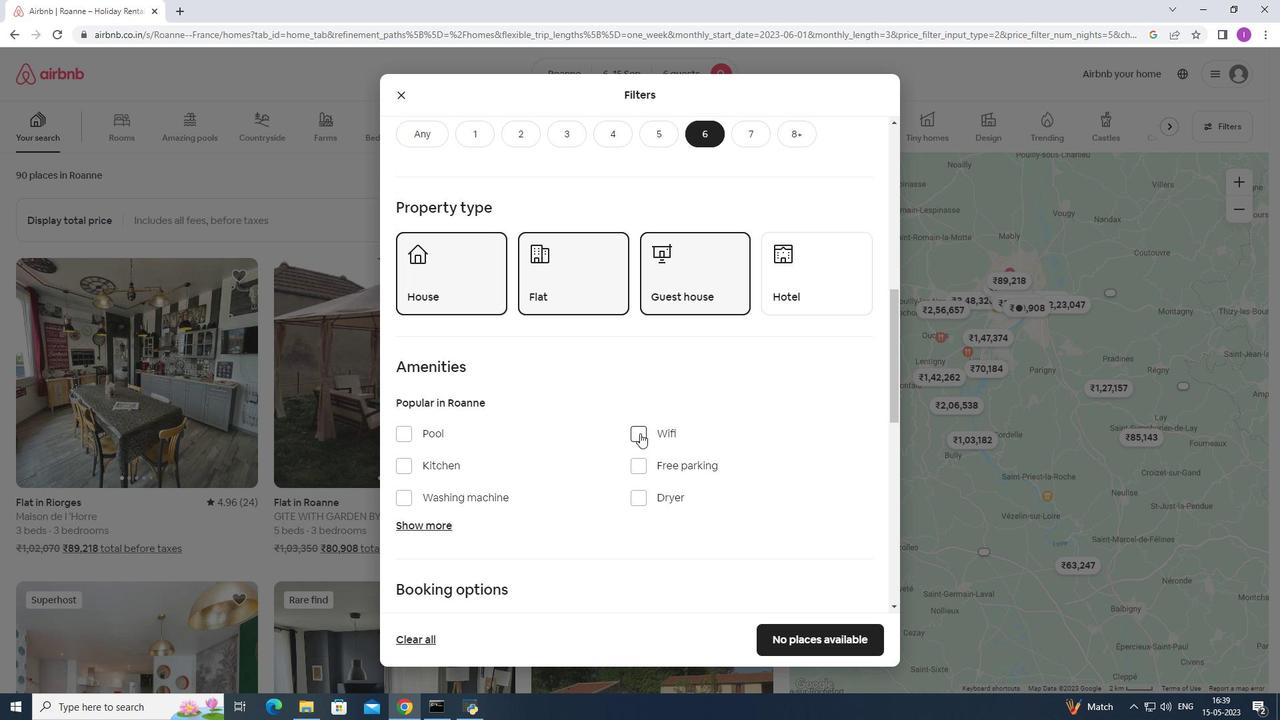 
Action: Mouse moved to (426, 524)
Screenshot: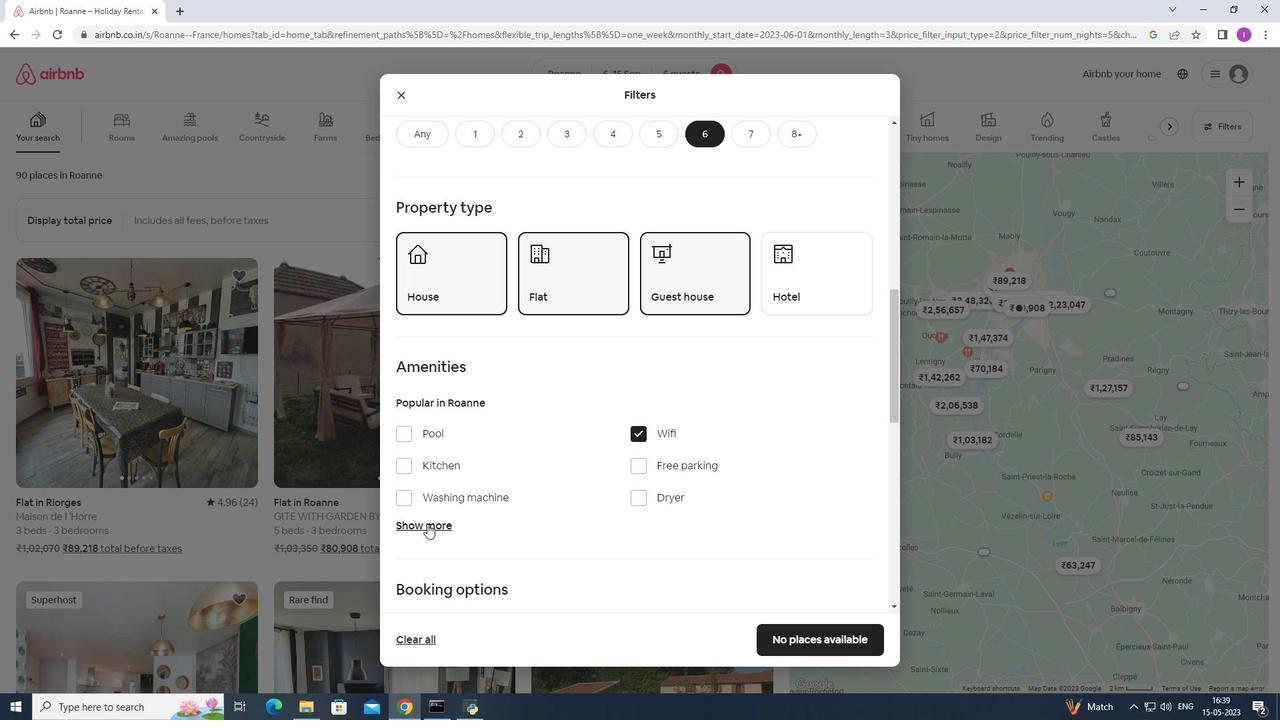 
Action: Mouse pressed left at (426, 524)
Screenshot: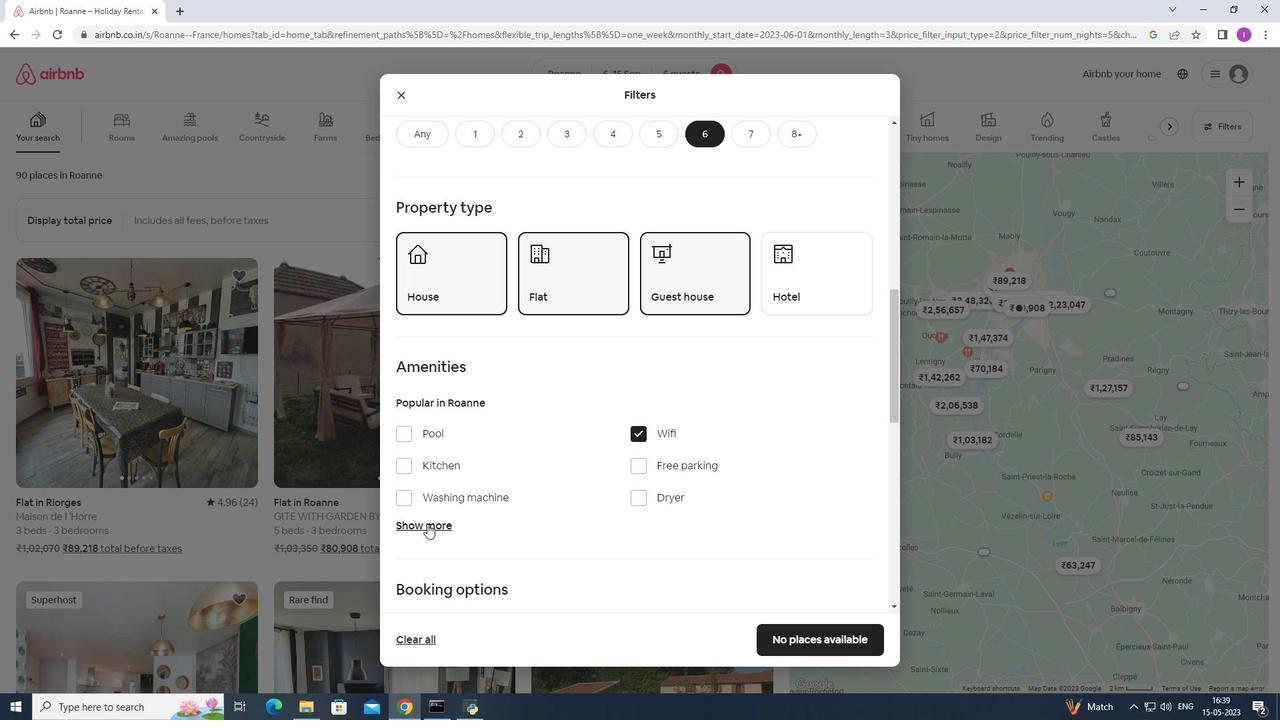 
Action: Mouse moved to (640, 471)
Screenshot: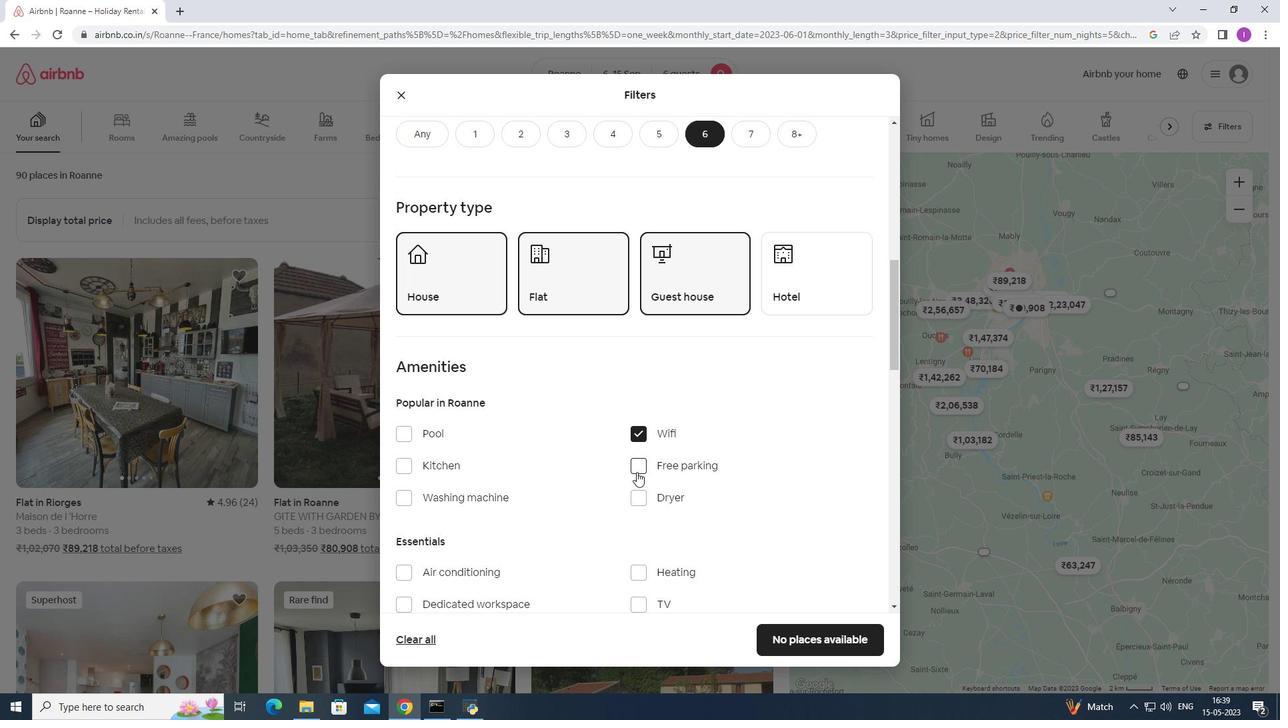
Action: Mouse pressed left at (640, 471)
Screenshot: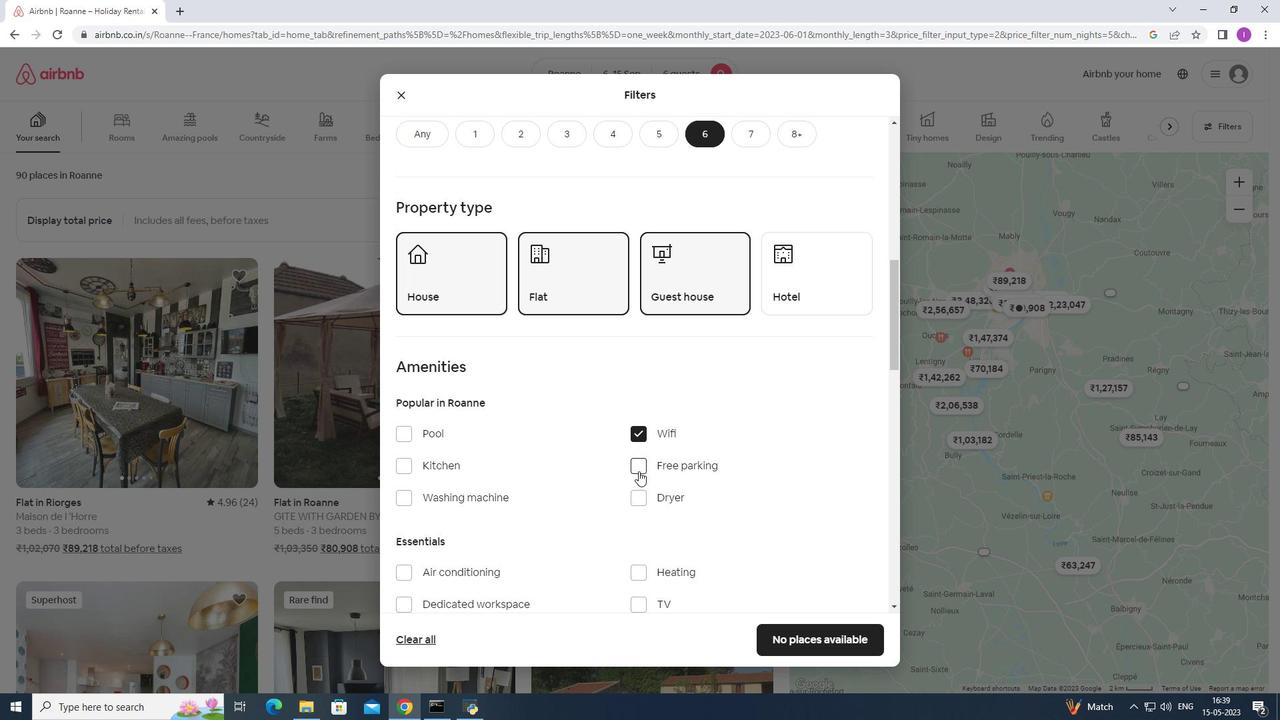 
Action: Mouse moved to (536, 526)
Screenshot: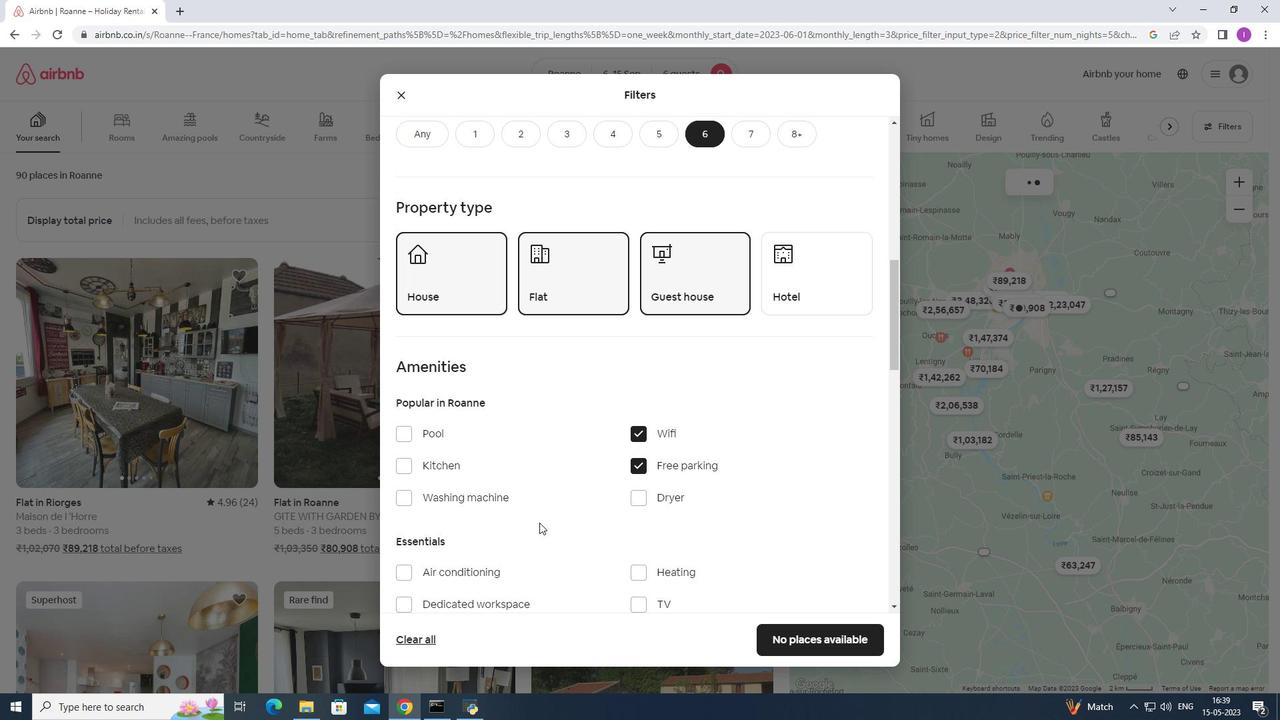 
Action: Mouse scrolled (536, 525) with delta (0, 0)
Screenshot: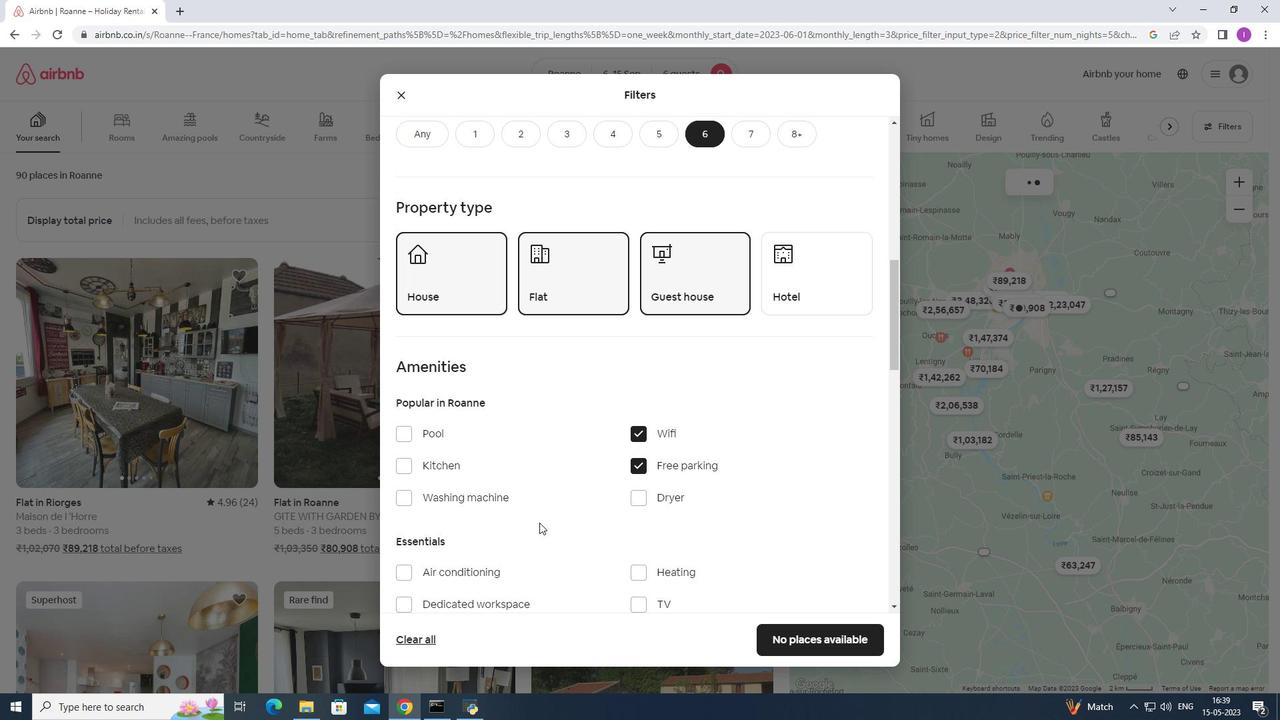 
Action: Mouse scrolled (536, 525) with delta (0, 0)
Screenshot: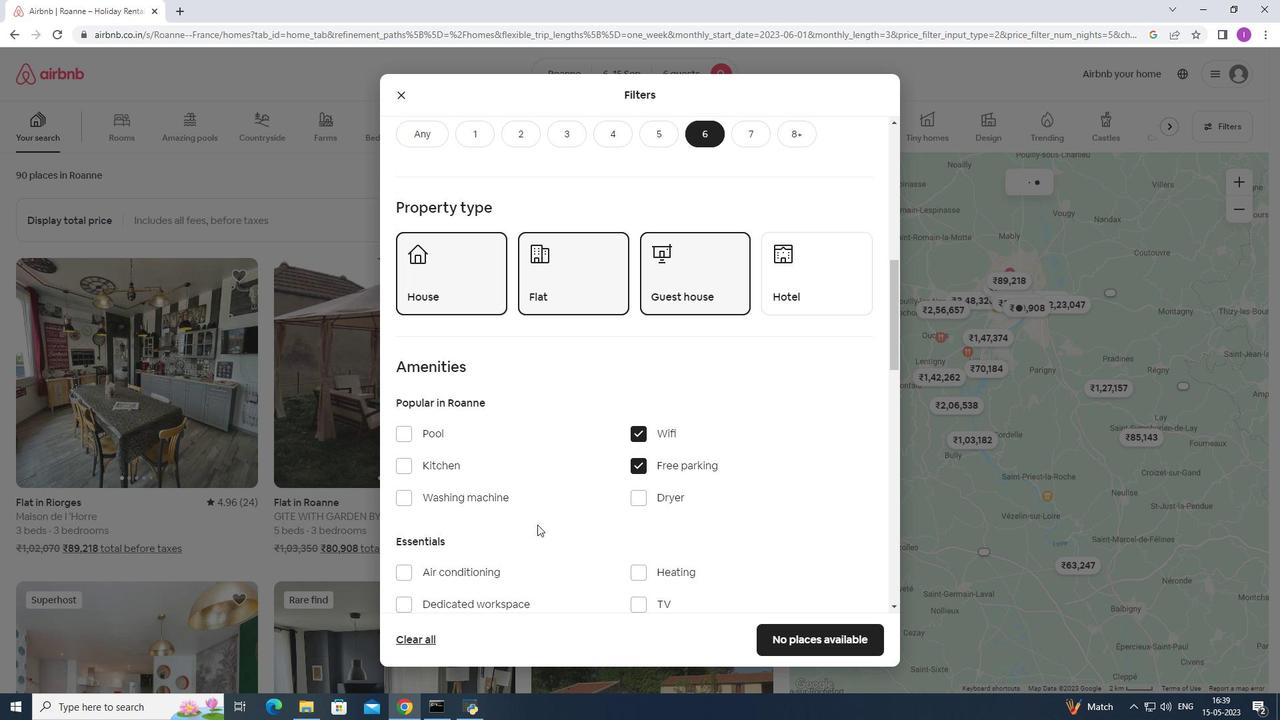 
Action: Mouse scrolled (536, 525) with delta (0, 0)
Screenshot: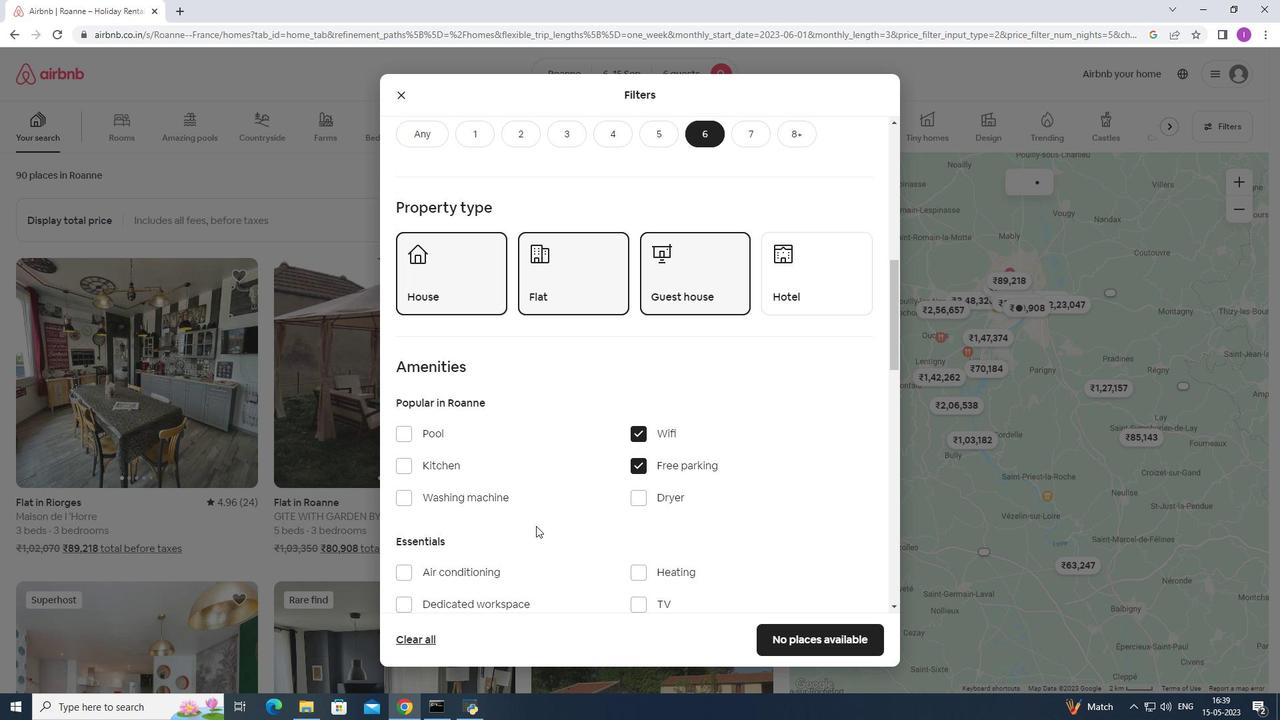 
Action: Mouse moved to (636, 408)
Screenshot: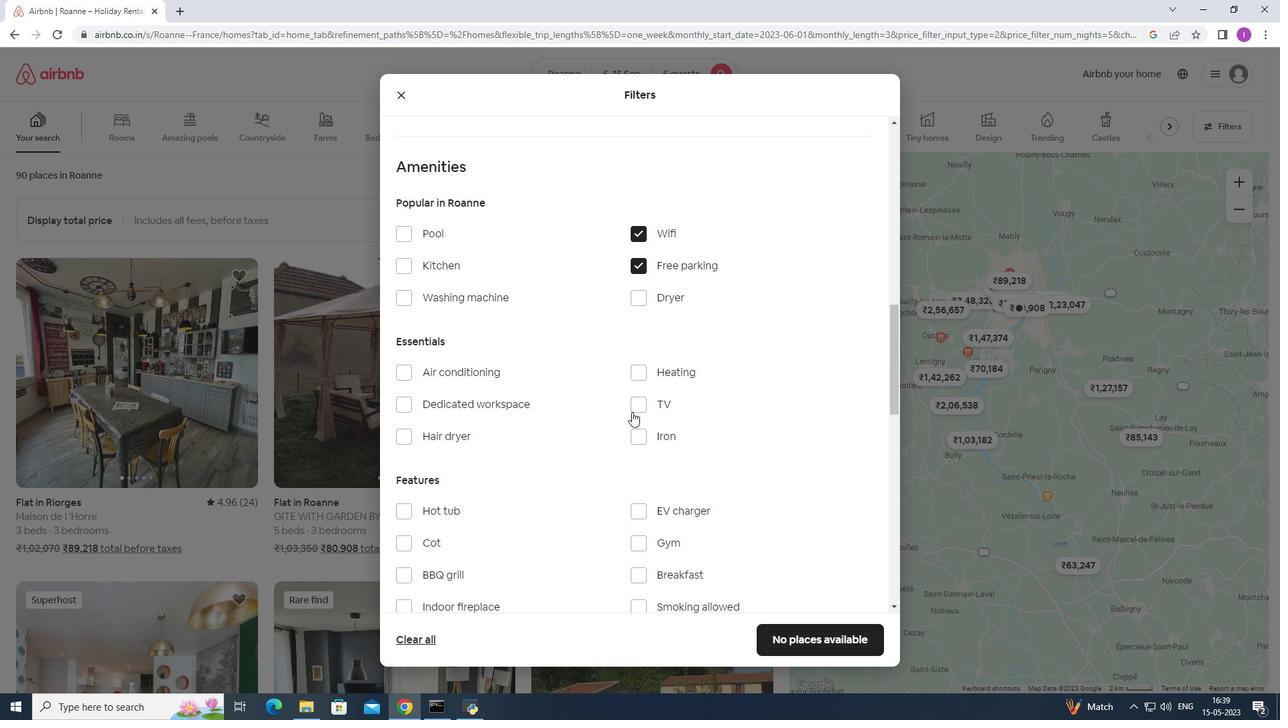
Action: Mouse pressed left at (636, 408)
Screenshot: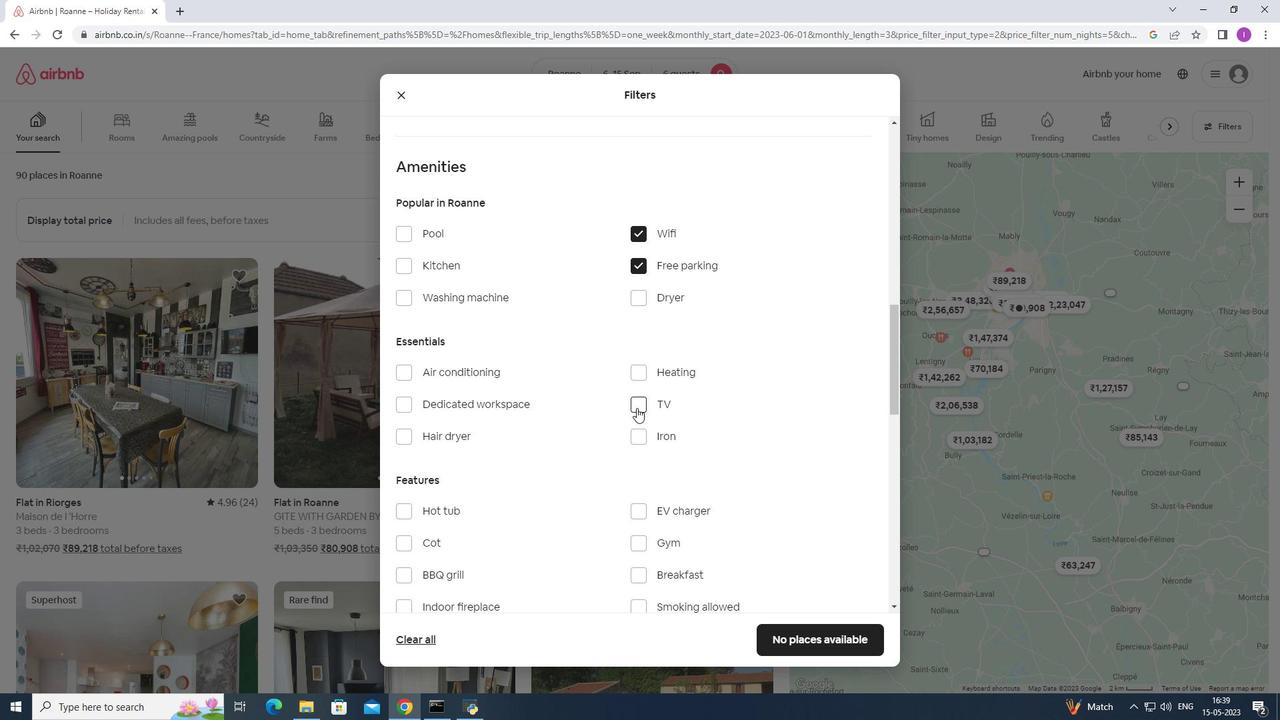 
Action: Mouse moved to (512, 511)
Screenshot: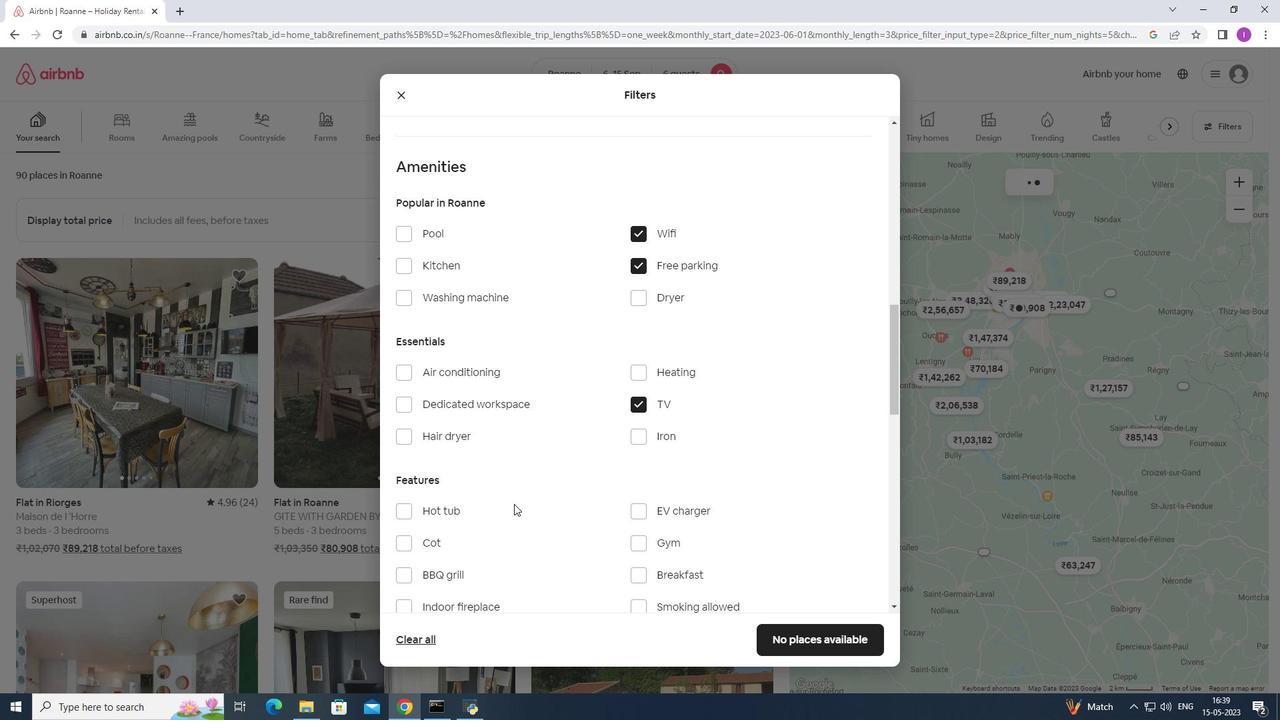 
Action: Mouse scrolled (512, 510) with delta (0, 0)
Screenshot: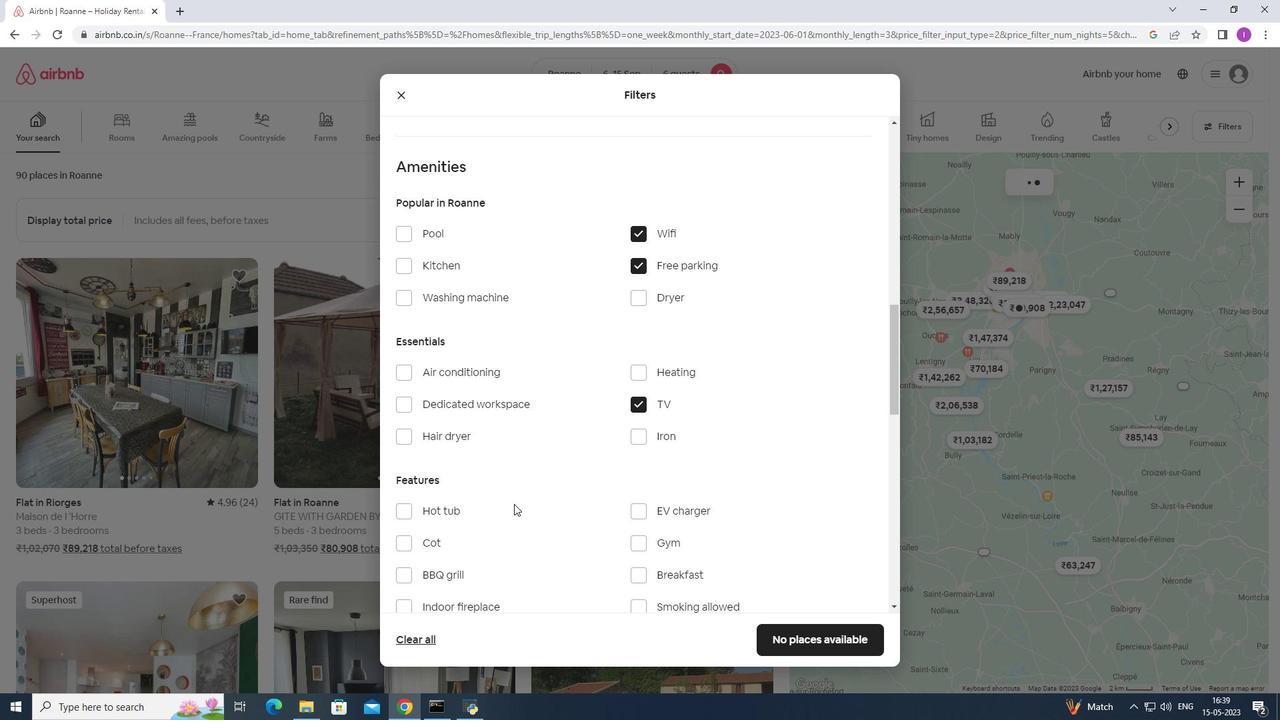 
Action: Mouse scrolled (512, 510) with delta (0, 0)
Screenshot: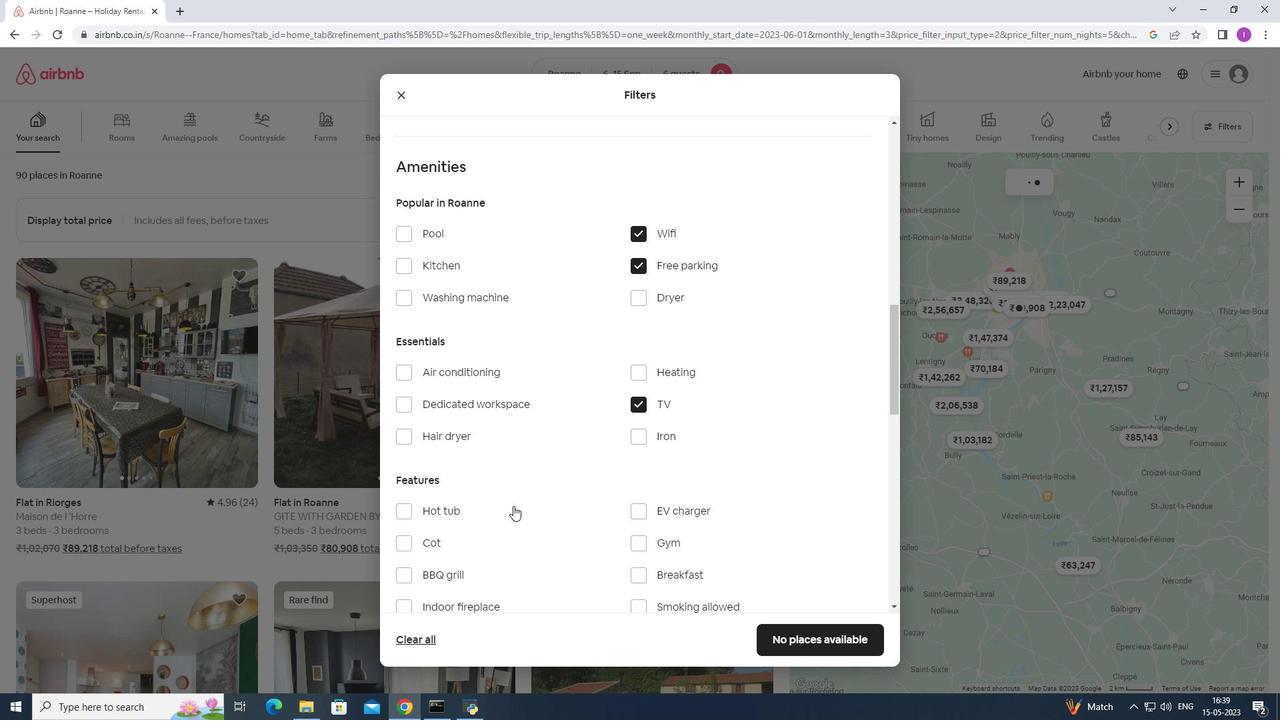 
Action: Mouse moved to (635, 410)
Screenshot: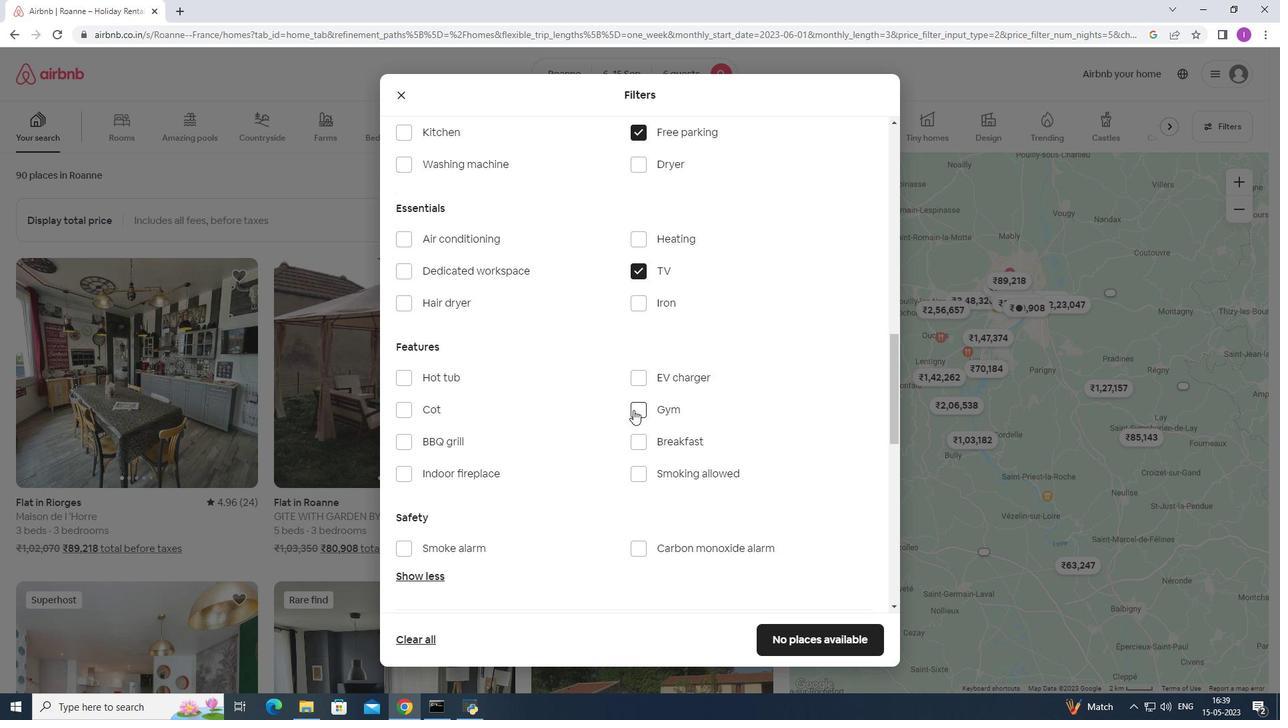 
Action: Mouse pressed left at (635, 410)
Screenshot: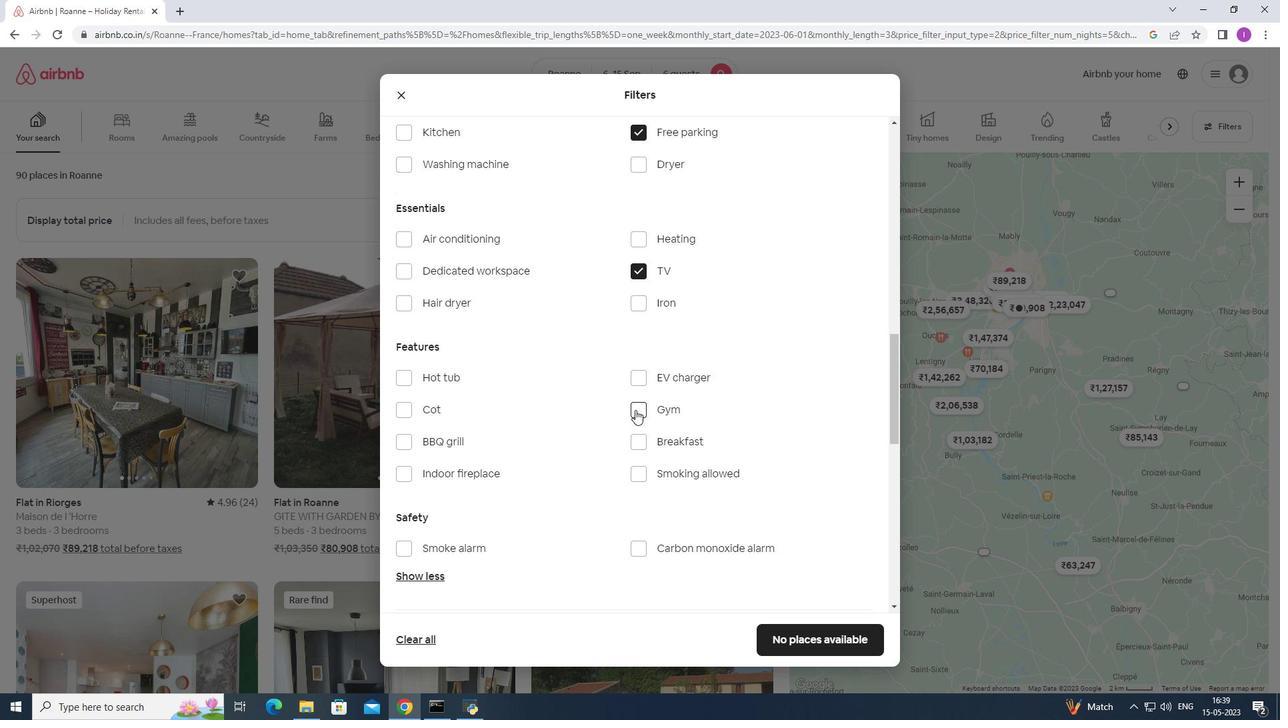 
Action: Mouse moved to (631, 435)
Screenshot: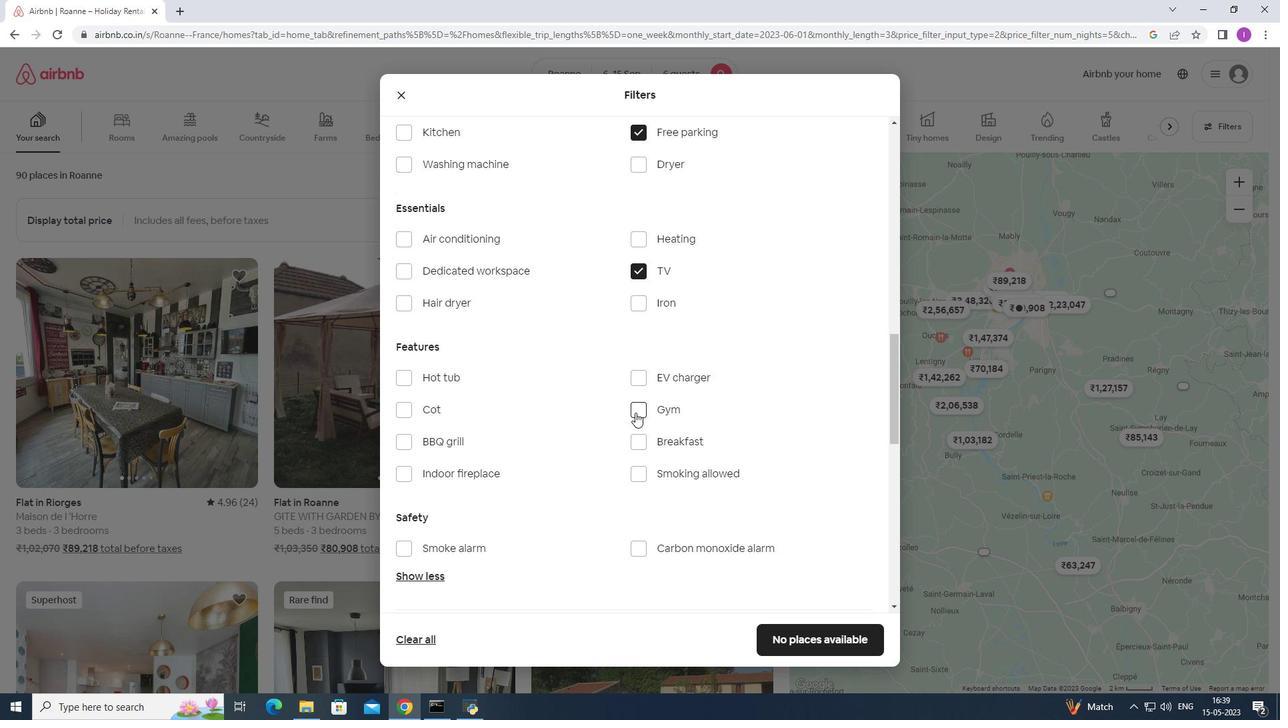 
Action: Mouse pressed left at (631, 435)
Screenshot: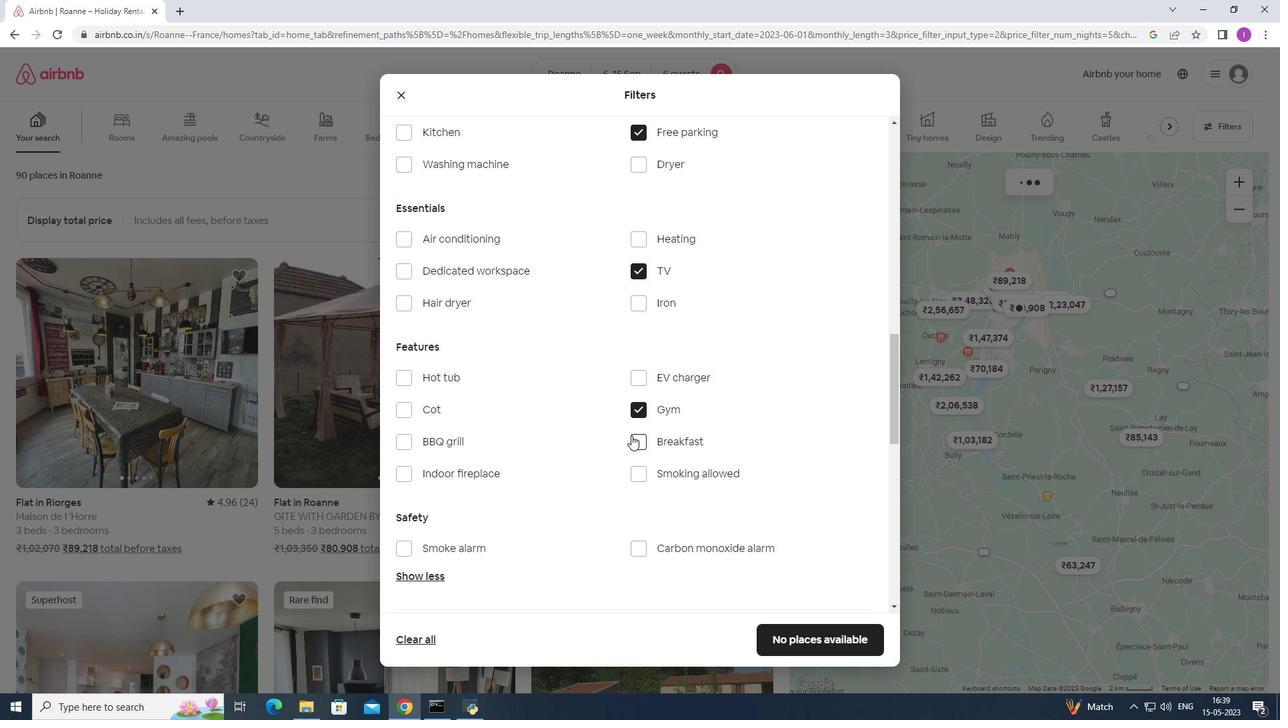 
Action: Mouse moved to (462, 486)
Screenshot: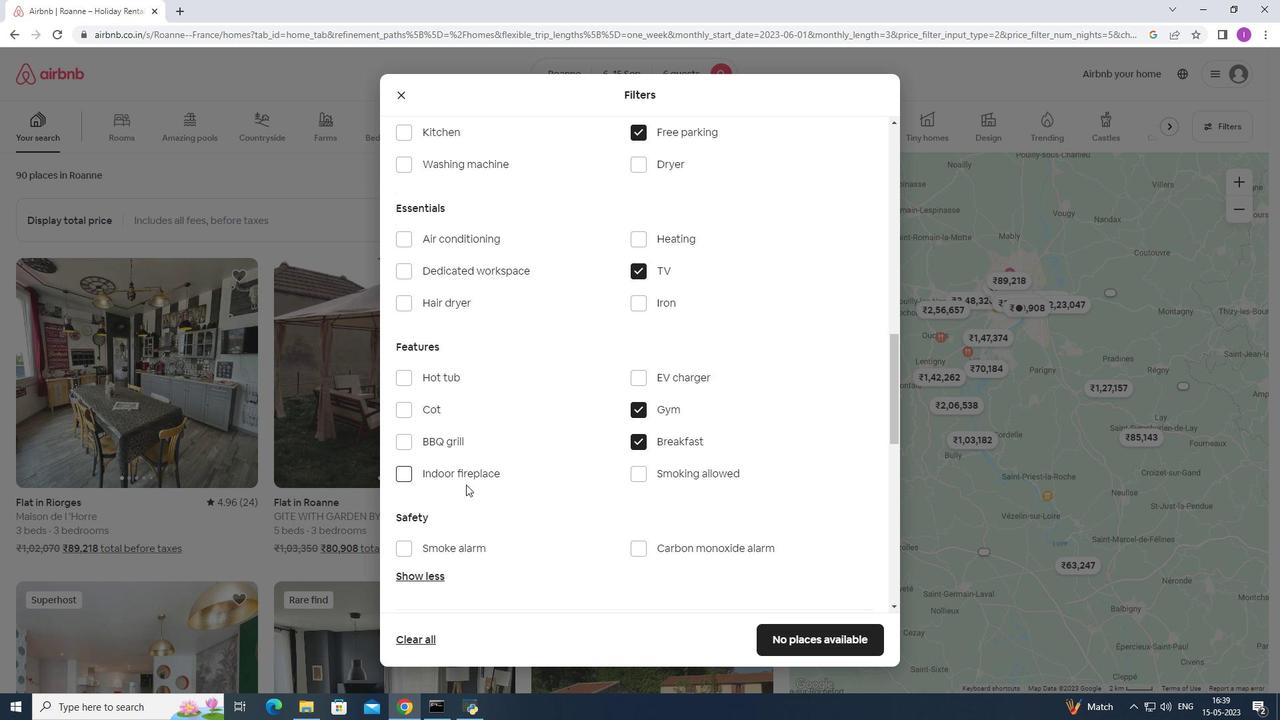 
Action: Mouse scrolled (462, 486) with delta (0, 0)
Screenshot: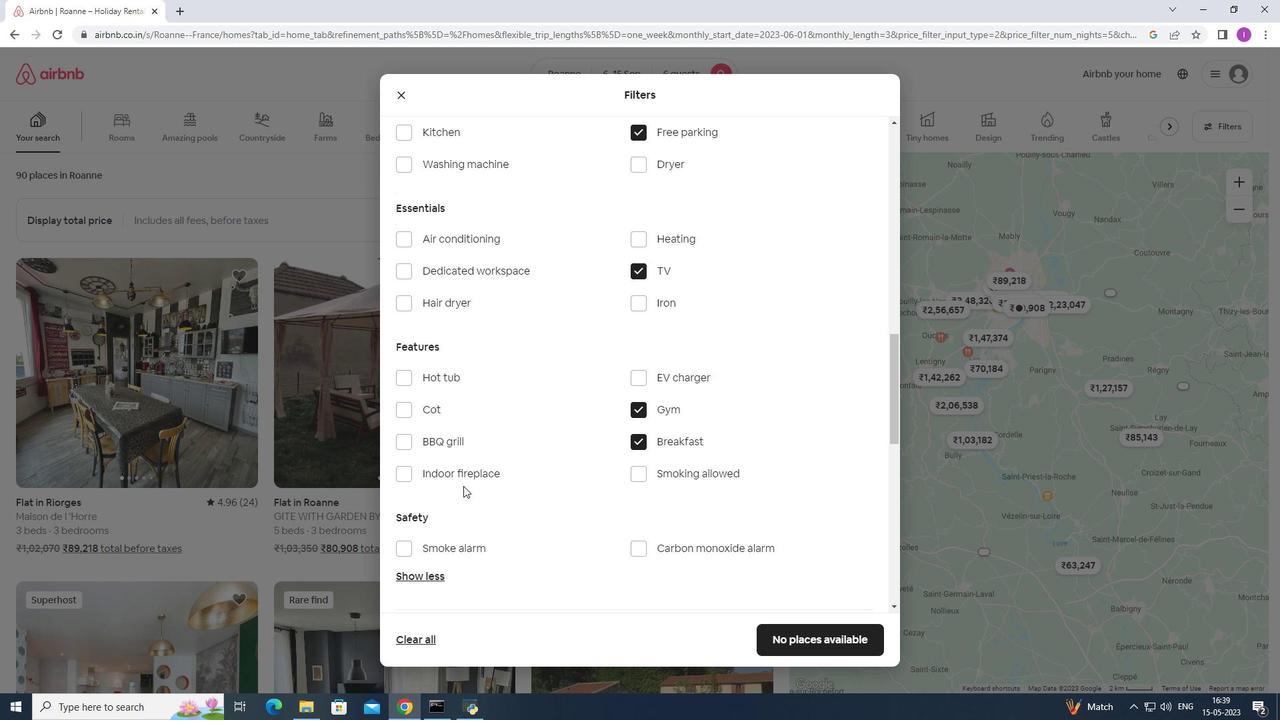 
Action: Mouse scrolled (462, 486) with delta (0, 0)
Screenshot: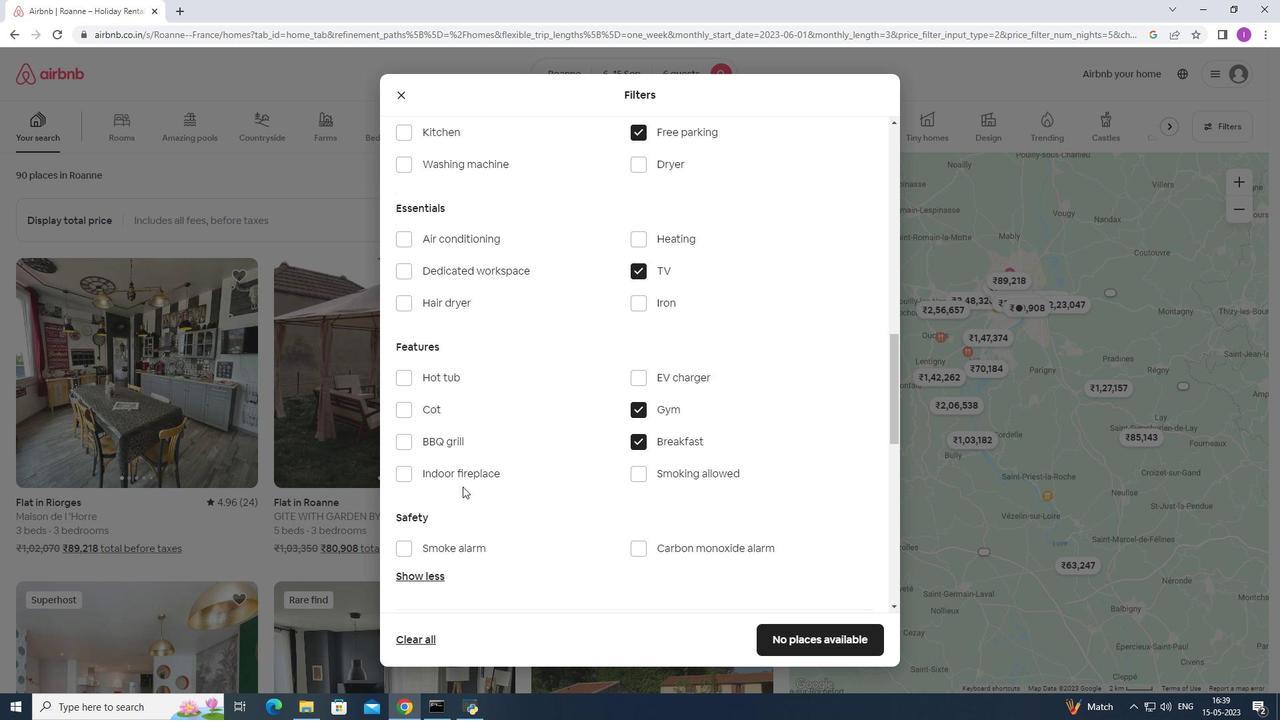 
Action: Mouse scrolled (462, 486) with delta (0, 0)
Screenshot: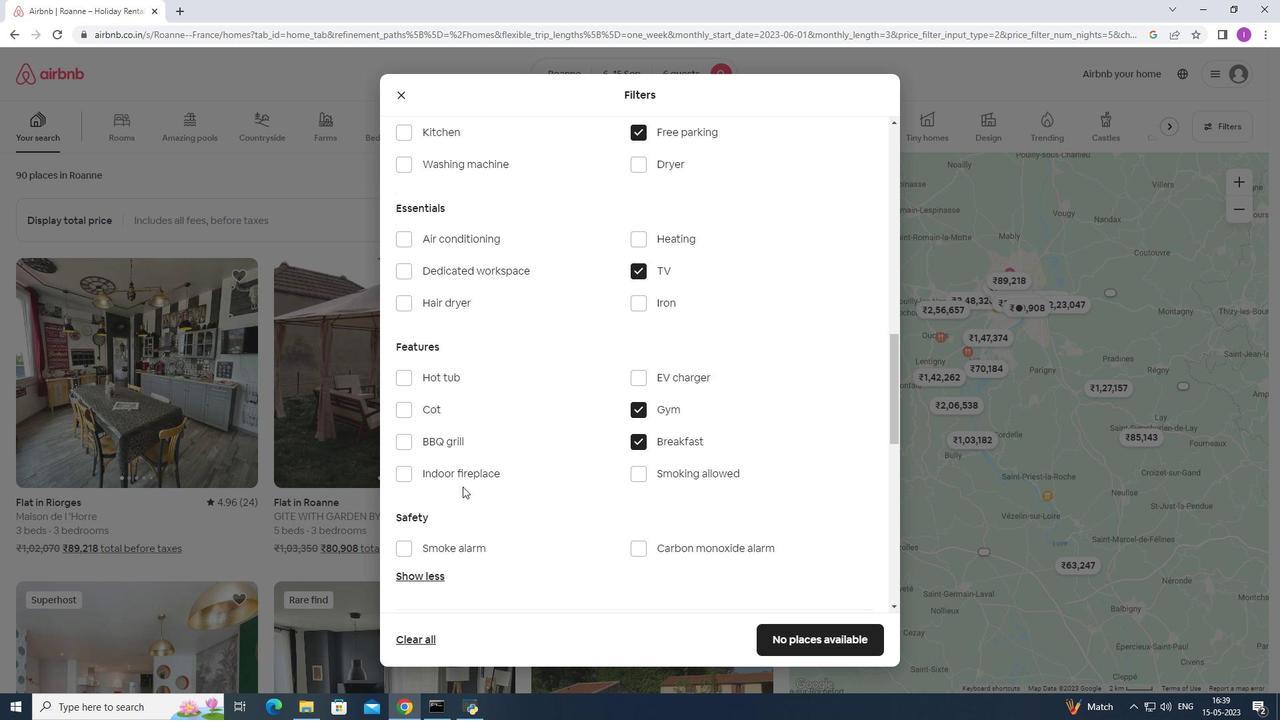 
Action: Mouse moved to (462, 486)
Screenshot: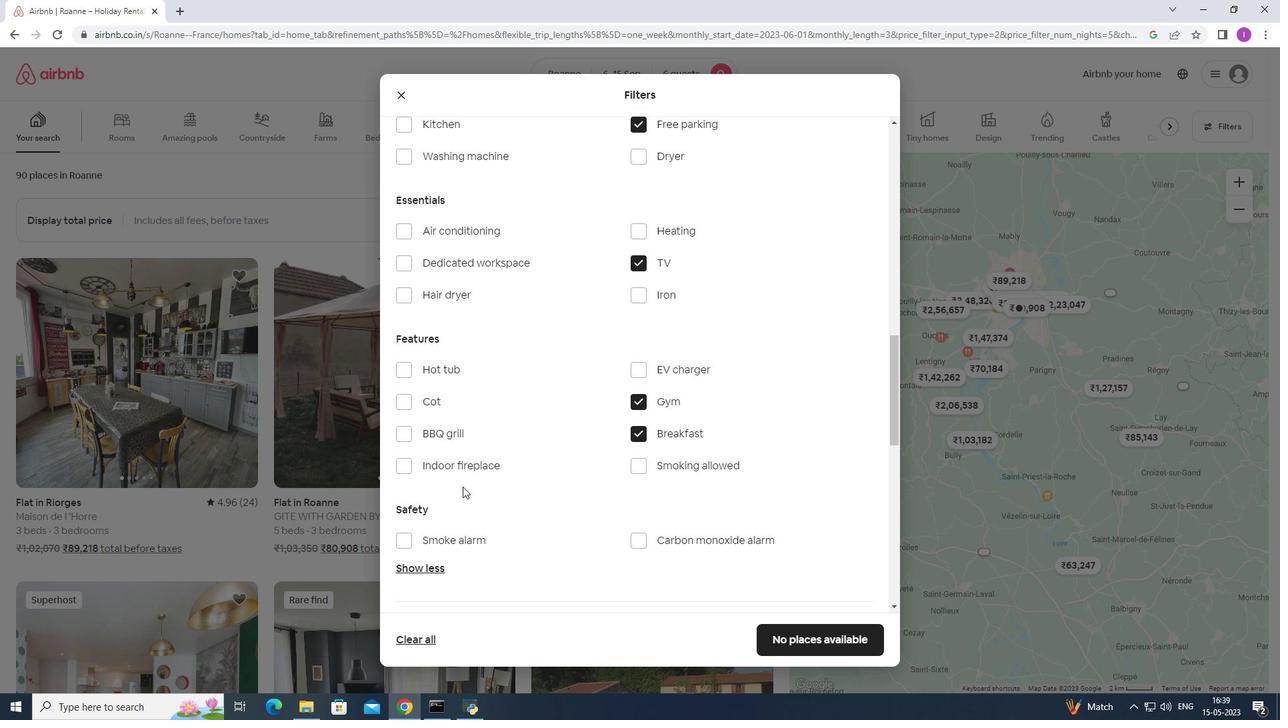 
Action: Mouse scrolled (462, 486) with delta (0, 0)
Screenshot: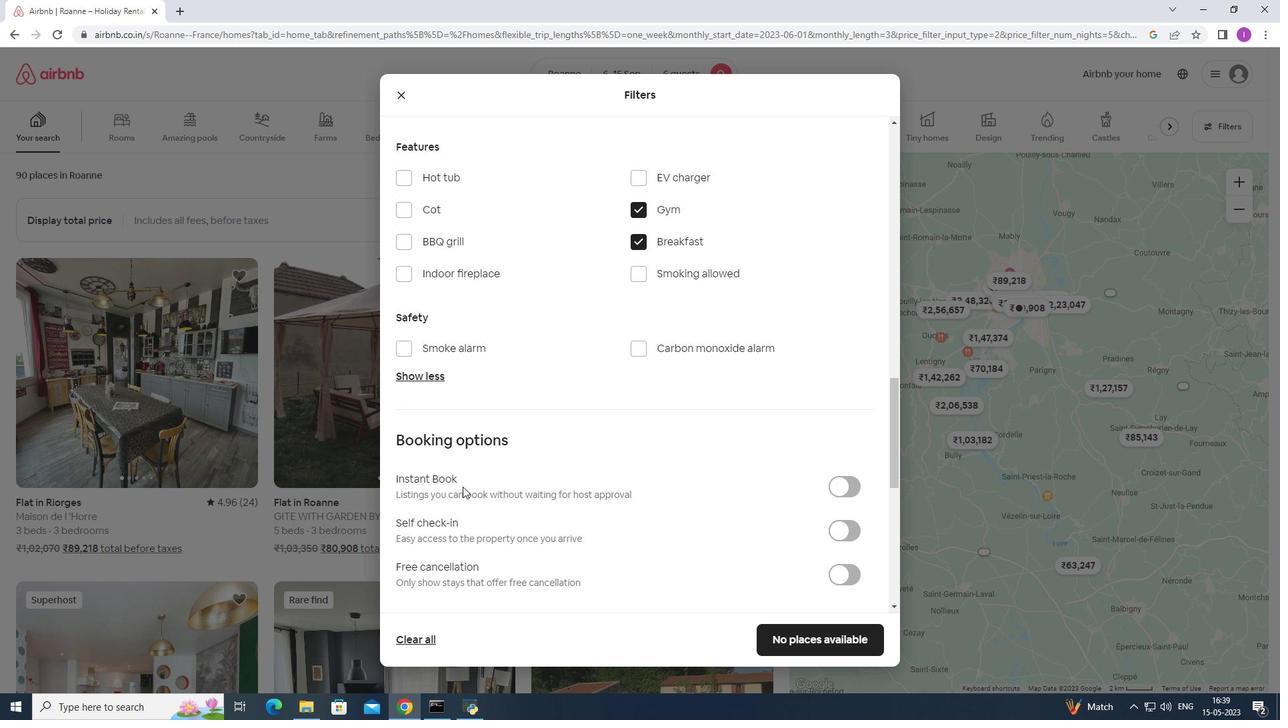 
Action: Mouse moved to (462, 486)
Screenshot: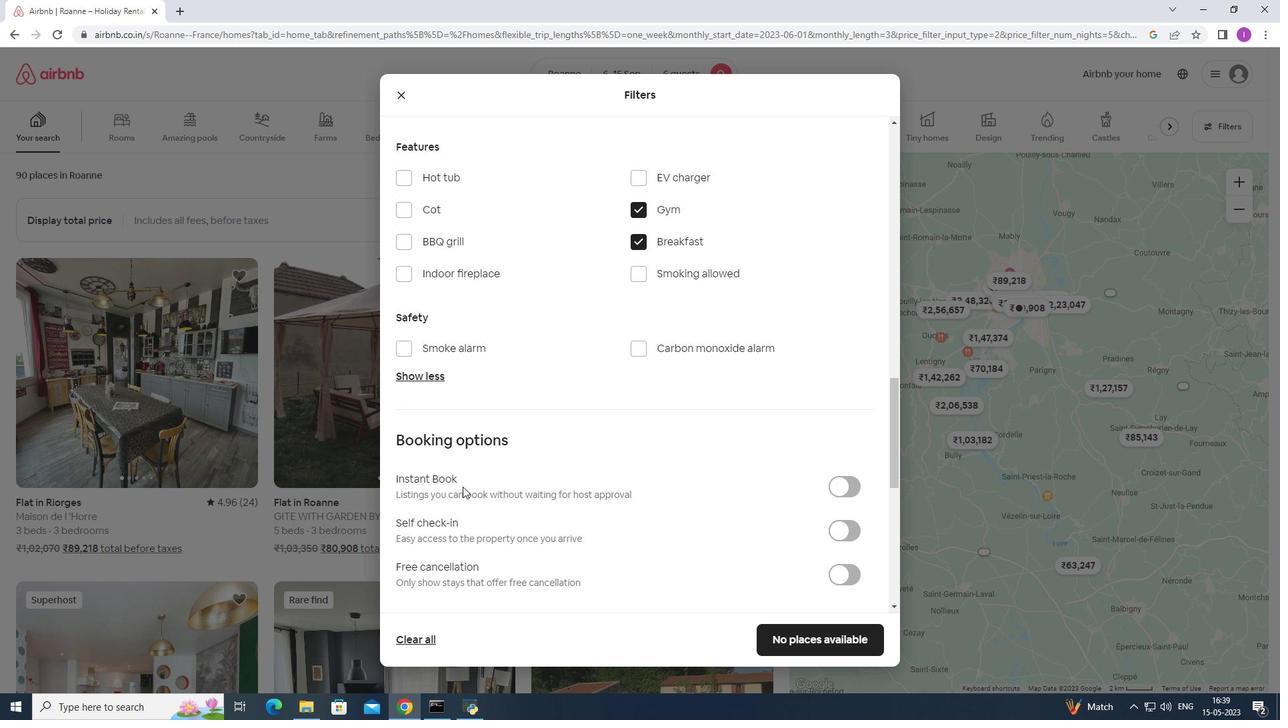 
Action: Mouse scrolled (462, 486) with delta (0, 0)
Screenshot: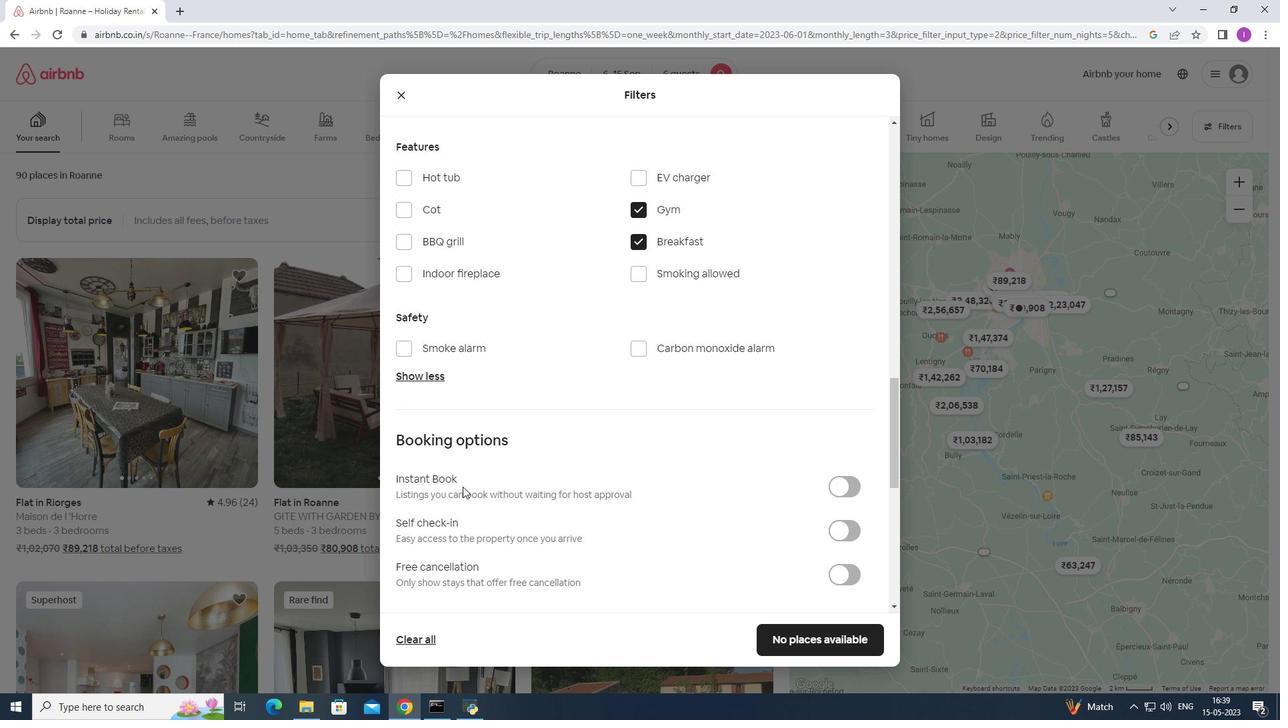 
Action: Mouse moved to (844, 396)
Screenshot: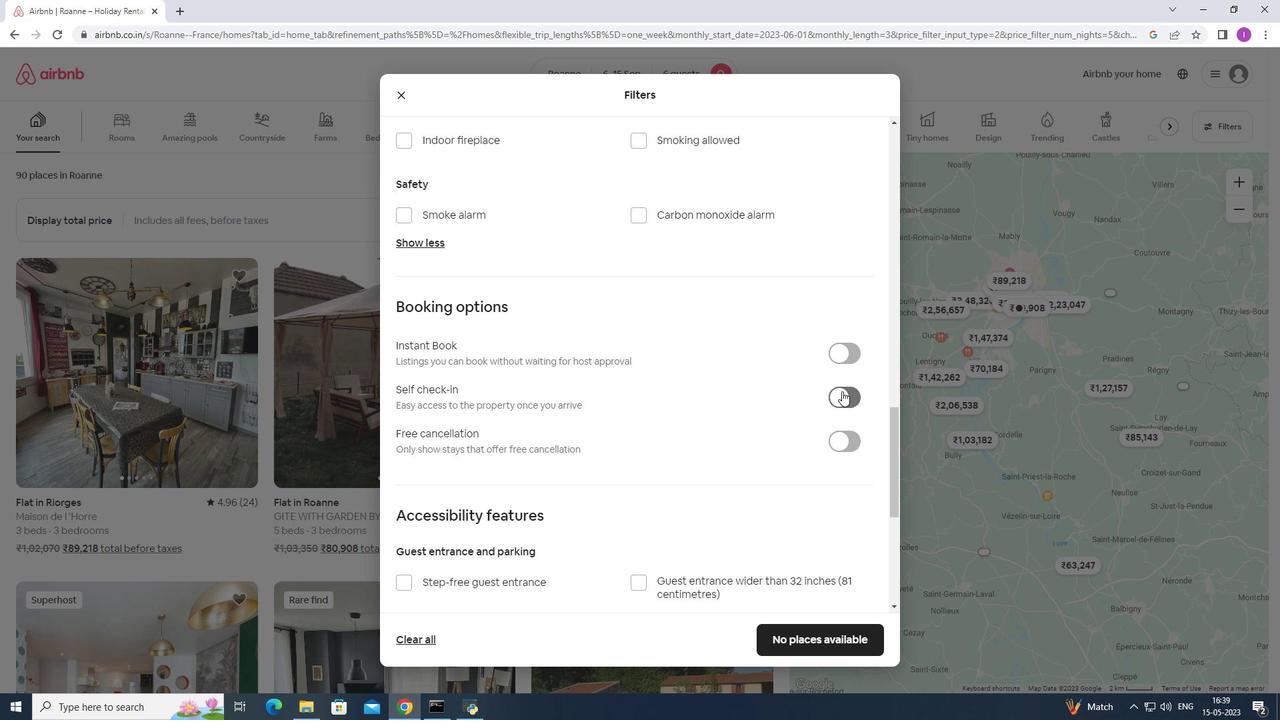 
Action: Mouse pressed left at (844, 396)
Screenshot: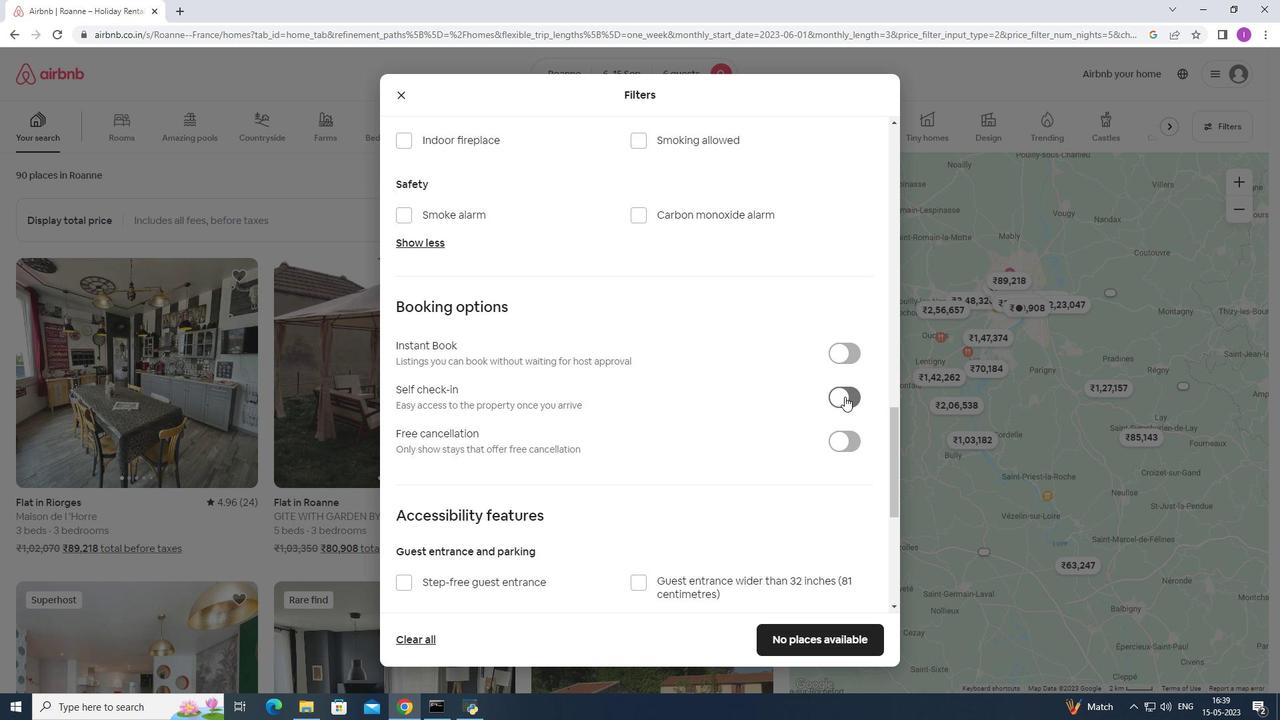 
Action: Mouse moved to (592, 431)
Screenshot: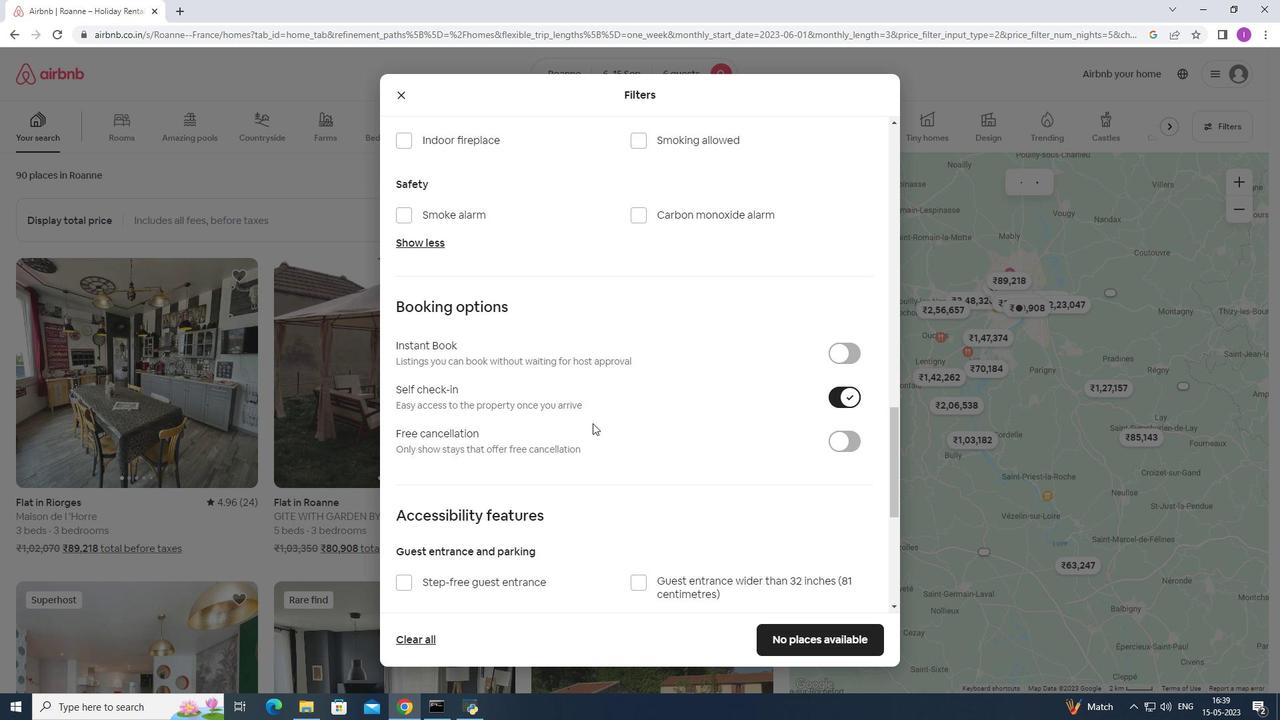 
Action: Mouse scrolled (592, 430) with delta (0, 0)
Screenshot: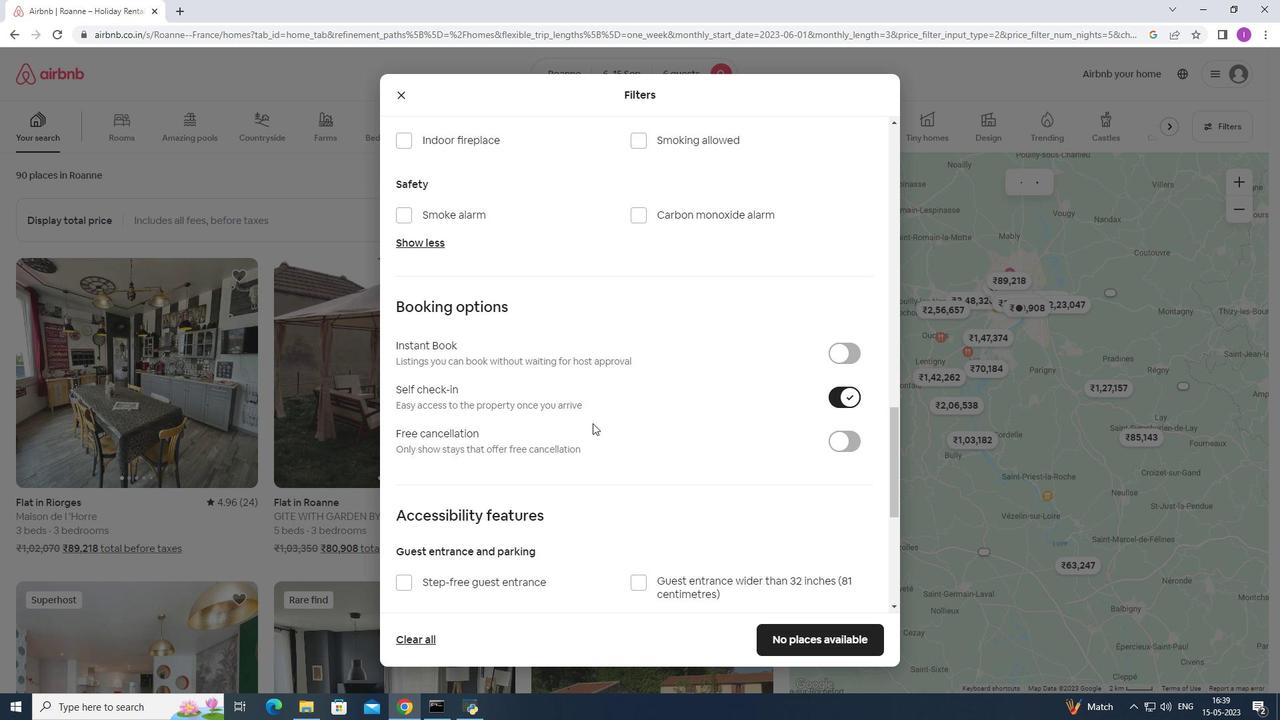 
Action: Mouse moved to (592, 433)
Screenshot: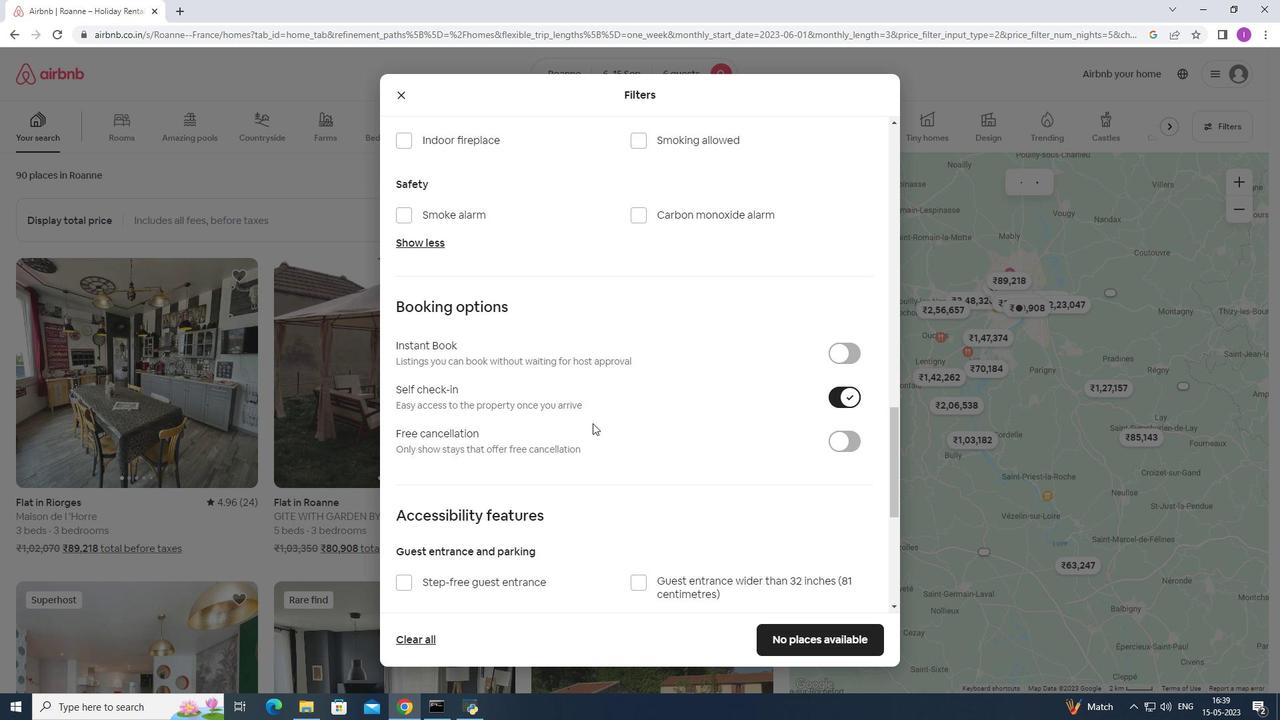 
Action: Mouse scrolled (592, 432) with delta (0, 0)
Screenshot: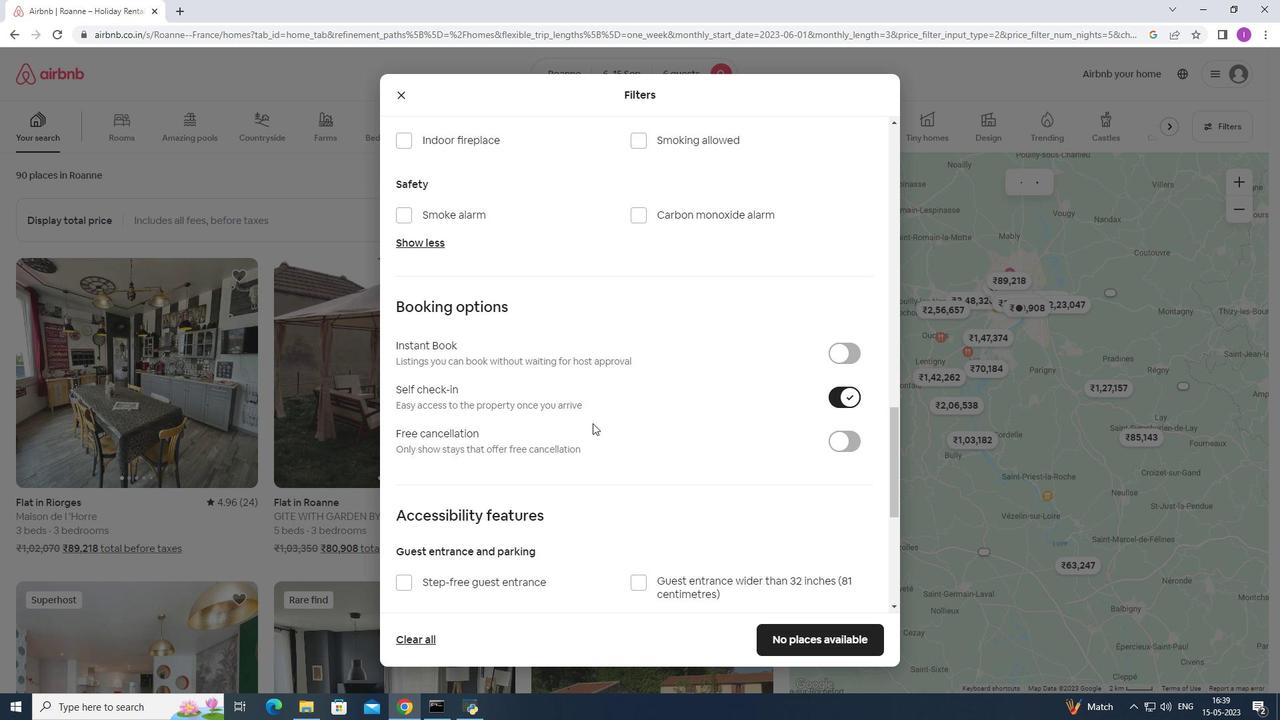 
Action: Mouse moved to (592, 434)
Screenshot: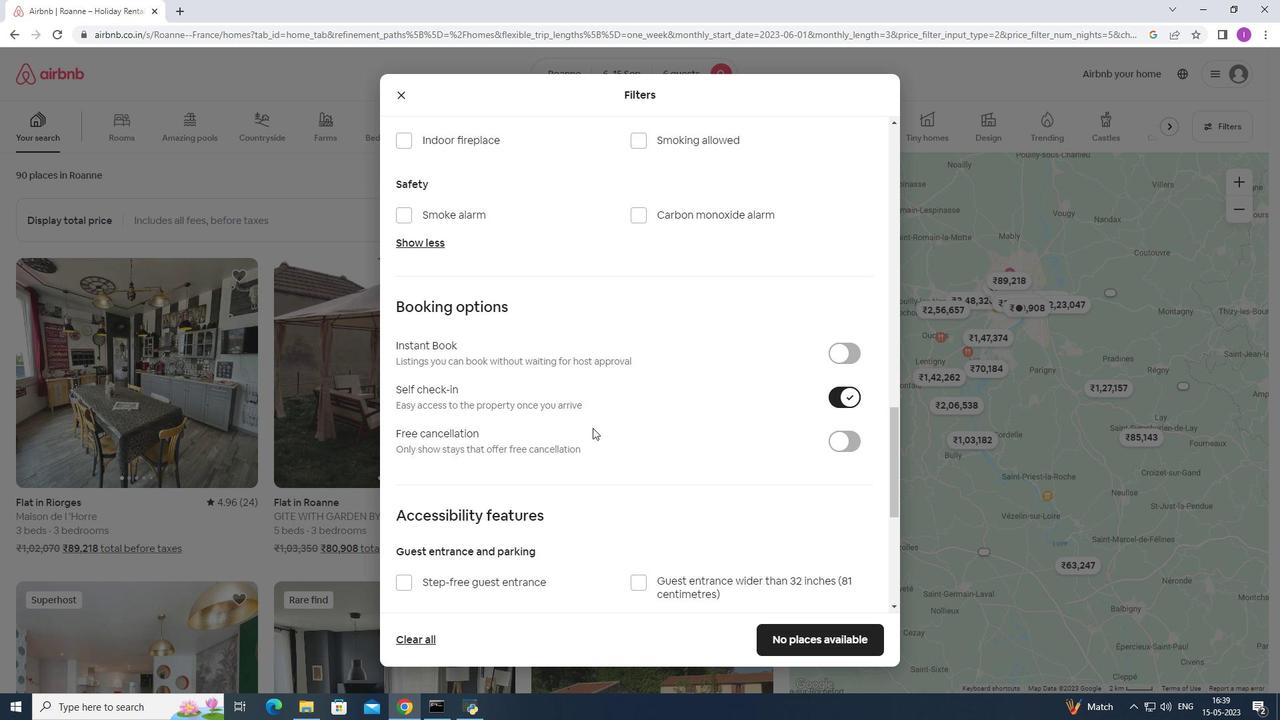 
Action: Mouse scrolled (592, 433) with delta (0, 0)
Screenshot: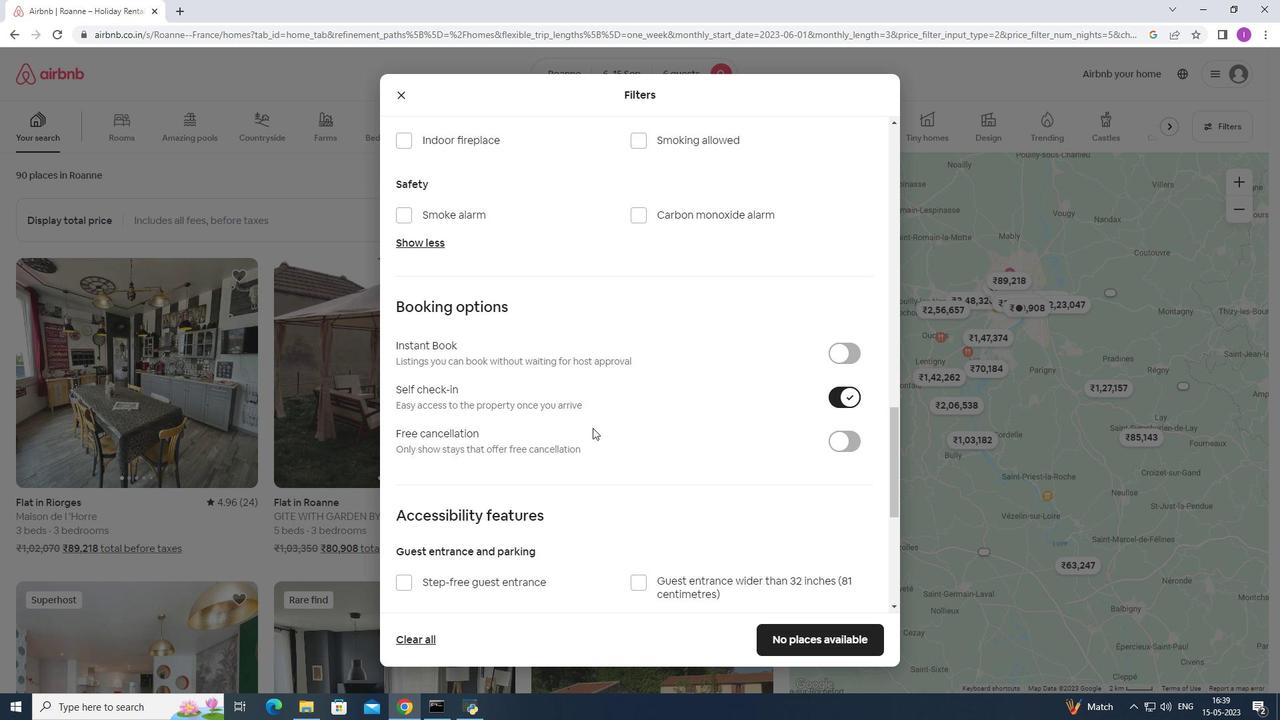 
Action: Mouse moved to (597, 437)
Screenshot: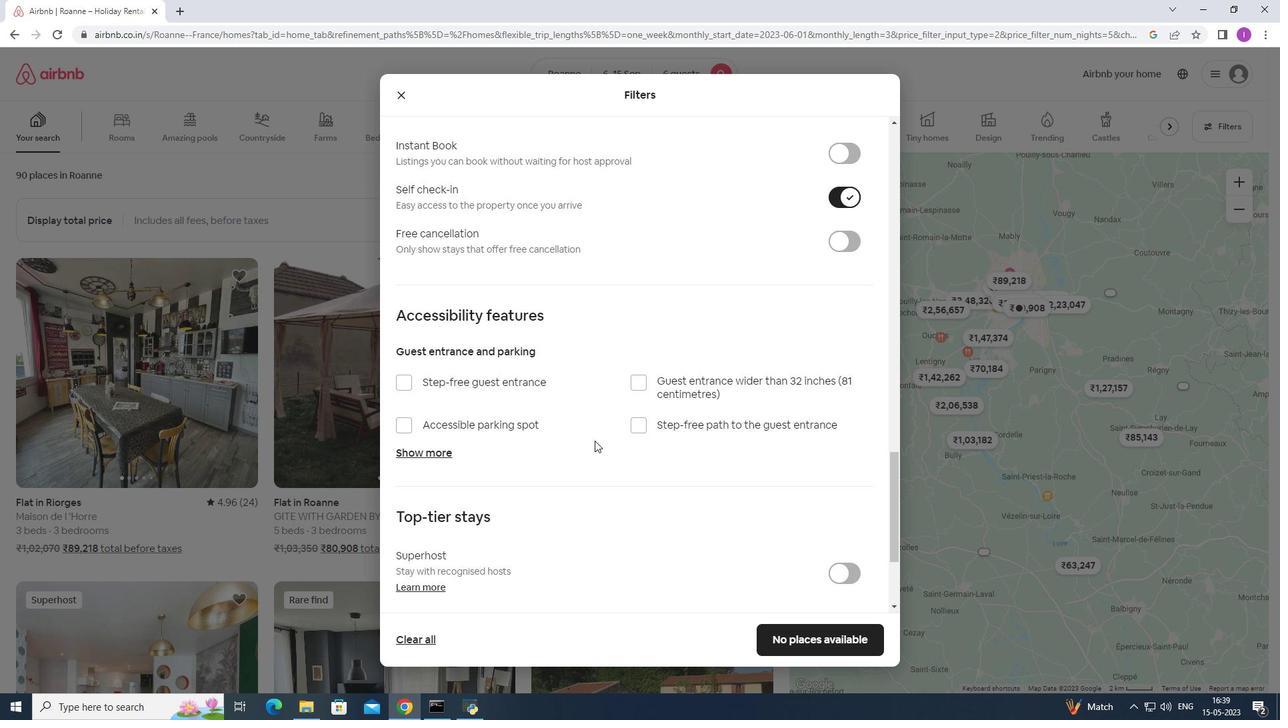 
Action: Mouse scrolled (597, 436) with delta (0, 0)
Screenshot: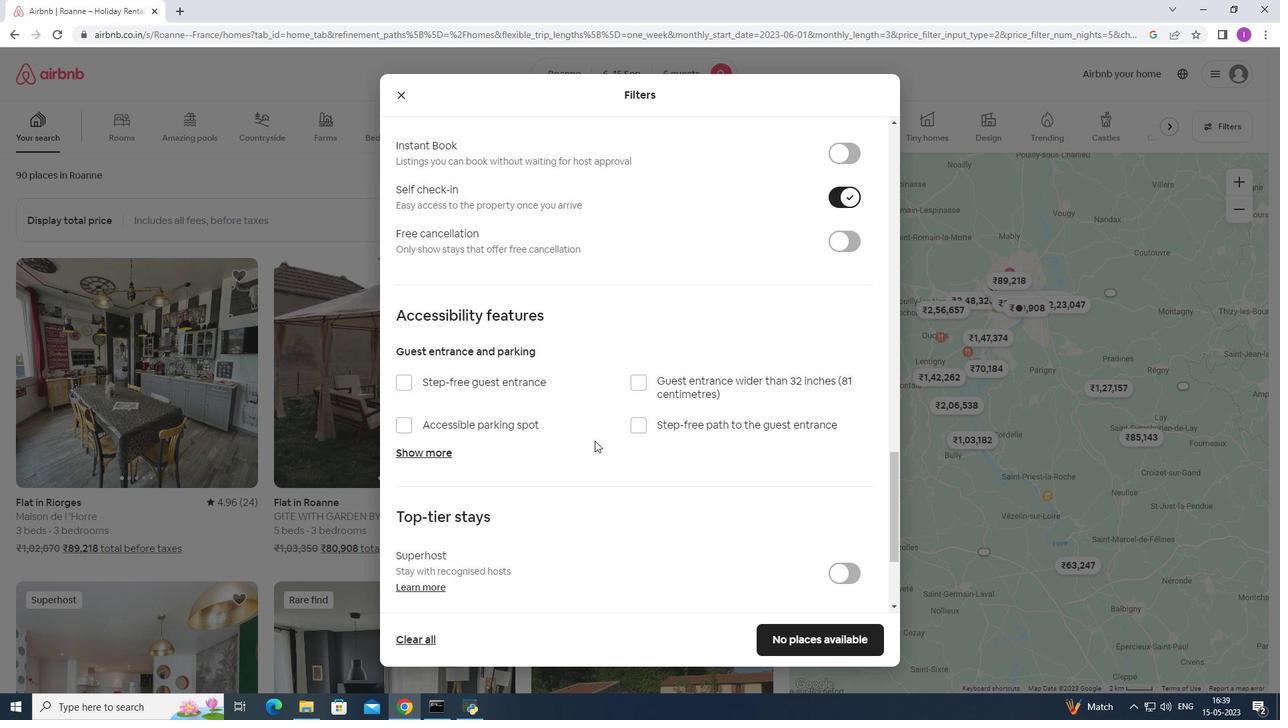 
Action: Mouse scrolled (597, 436) with delta (0, 0)
Screenshot: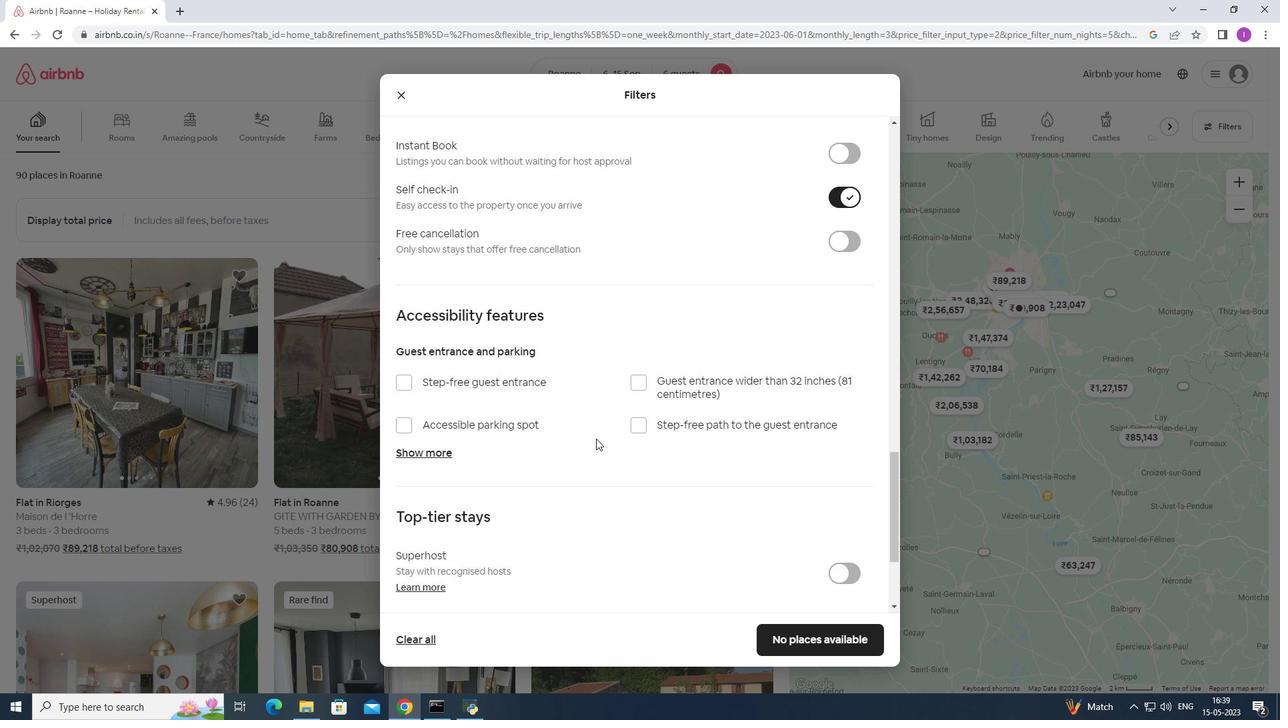 
Action: Mouse moved to (598, 437)
Screenshot: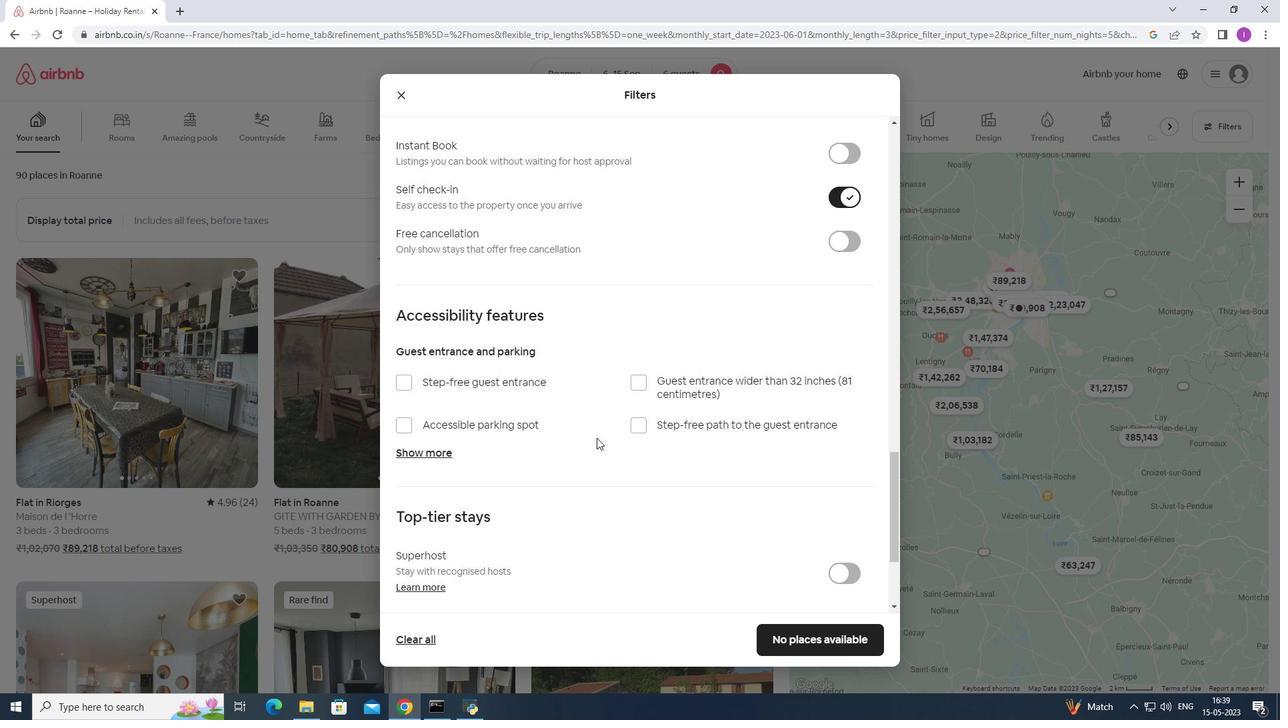 
Action: Mouse scrolled (598, 436) with delta (0, 0)
Screenshot: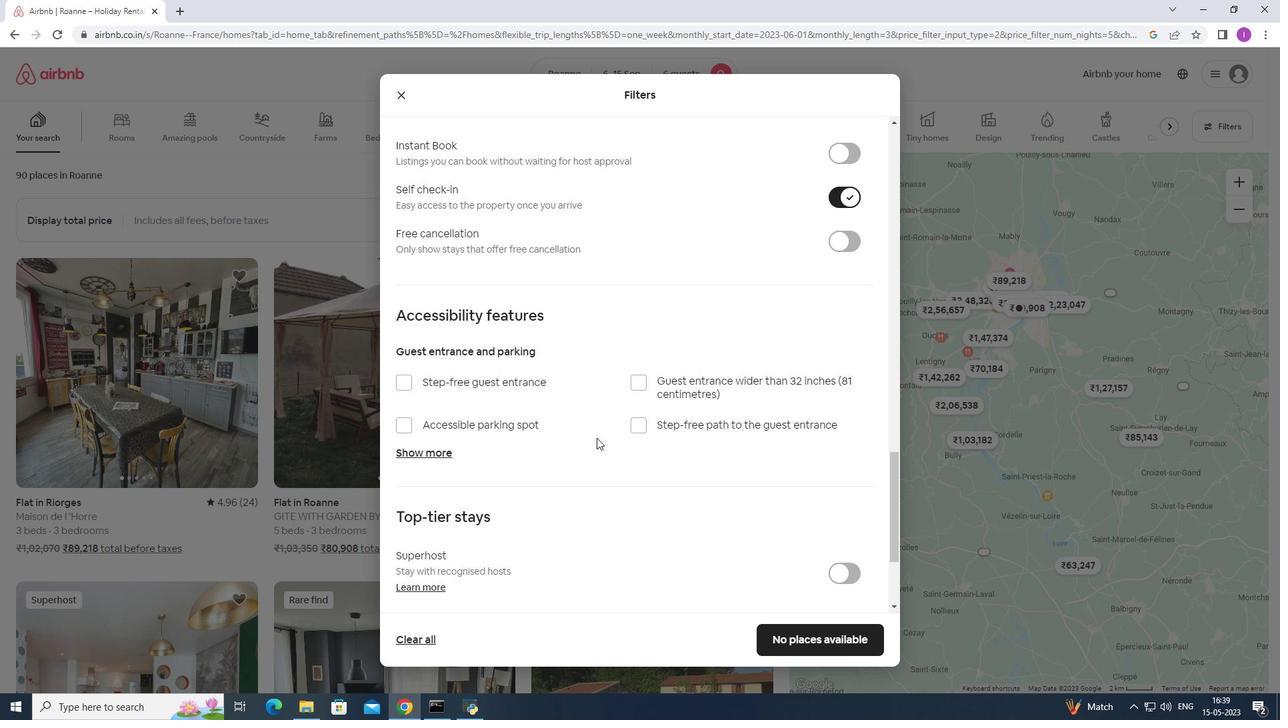 
Action: Mouse scrolled (598, 436) with delta (0, 0)
Screenshot: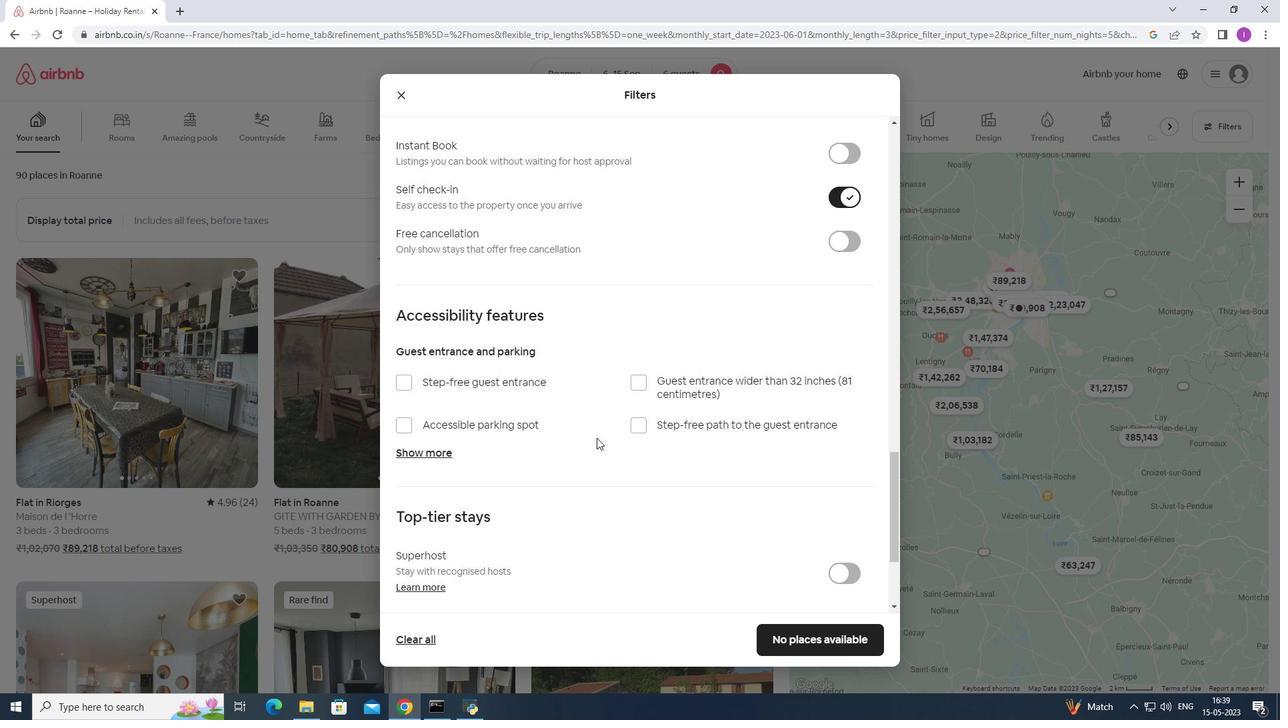 
Action: Mouse scrolled (598, 436) with delta (0, 0)
Screenshot: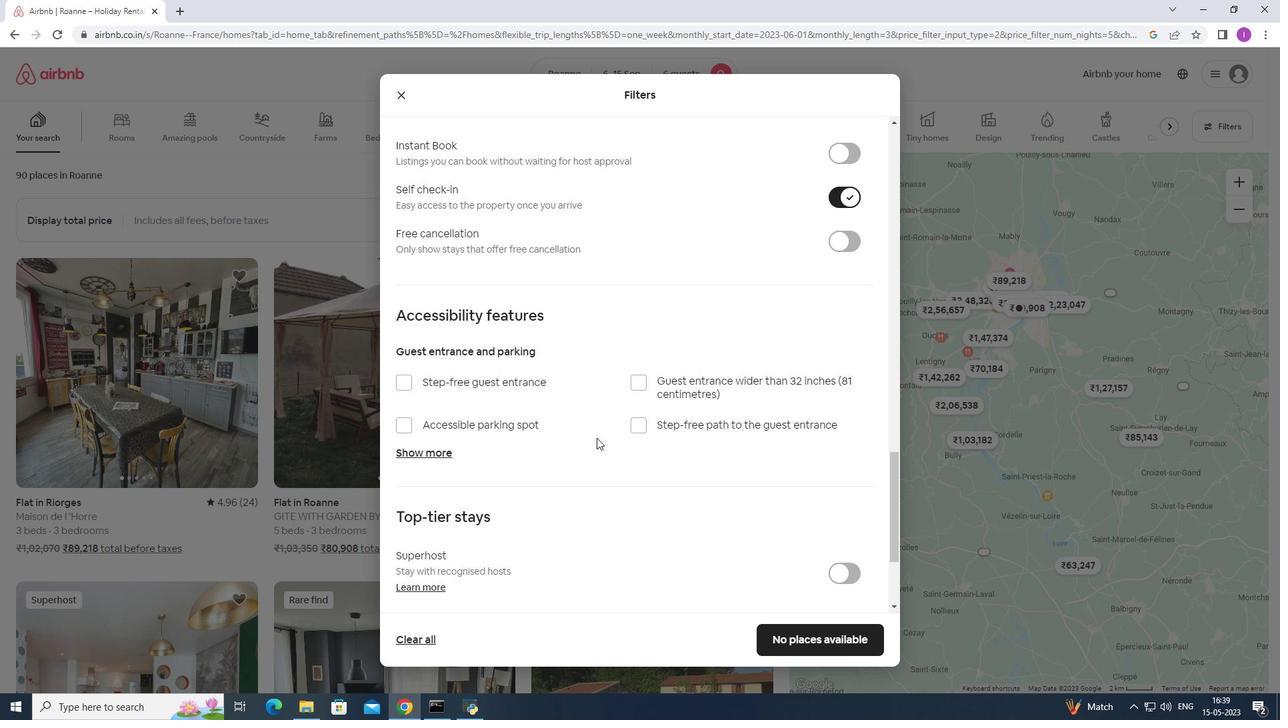 
Action: Mouse moved to (600, 441)
Screenshot: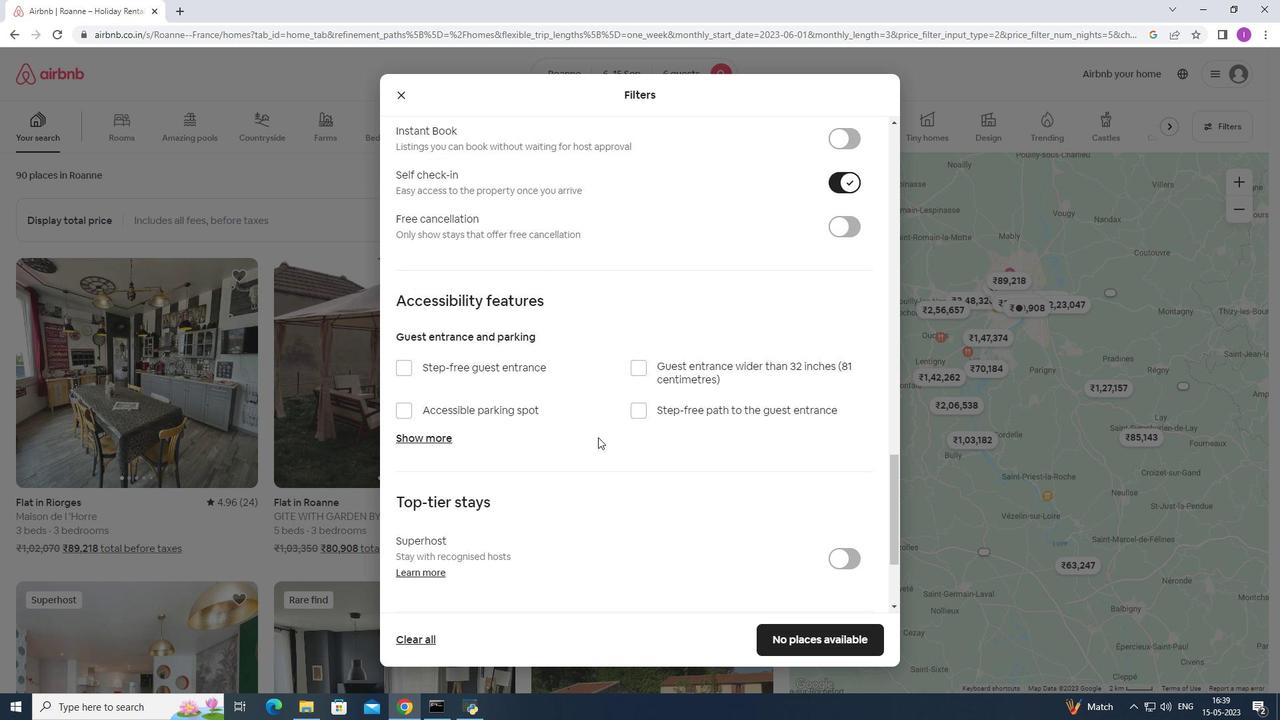 
Action: Mouse scrolled (600, 440) with delta (0, 0)
Screenshot: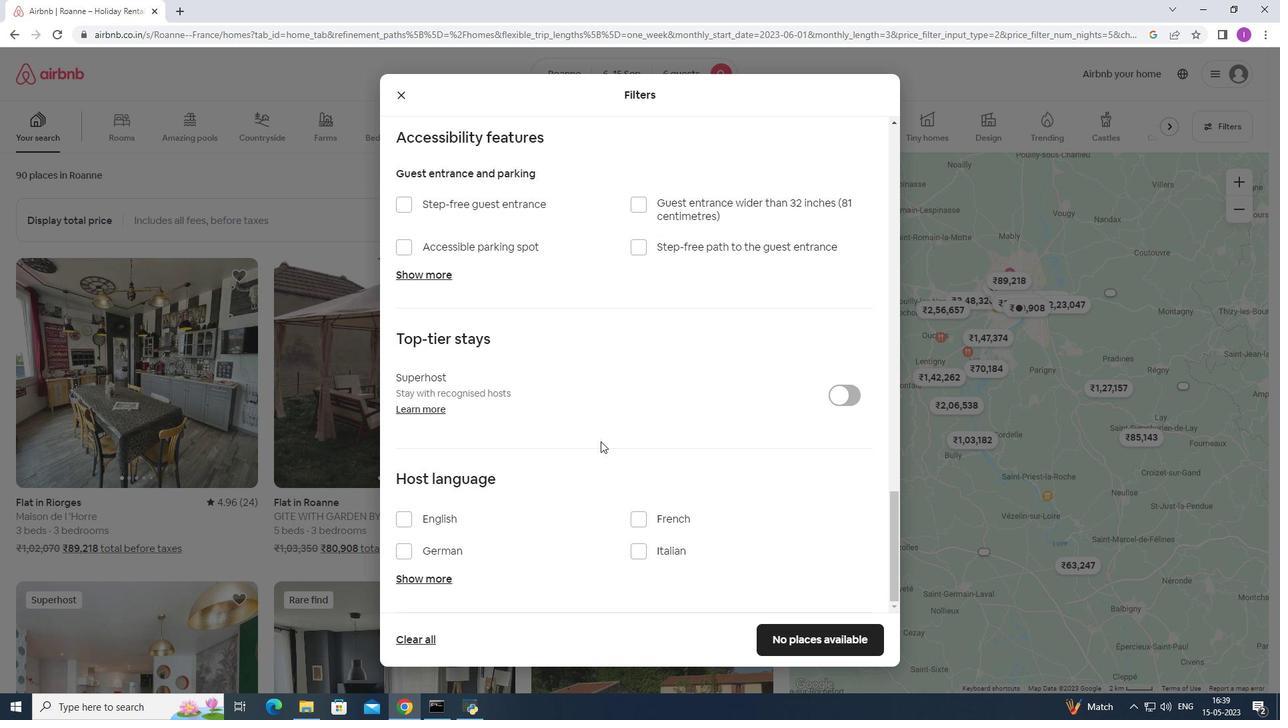
Action: Mouse moved to (600, 442)
Screenshot: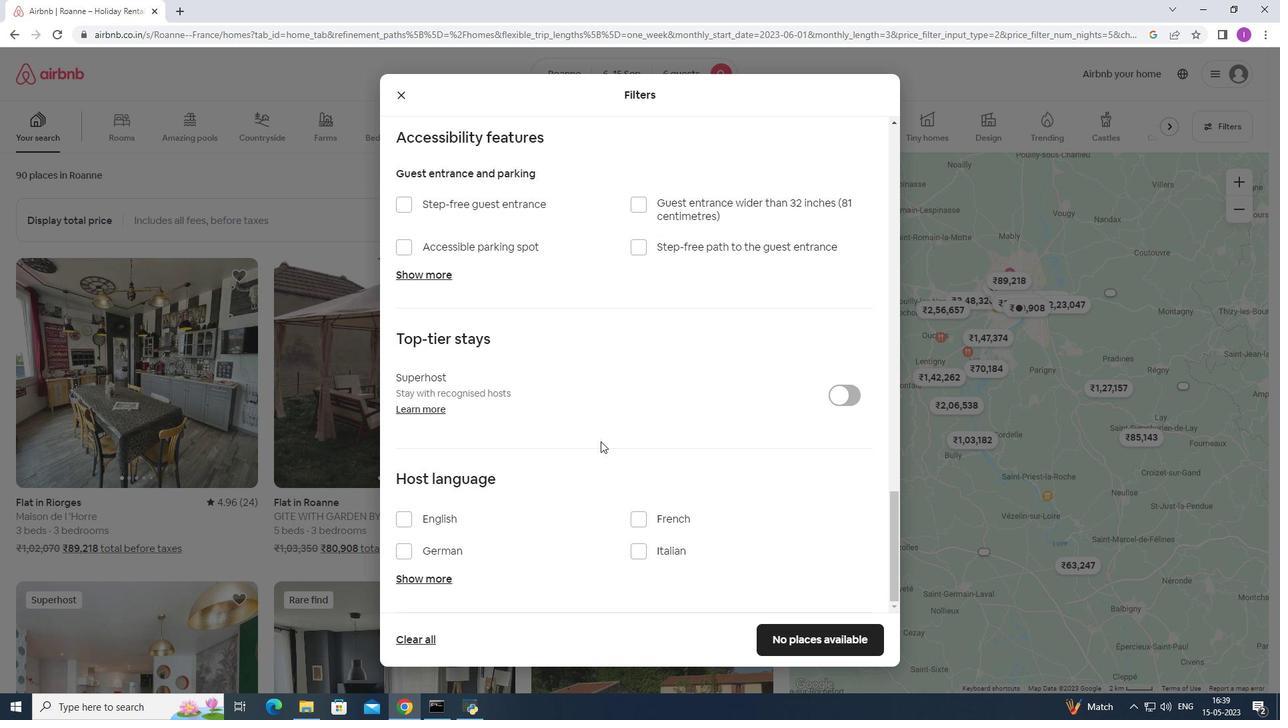 
Action: Mouse scrolled (600, 440) with delta (0, 0)
Screenshot: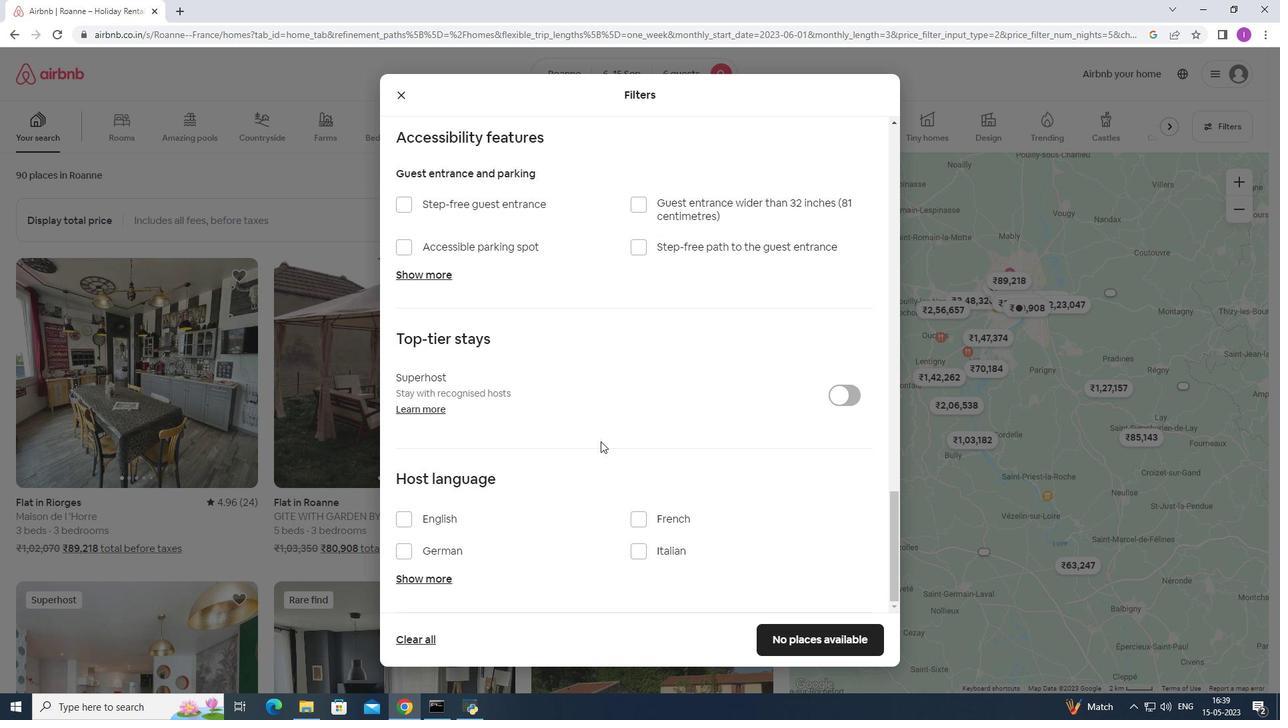 
Action: Mouse scrolled (600, 441) with delta (0, 0)
Screenshot: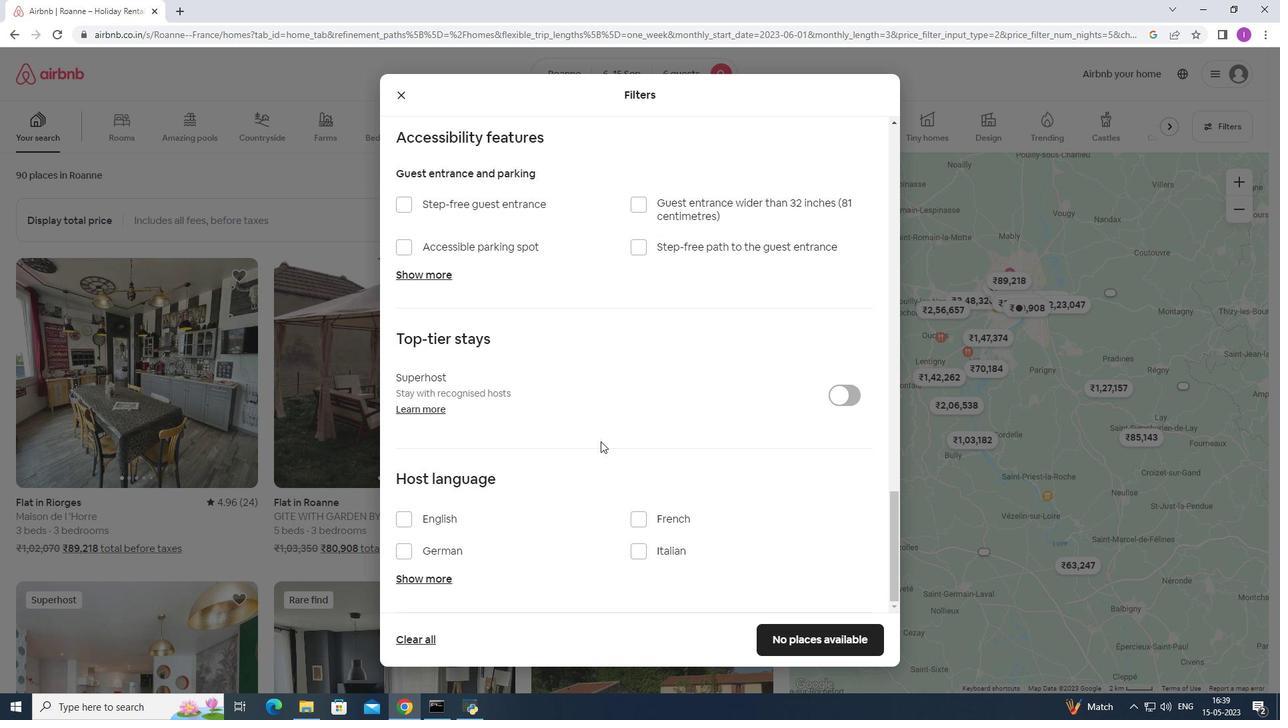 
Action: Mouse scrolled (600, 441) with delta (0, 0)
Screenshot: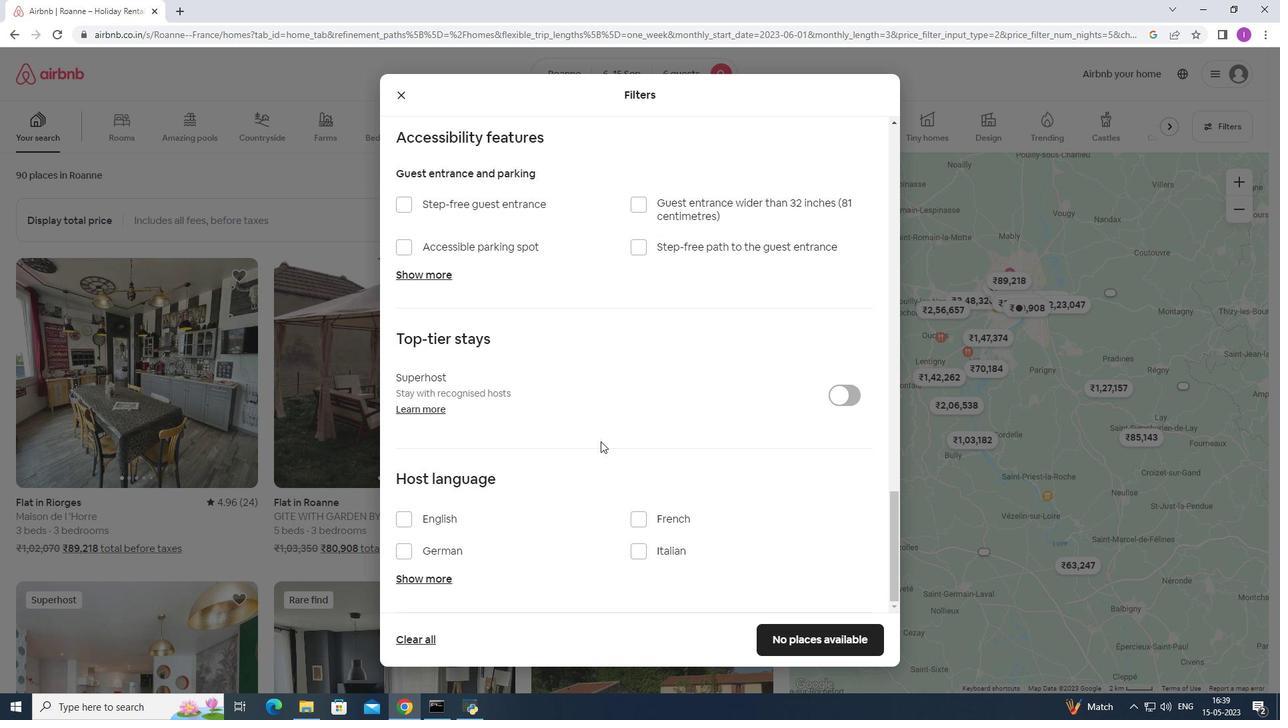 
Action: Mouse moved to (406, 521)
Screenshot: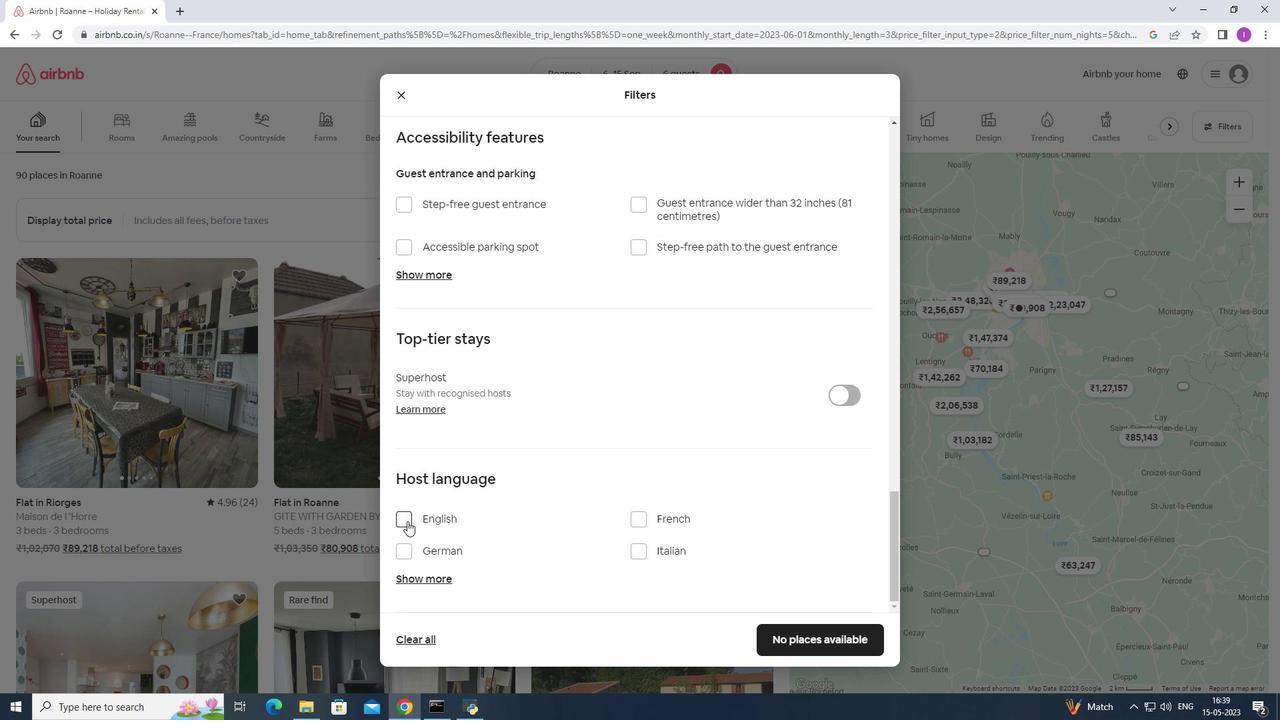 
Action: Mouse pressed left at (406, 521)
Screenshot: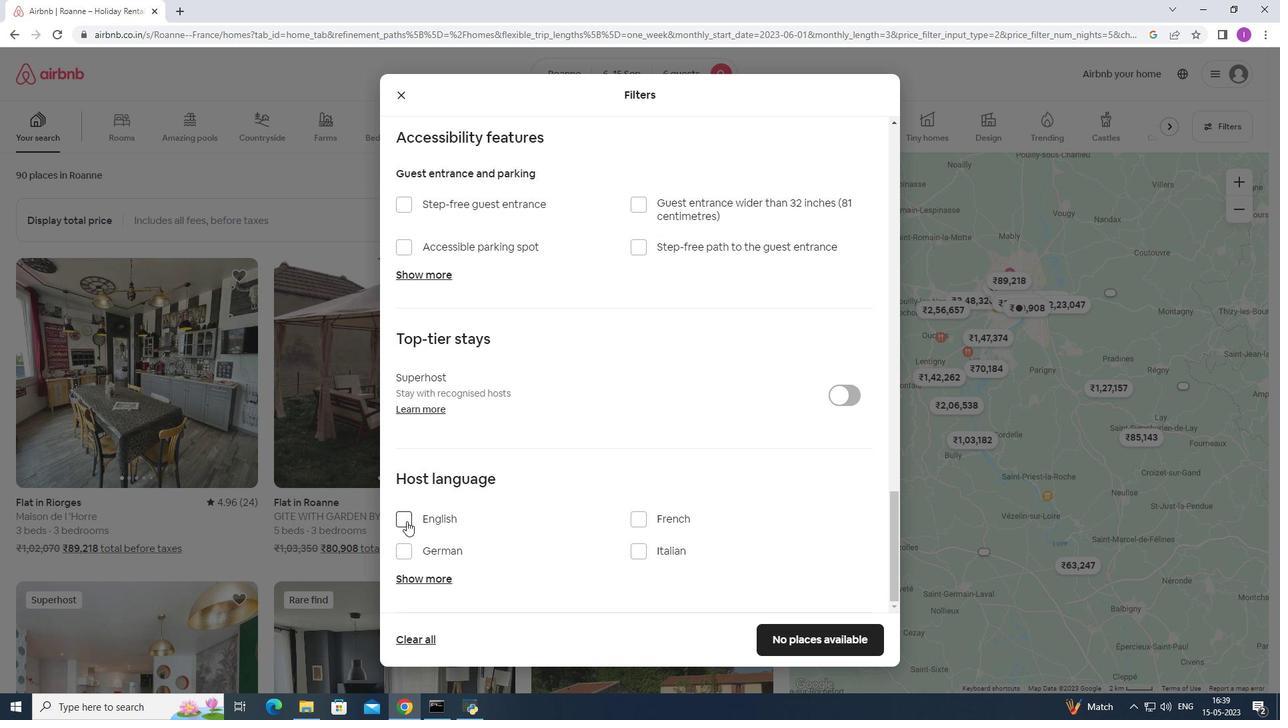 
Action: Mouse moved to (806, 641)
Screenshot: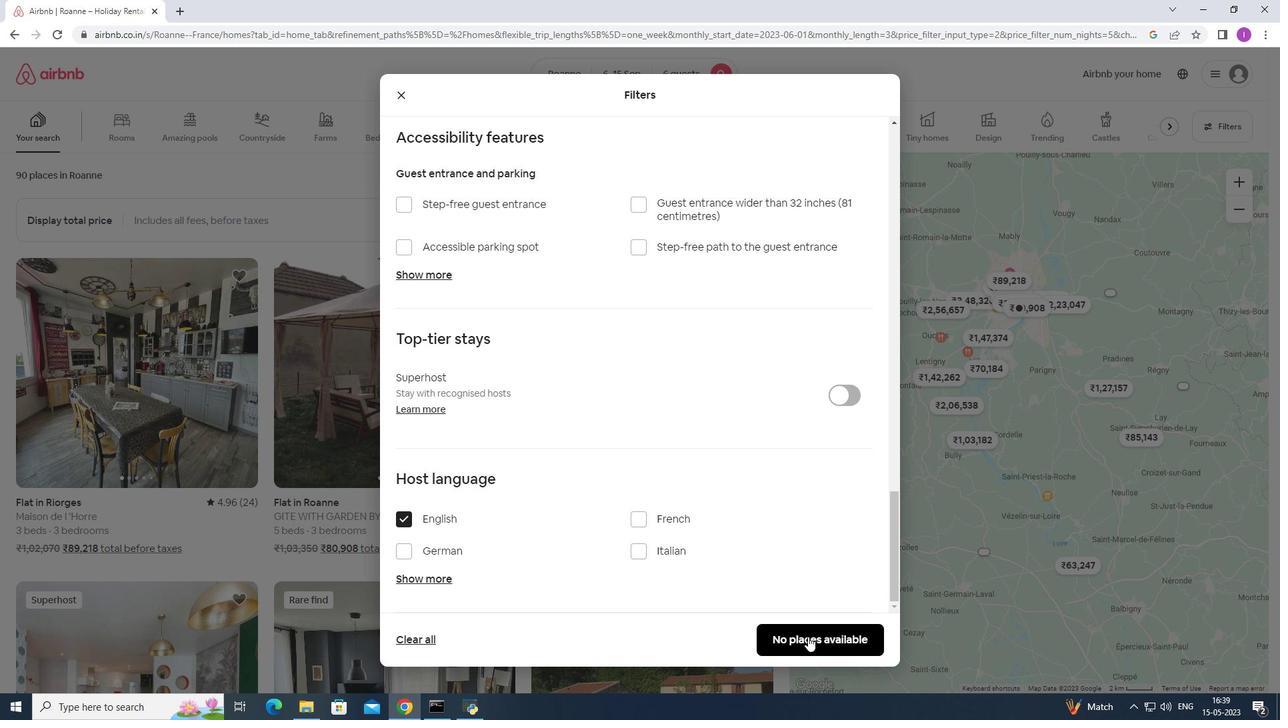 
Action: Mouse pressed left at (806, 641)
Screenshot: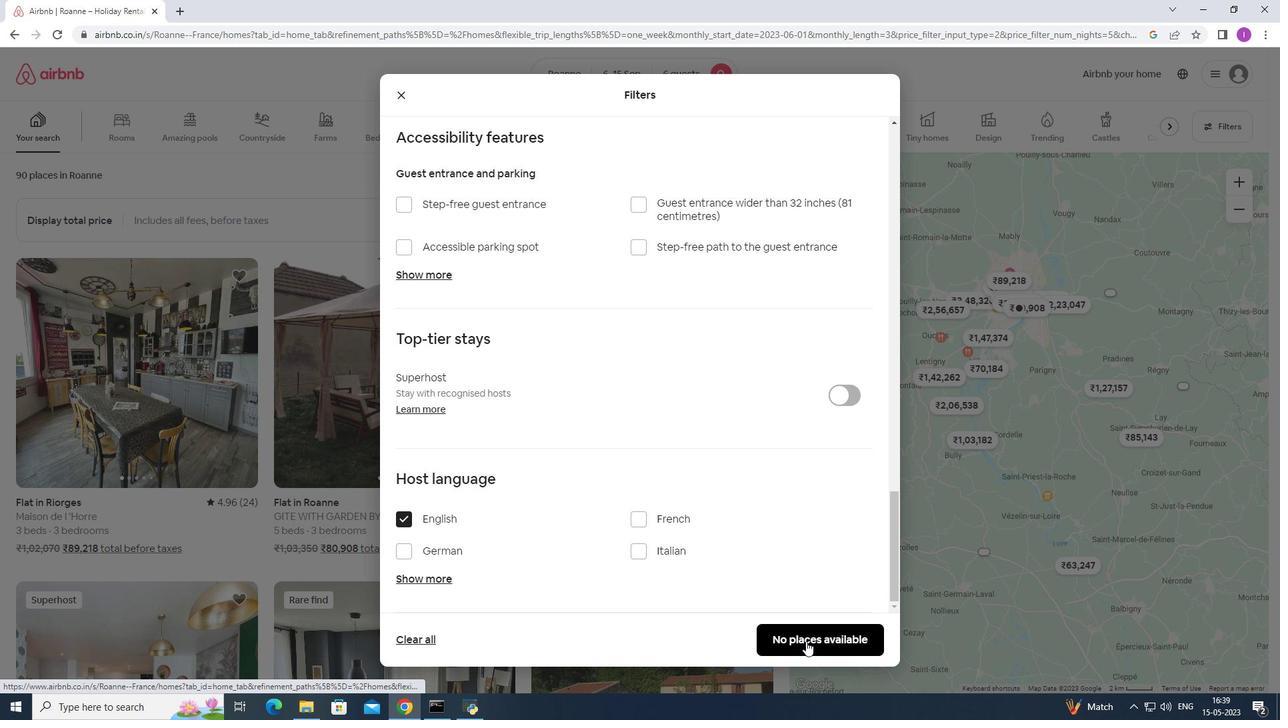 
Action: Mouse moved to (792, 635)
Screenshot: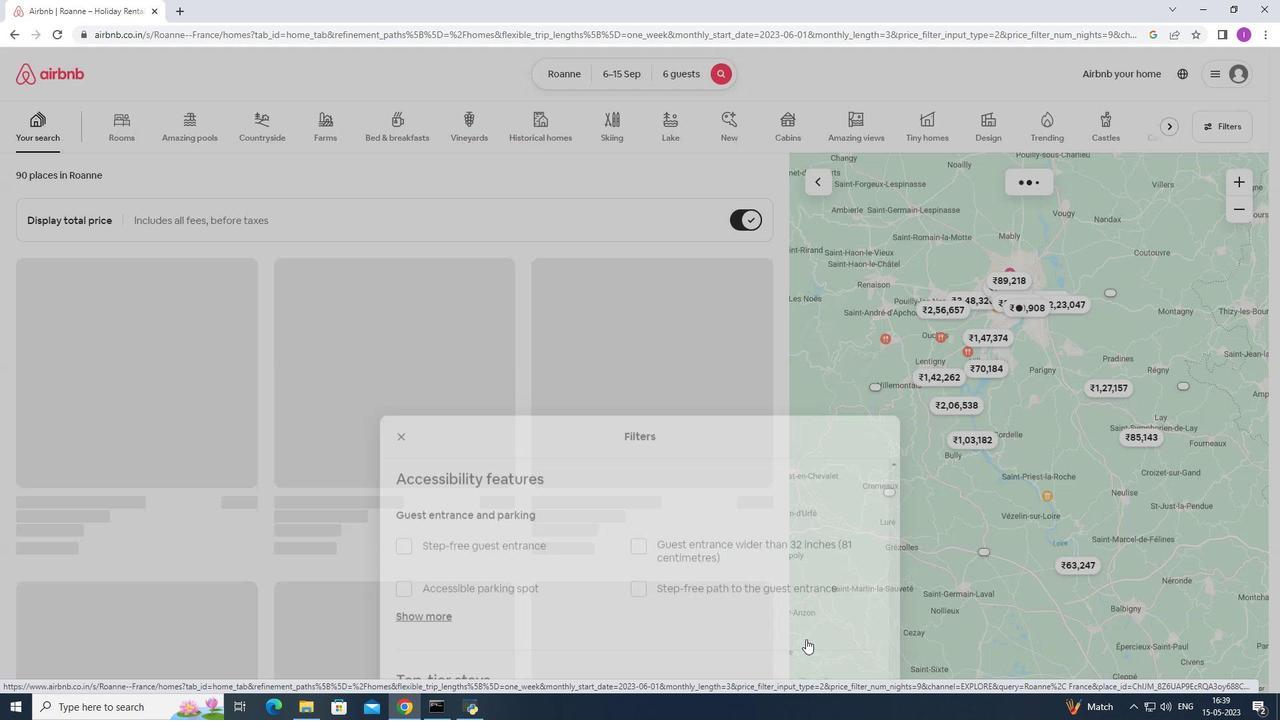 
